 Task: Find connections with filter location Ellenabad with filter topic #Jobalertwith filter profile language French with filter current company Fortis Healthcare with filter school Assam Don Bosco University, Guwahati with filter industry Agricultural Chemical Manufacturing with filter service category Video Production with filter keywords title Mason
Action: Mouse moved to (183, 298)
Screenshot: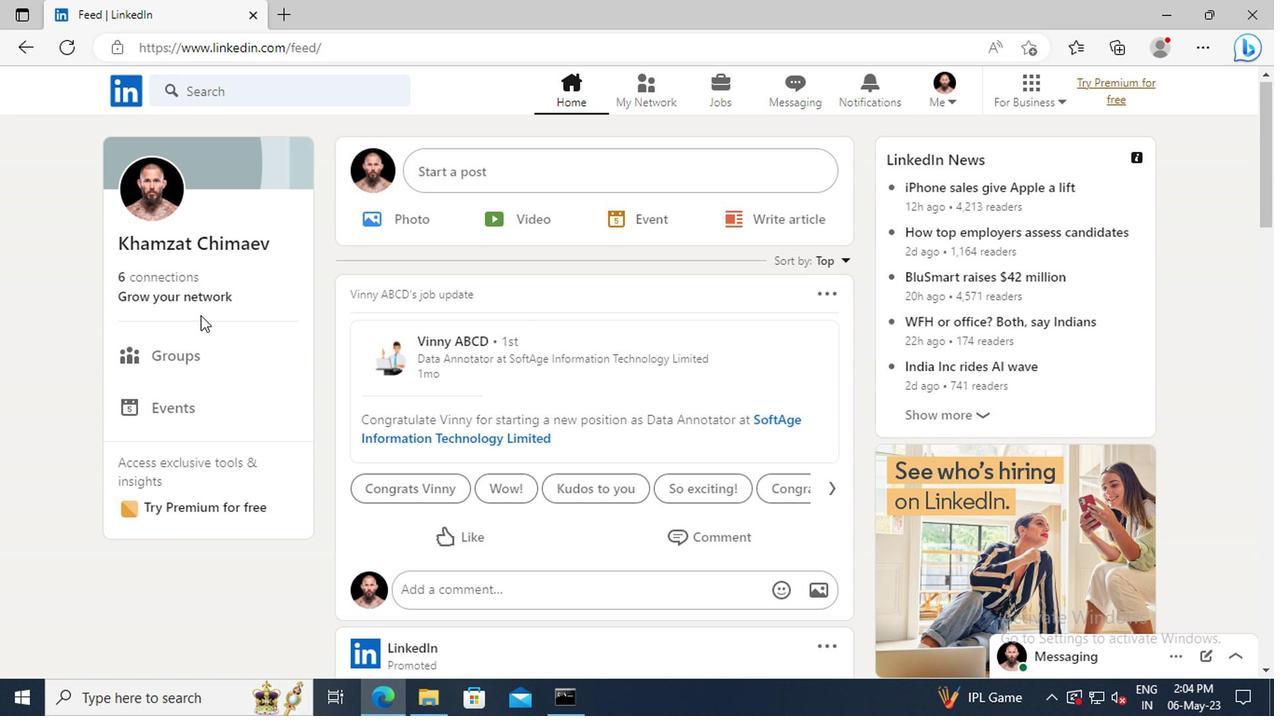 
Action: Mouse pressed left at (183, 298)
Screenshot: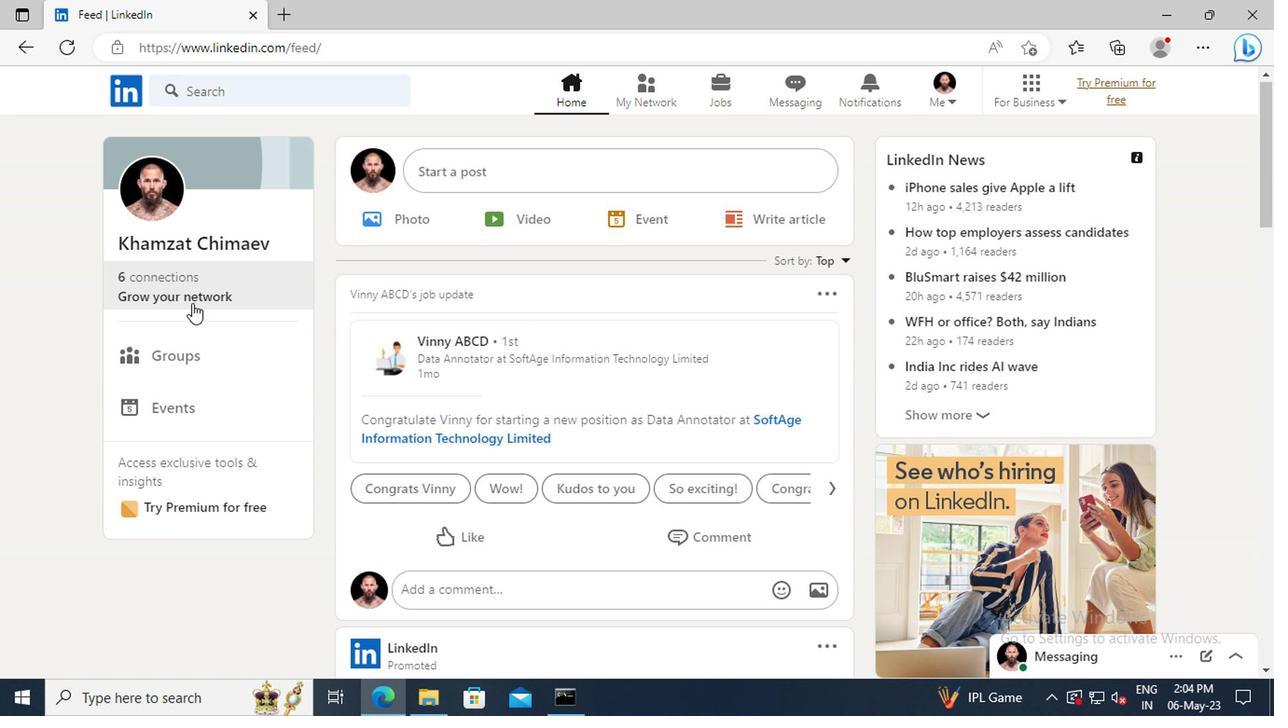 
Action: Mouse moved to (201, 195)
Screenshot: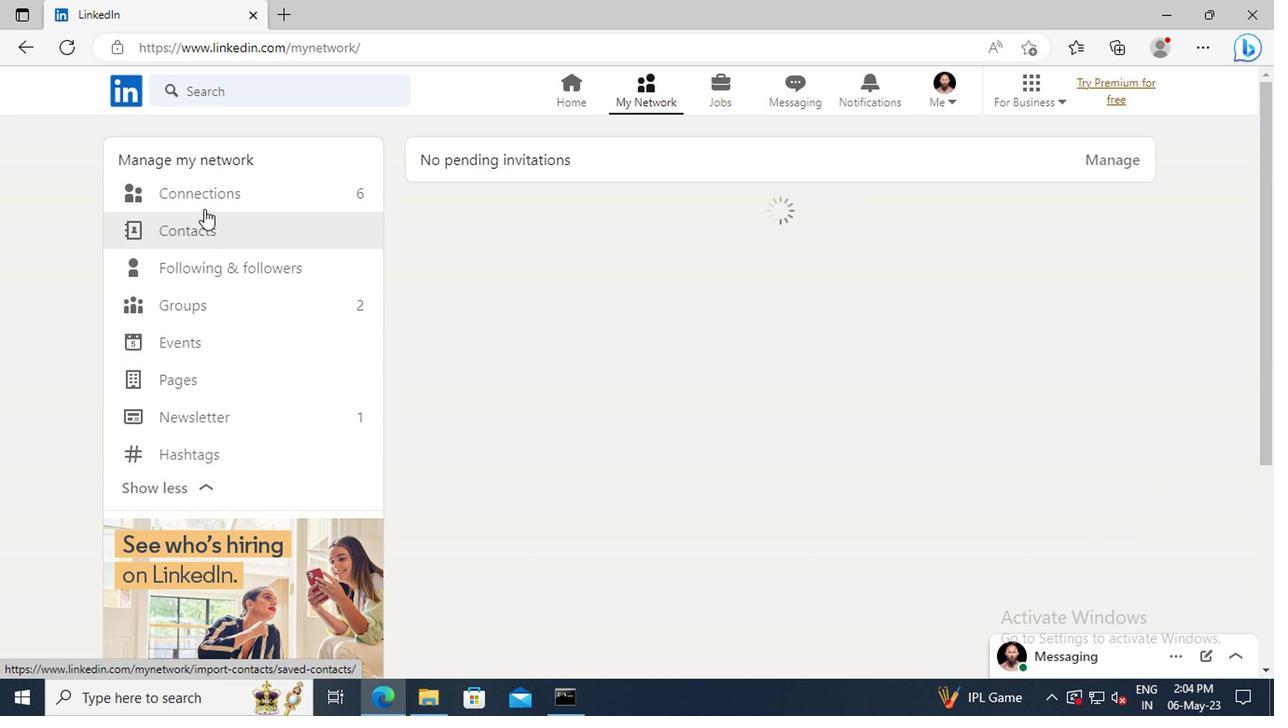 
Action: Mouse pressed left at (201, 195)
Screenshot: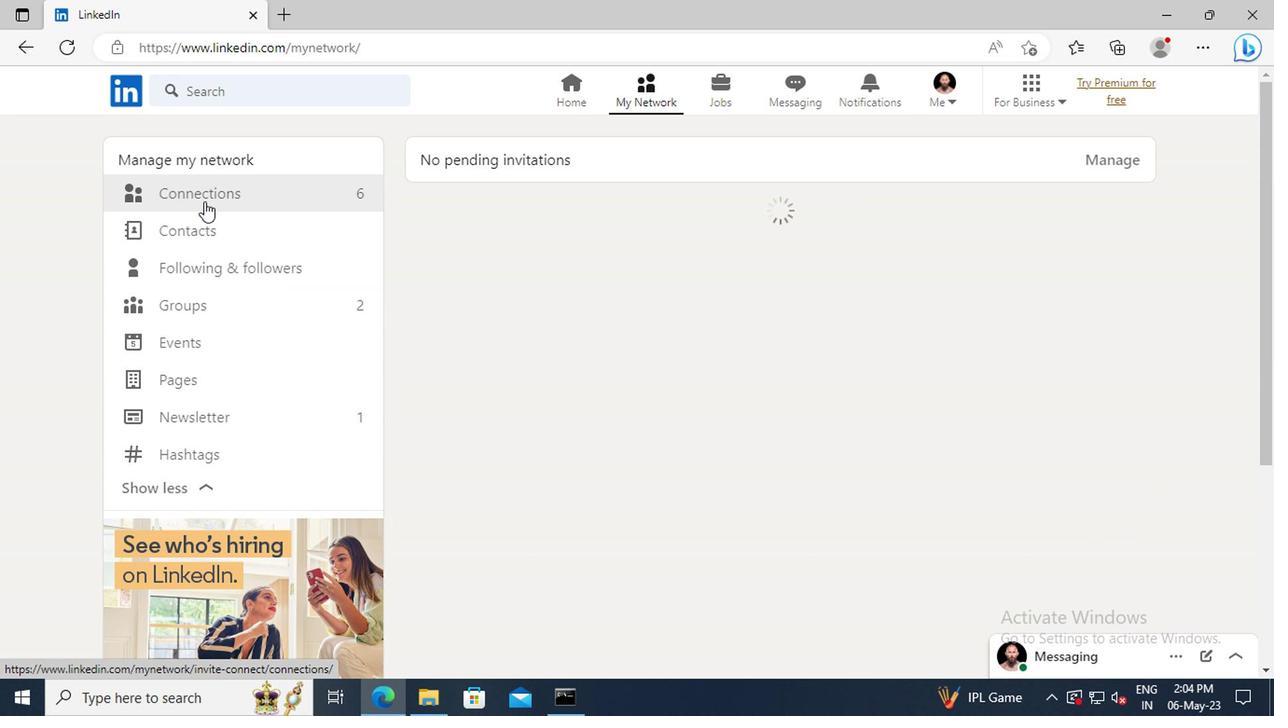 
Action: Mouse moved to (752, 200)
Screenshot: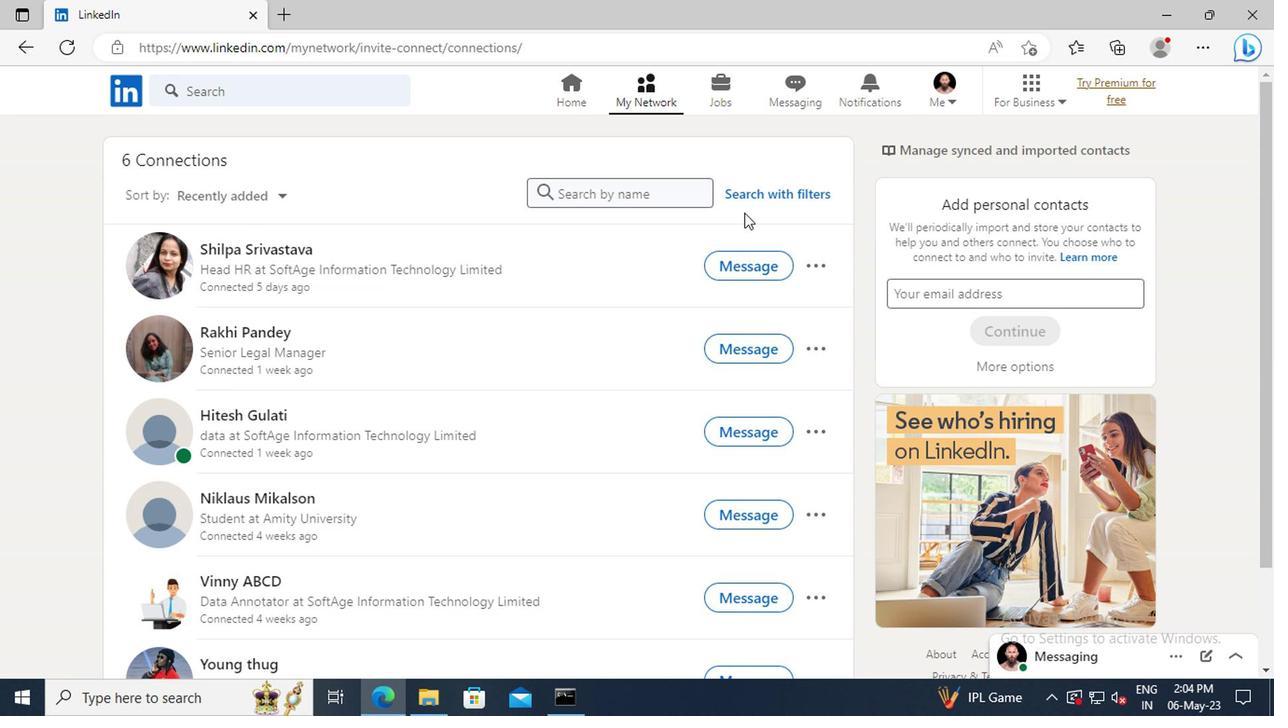 
Action: Mouse pressed left at (752, 200)
Screenshot: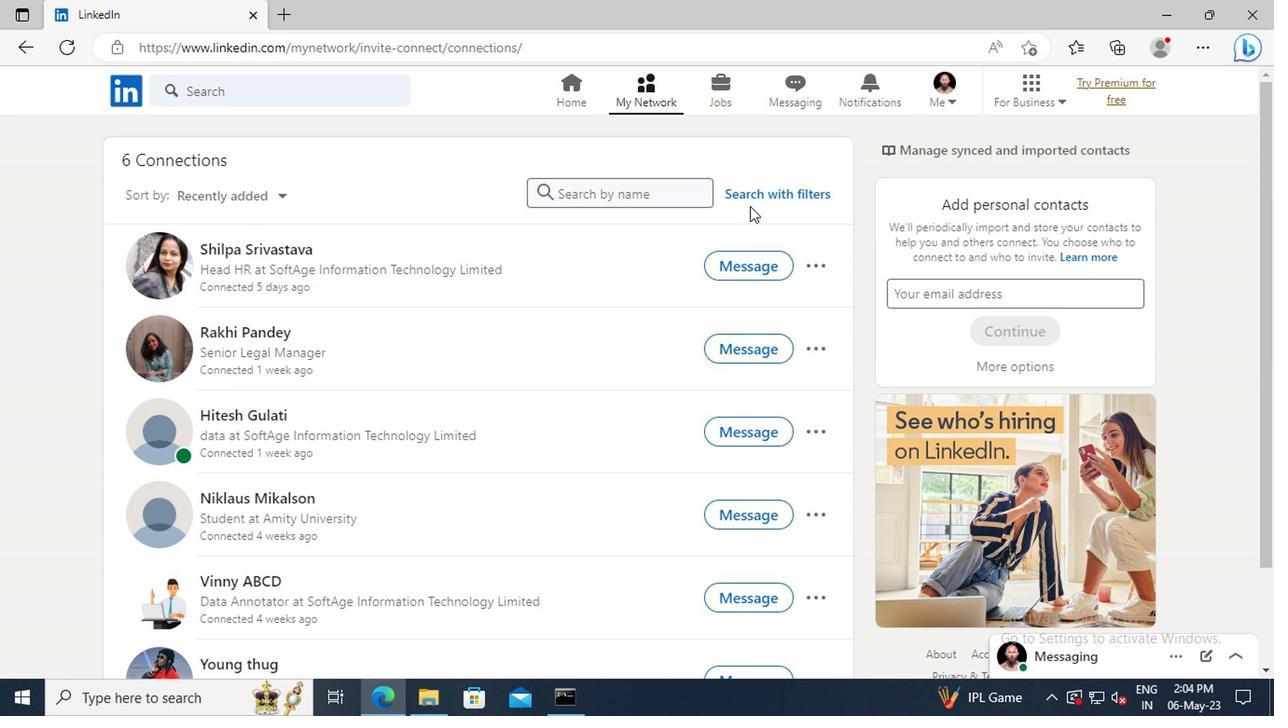
Action: Mouse moved to (701, 143)
Screenshot: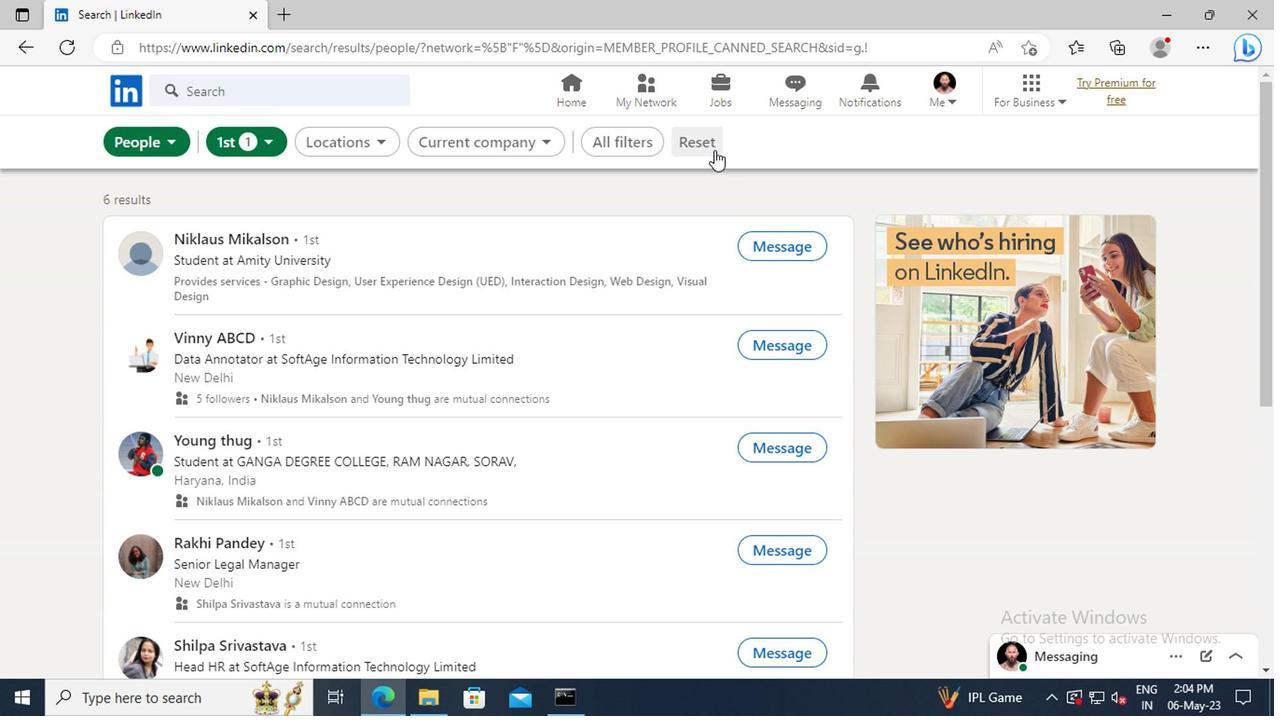 
Action: Mouse pressed left at (701, 143)
Screenshot: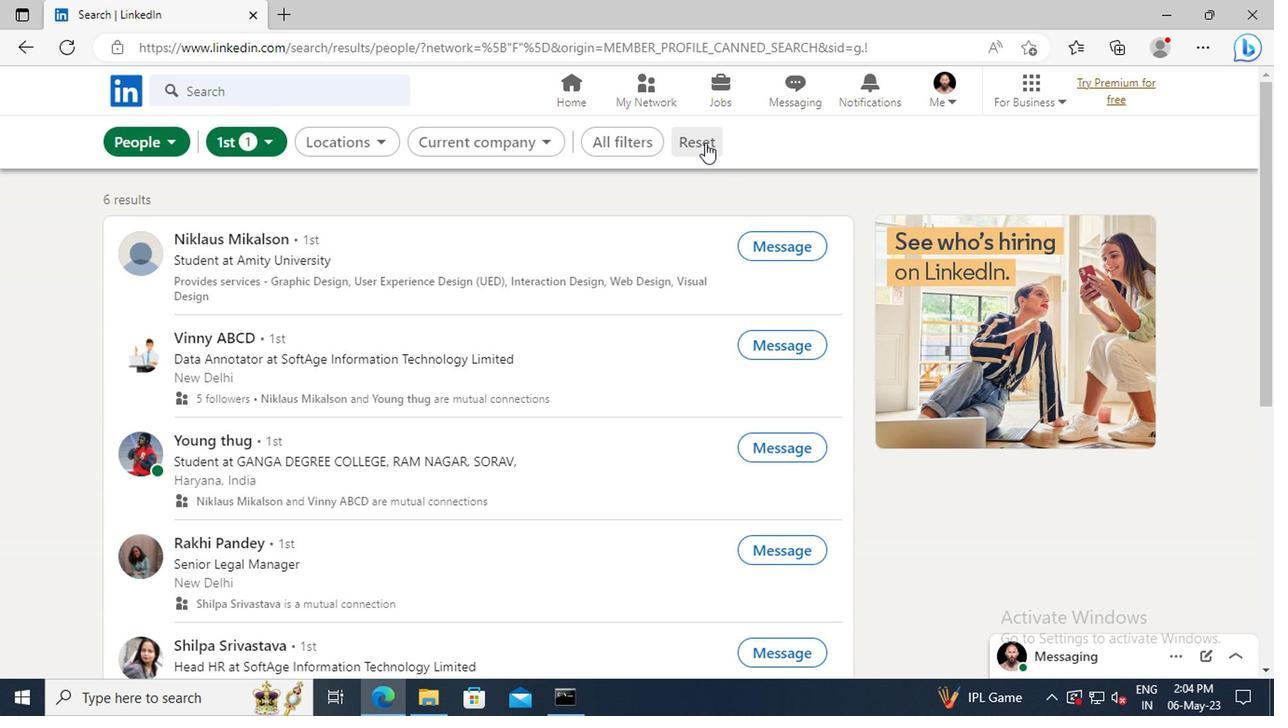 
Action: Mouse moved to (685, 143)
Screenshot: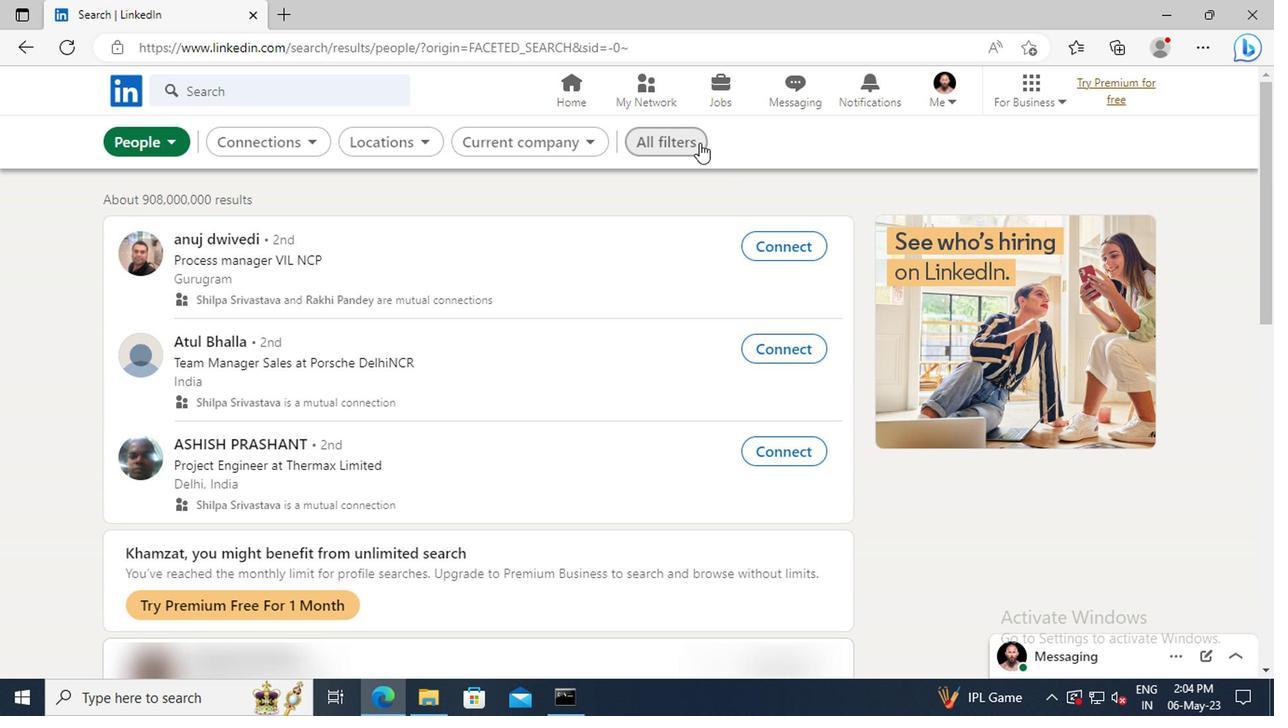 
Action: Mouse pressed left at (685, 143)
Screenshot: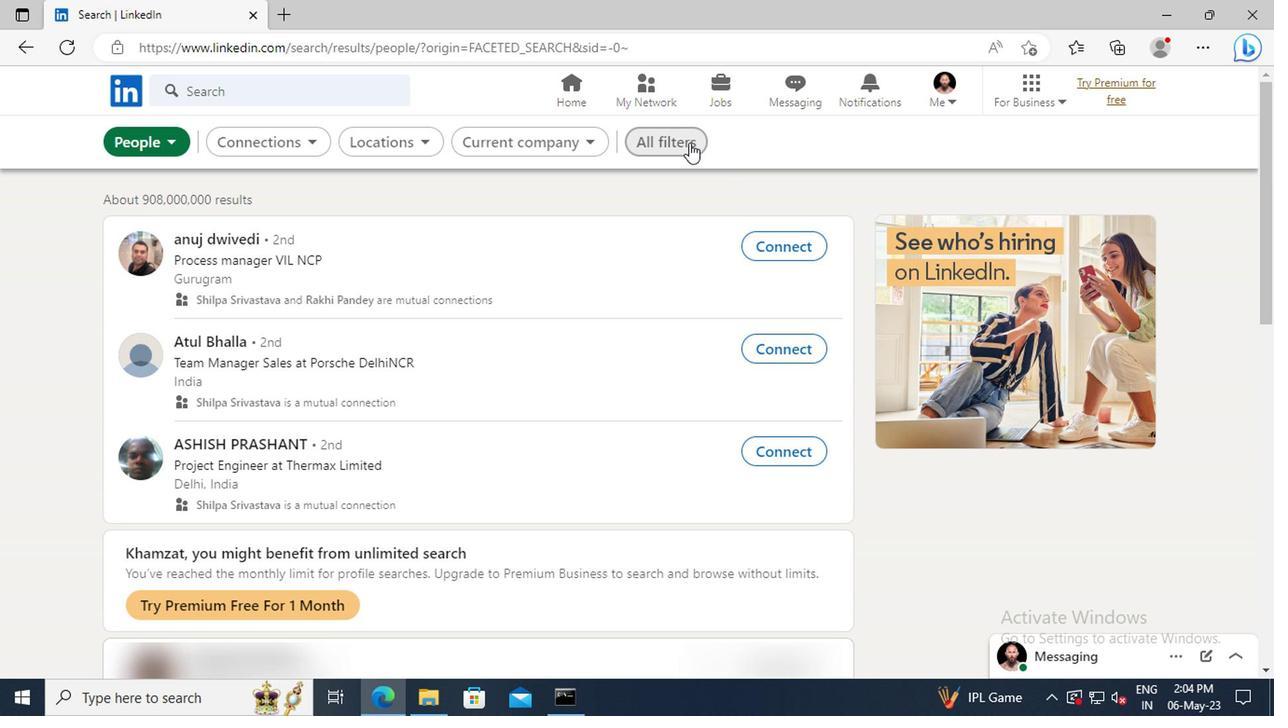 
Action: Mouse moved to (1016, 359)
Screenshot: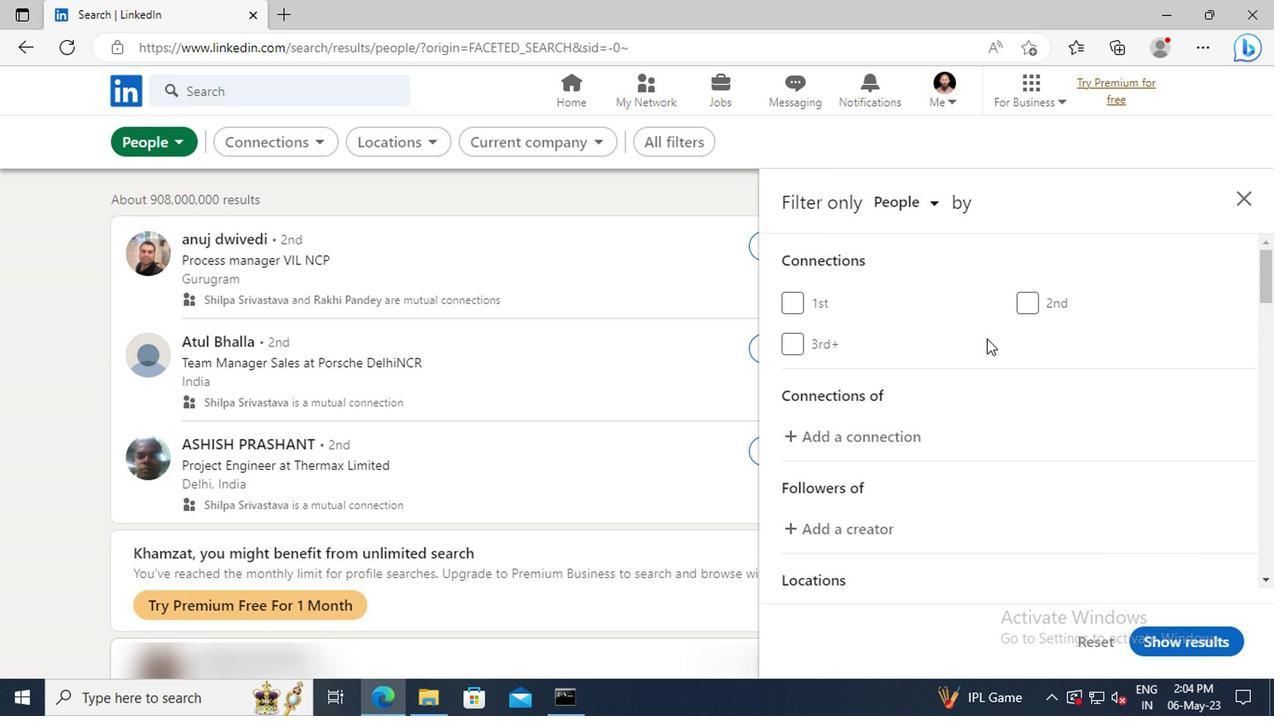 
Action: Mouse scrolled (1016, 357) with delta (0, -1)
Screenshot: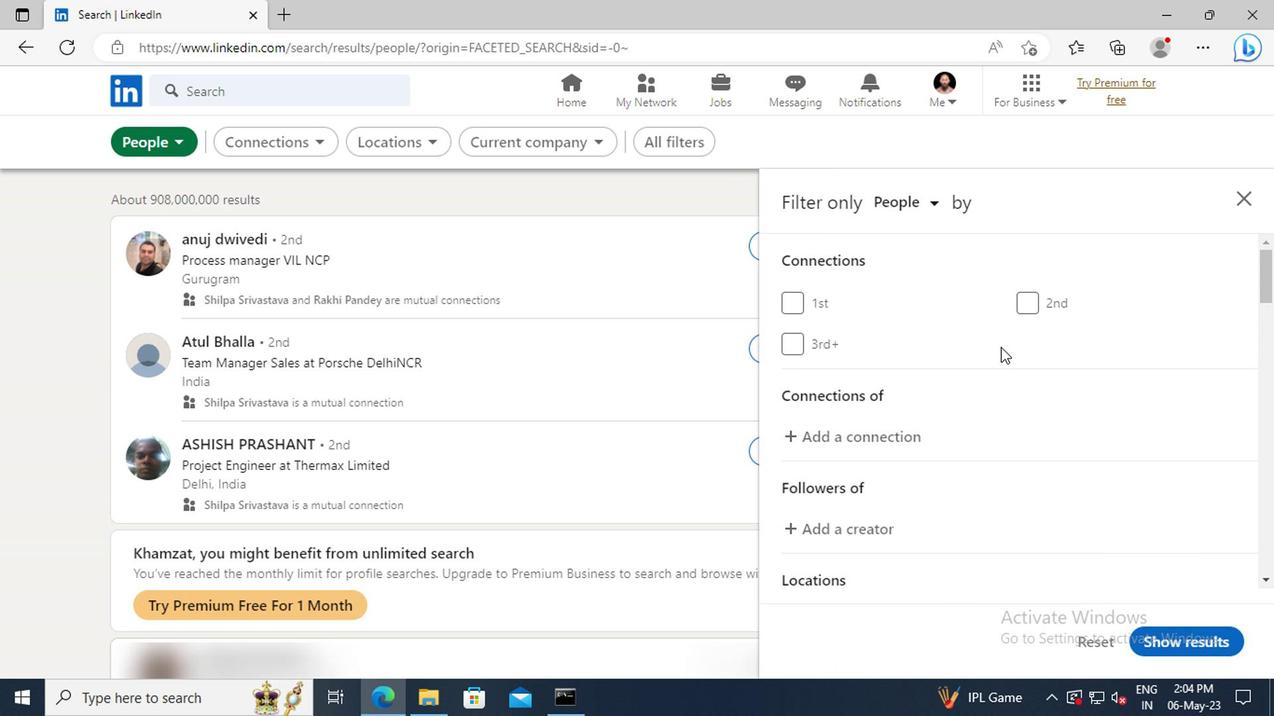 
Action: Mouse scrolled (1016, 357) with delta (0, -1)
Screenshot: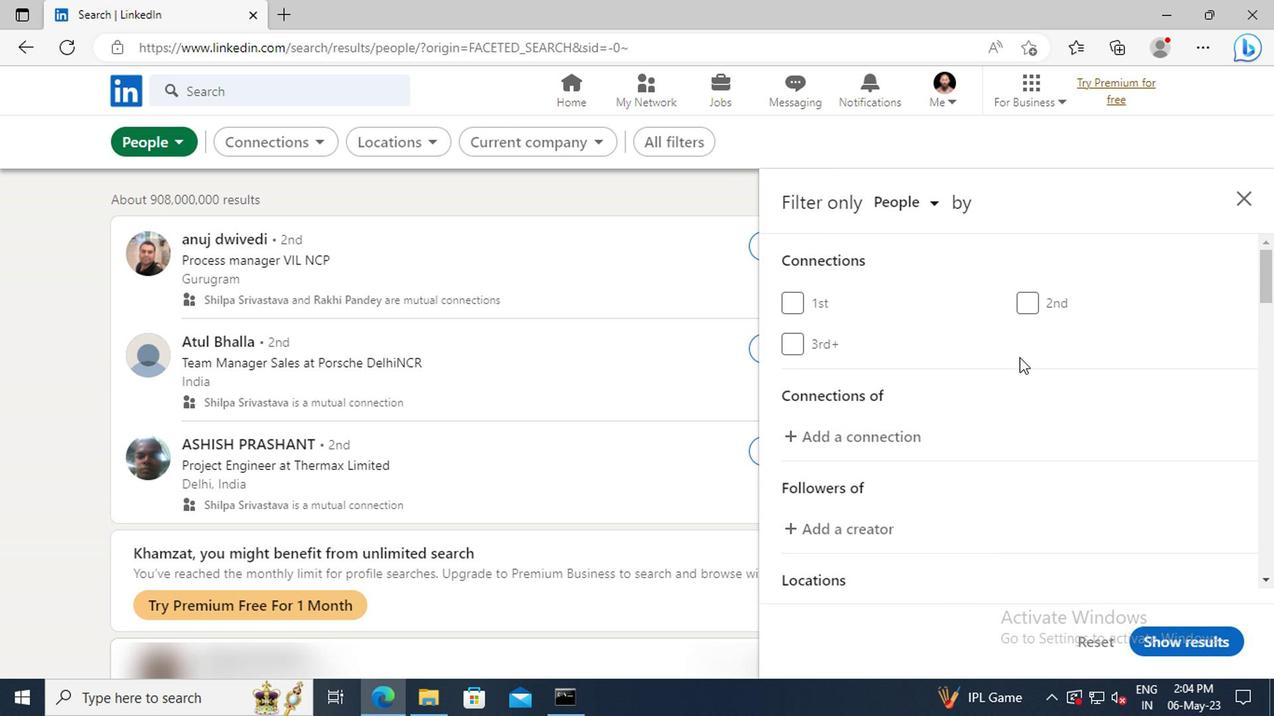 
Action: Mouse scrolled (1016, 357) with delta (0, -1)
Screenshot: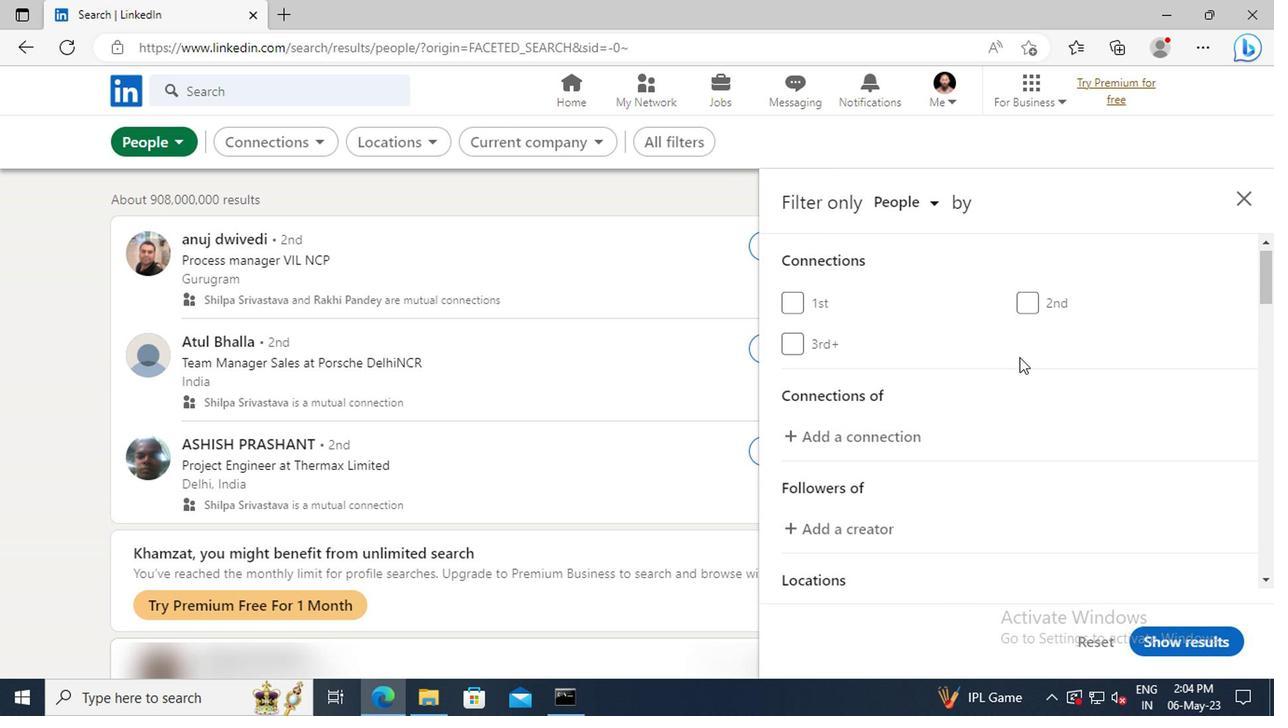 
Action: Mouse scrolled (1016, 357) with delta (0, -1)
Screenshot: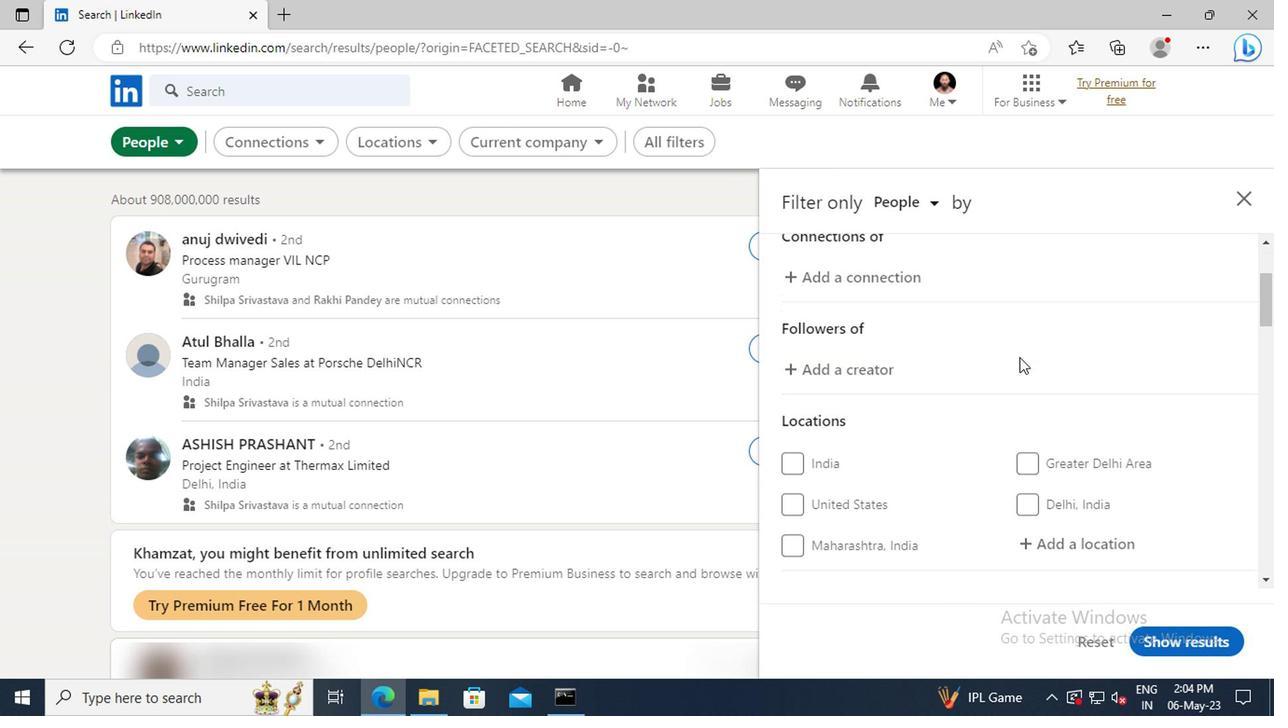 
Action: Mouse scrolled (1016, 357) with delta (0, -1)
Screenshot: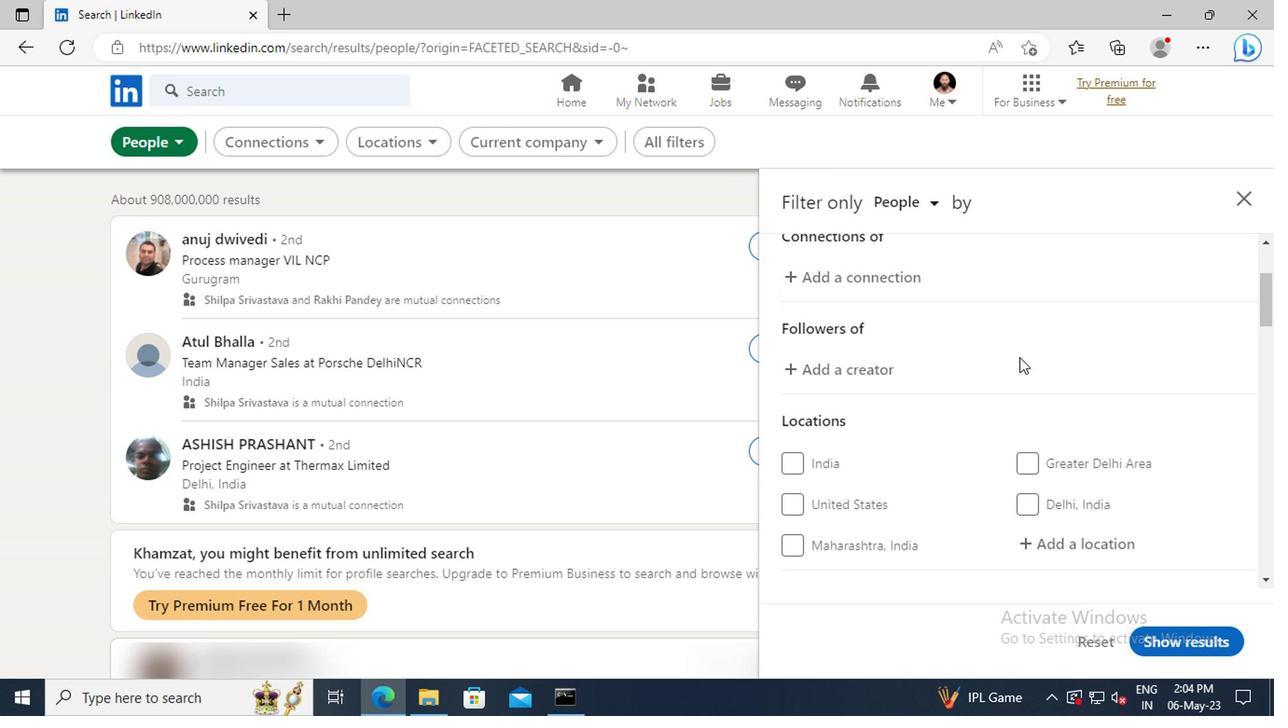 
Action: Mouse scrolled (1016, 357) with delta (0, -1)
Screenshot: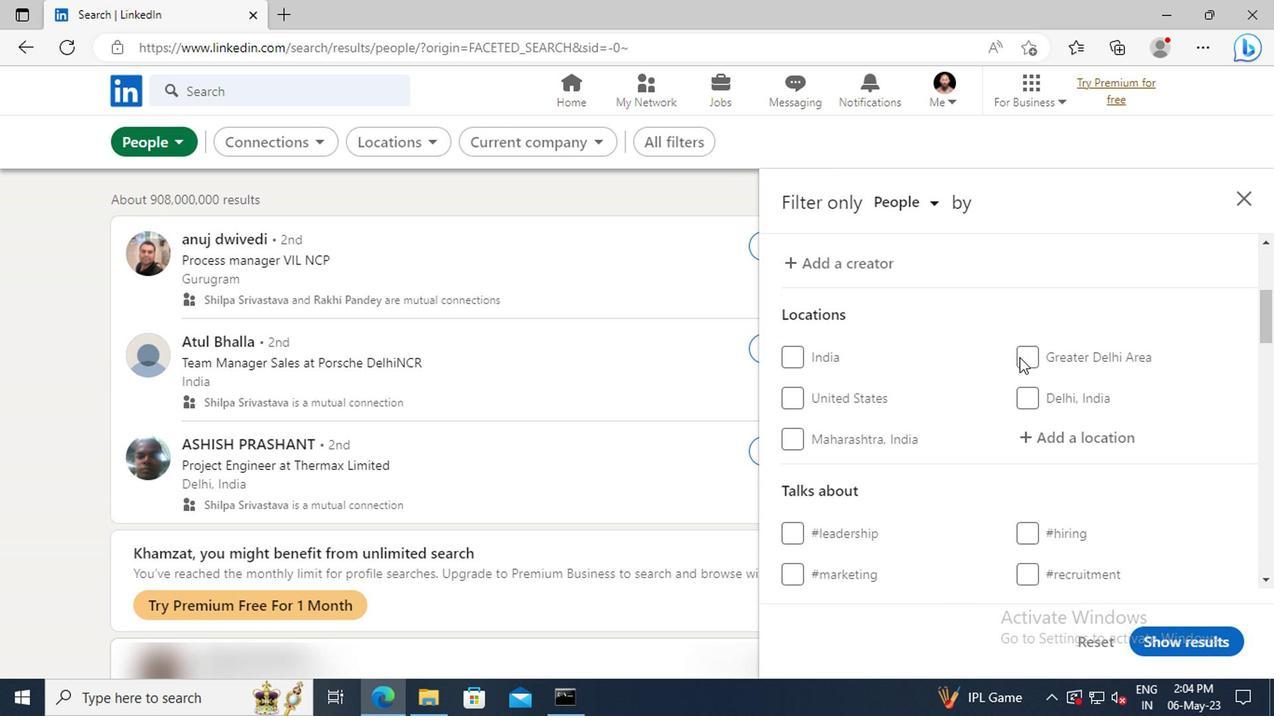 
Action: Mouse moved to (1040, 384)
Screenshot: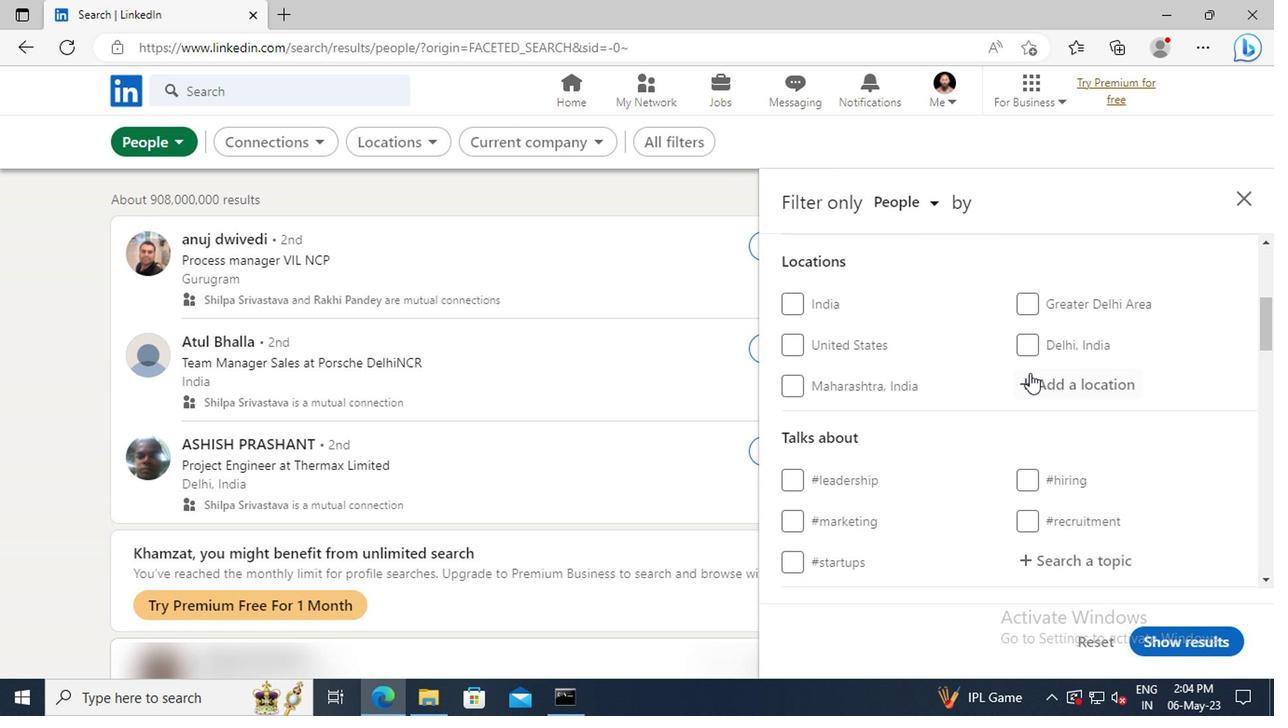 
Action: Mouse pressed left at (1040, 384)
Screenshot: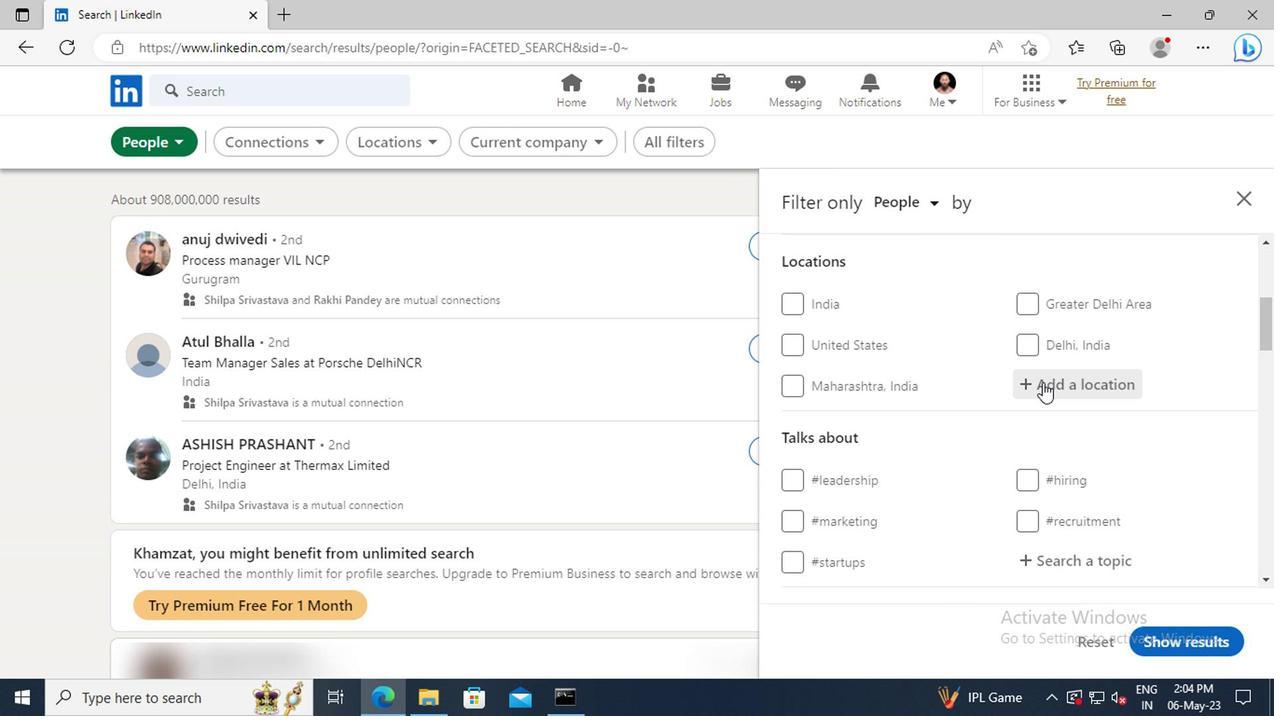 
Action: Key pressed <Key.shift>ELLENABAD
Screenshot: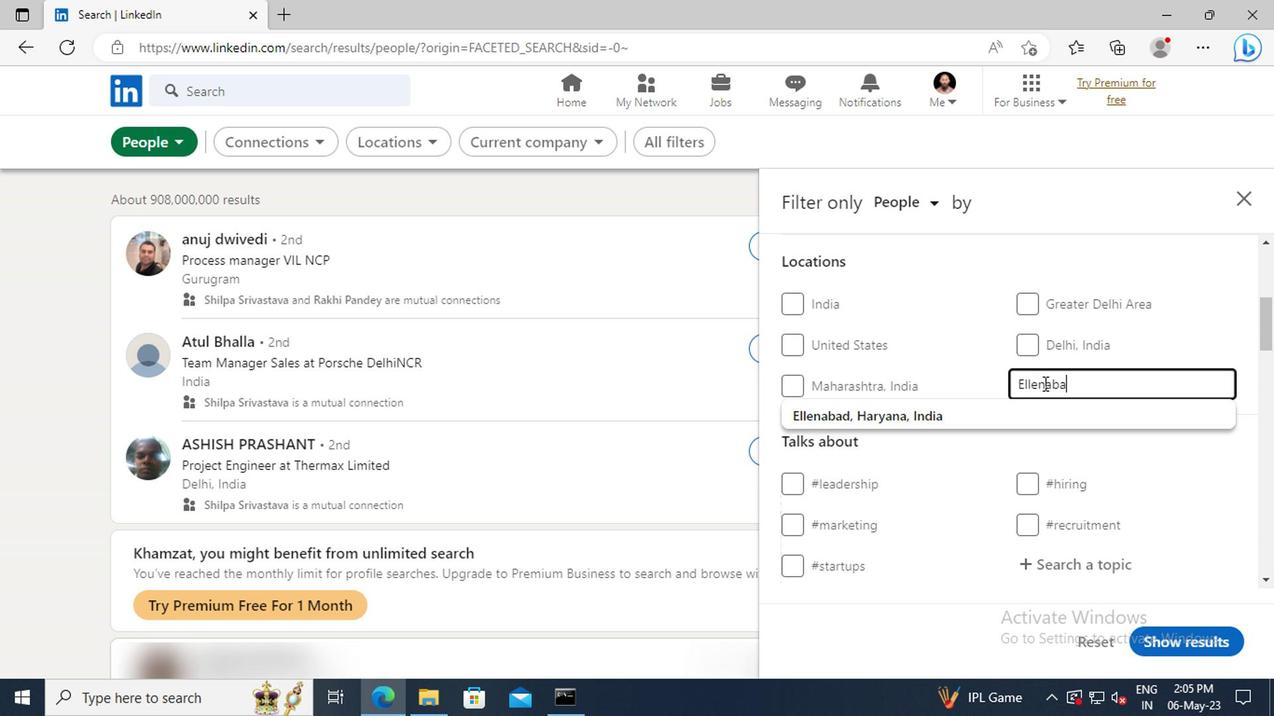 
Action: Mouse moved to (1041, 408)
Screenshot: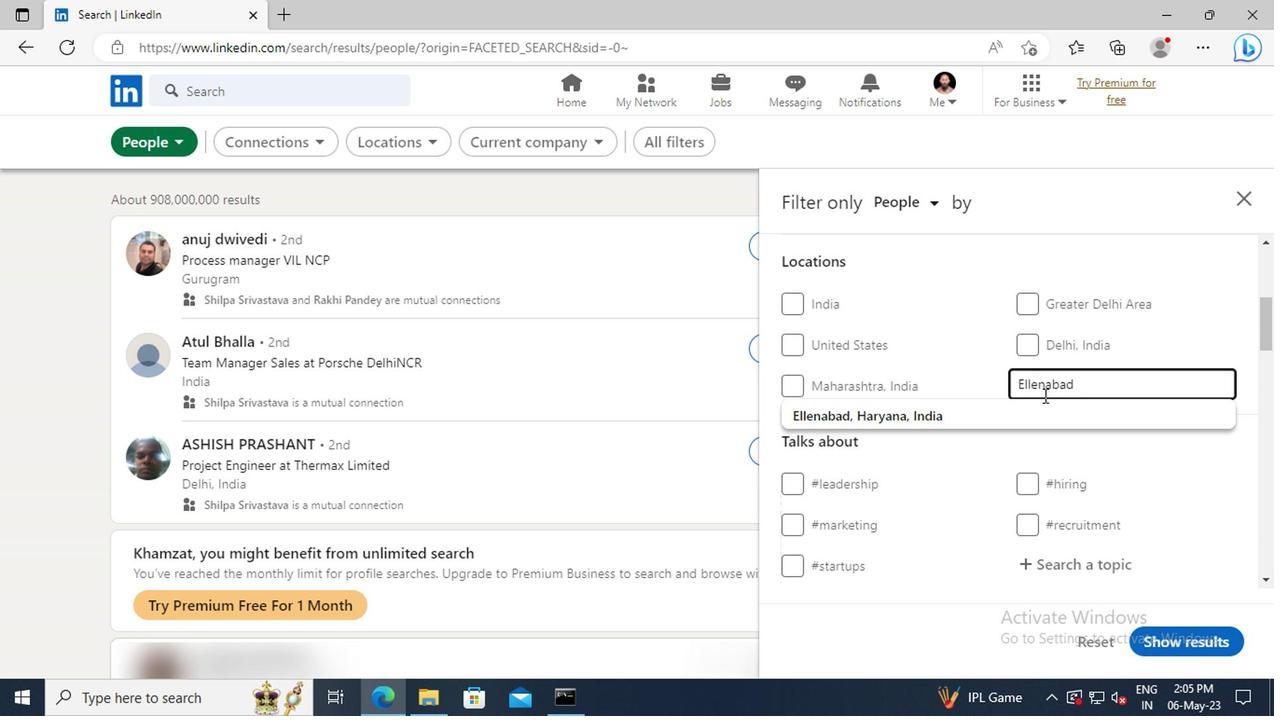 
Action: Mouse pressed left at (1041, 408)
Screenshot: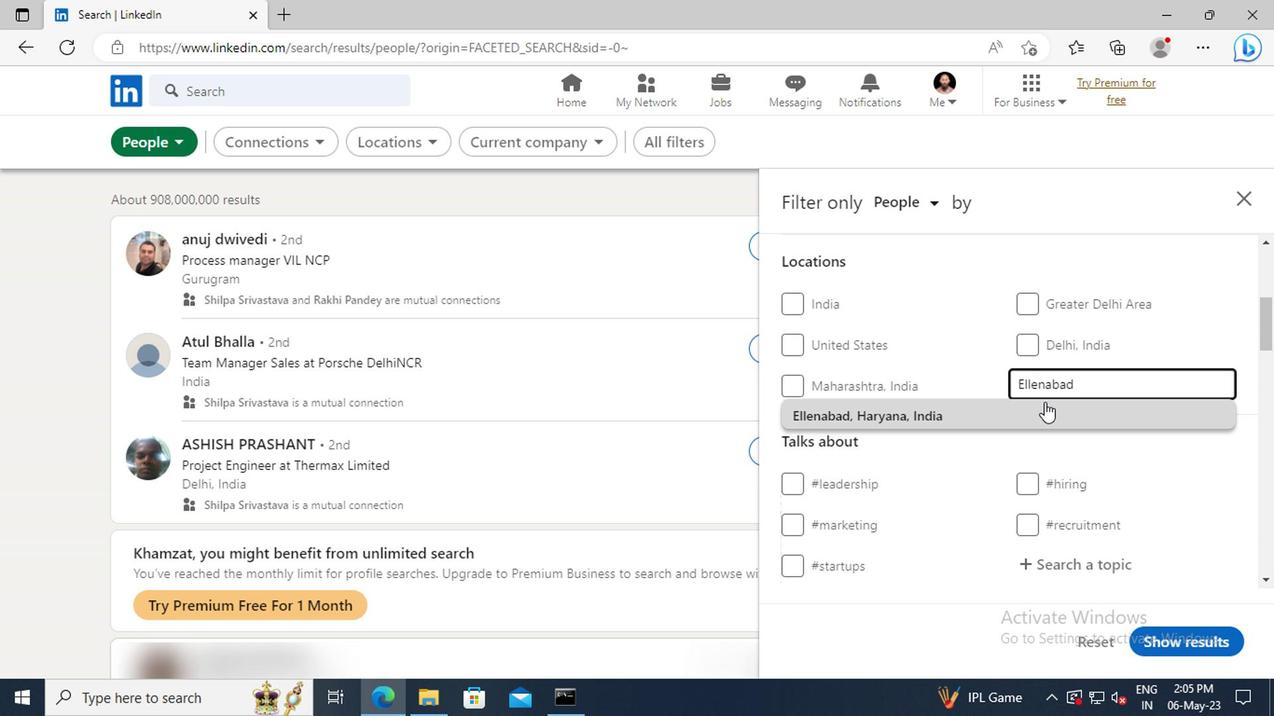 
Action: Mouse scrolled (1041, 407) with delta (0, 0)
Screenshot: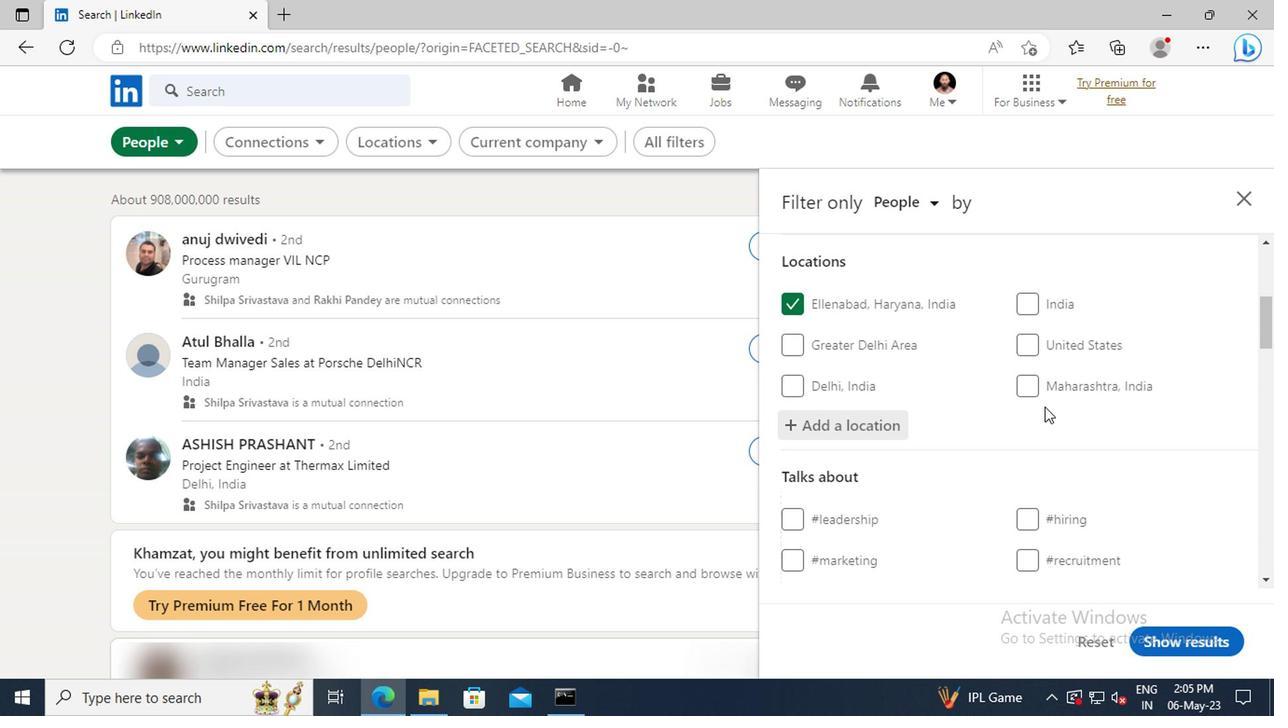 
Action: Mouse scrolled (1041, 407) with delta (0, 0)
Screenshot: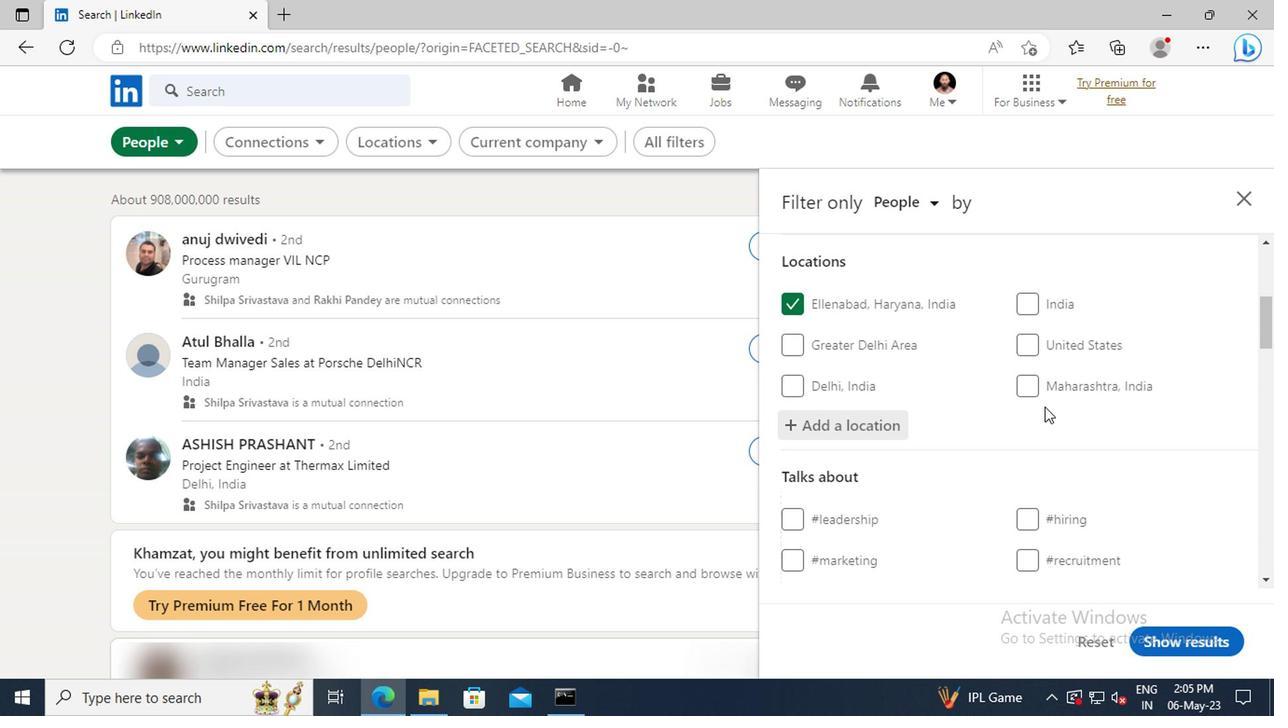 
Action: Mouse scrolled (1041, 407) with delta (0, 0)
Screenshot: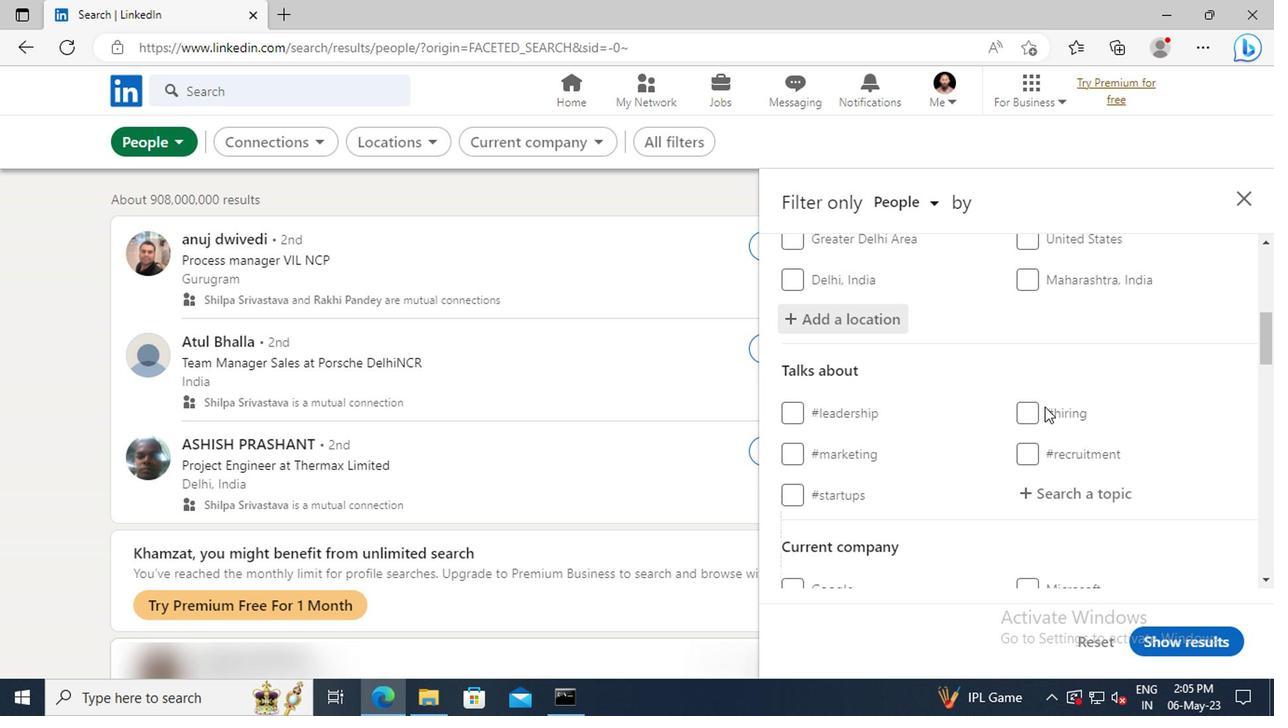 
Action: Mouse moved to (1045, 436)
Screenshot: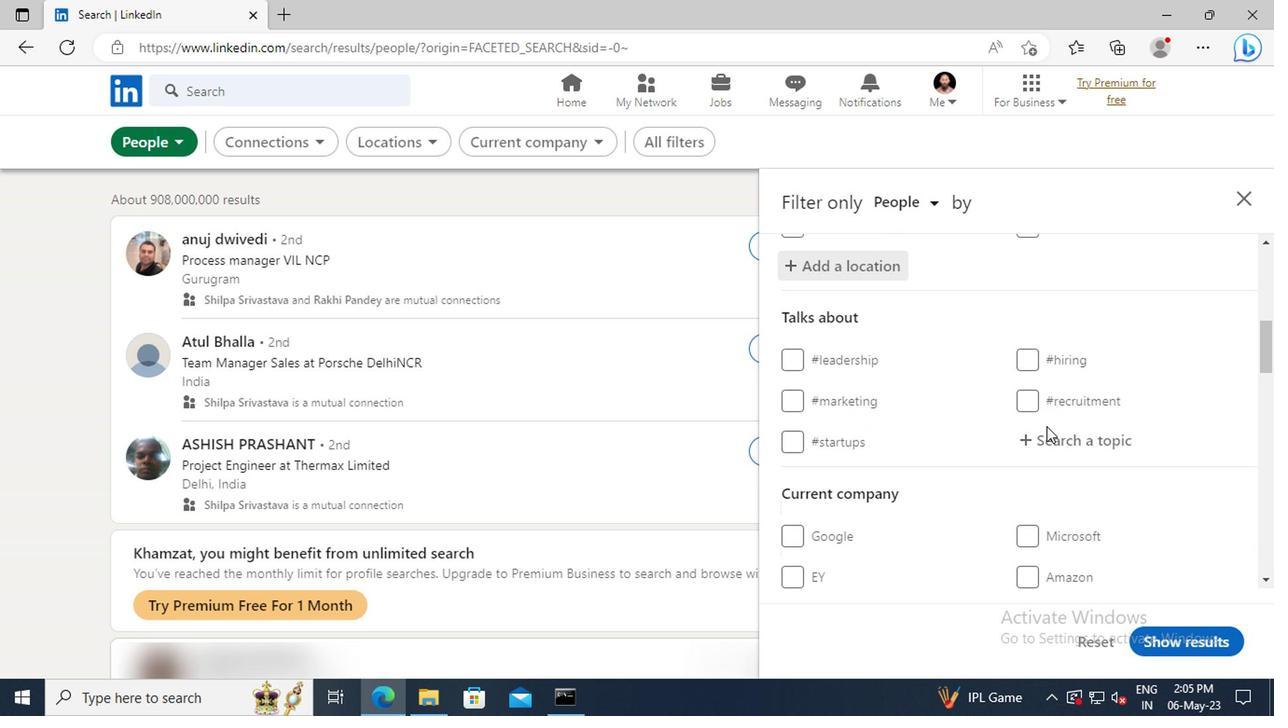 
Action: Mouse pressed left at (1045, 436)
Screenshot: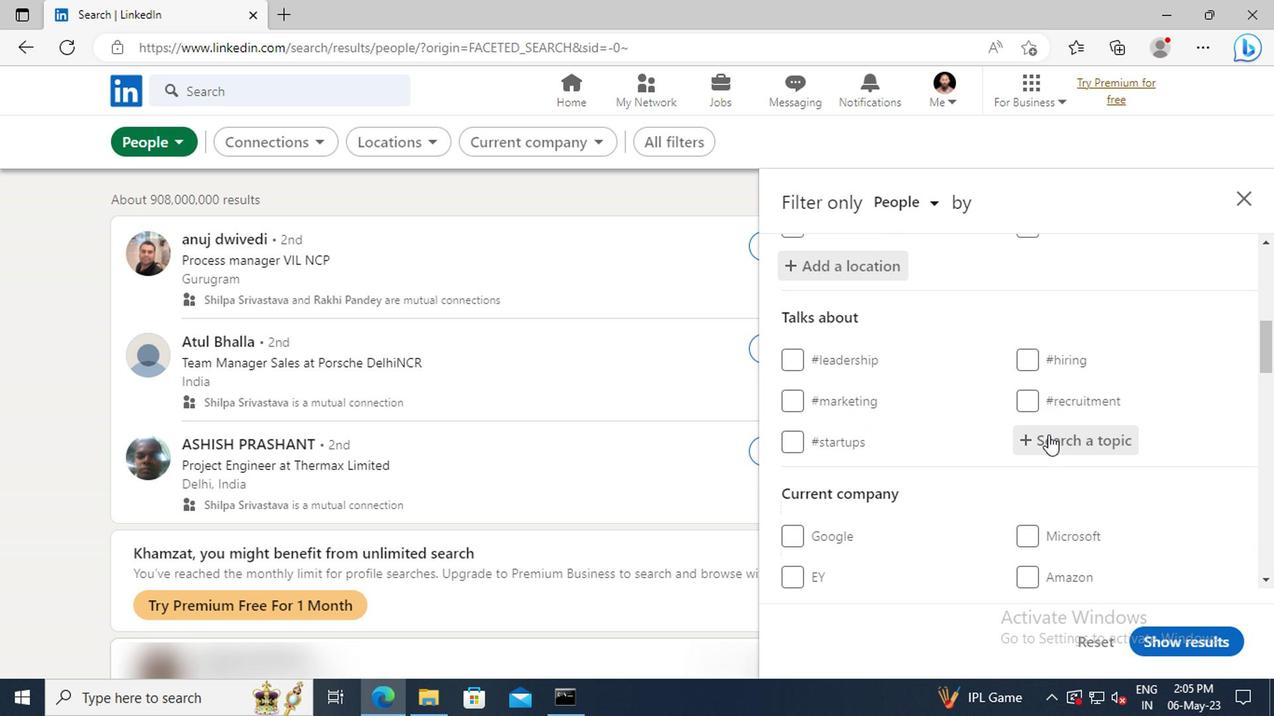 
Action: Mouse moved to (1045, 436)
Screenshot: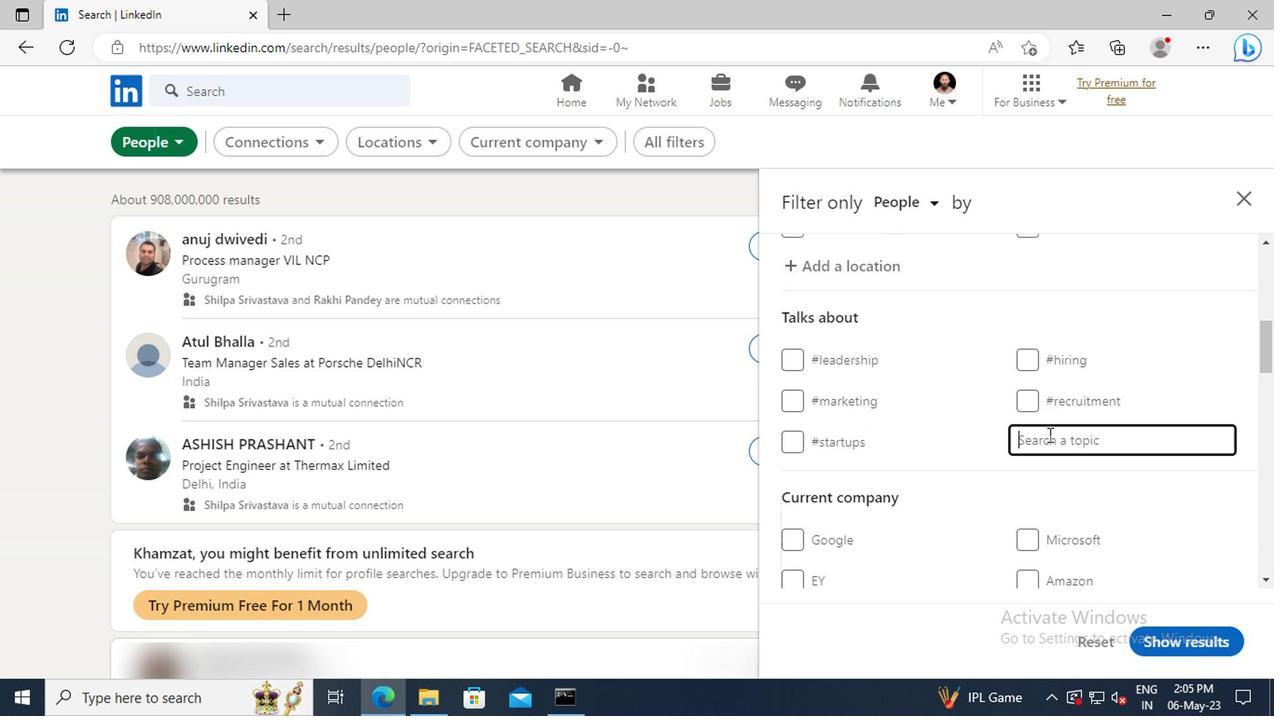 
Action: Key pressed <Key.shift>JOBAL
Screenshot: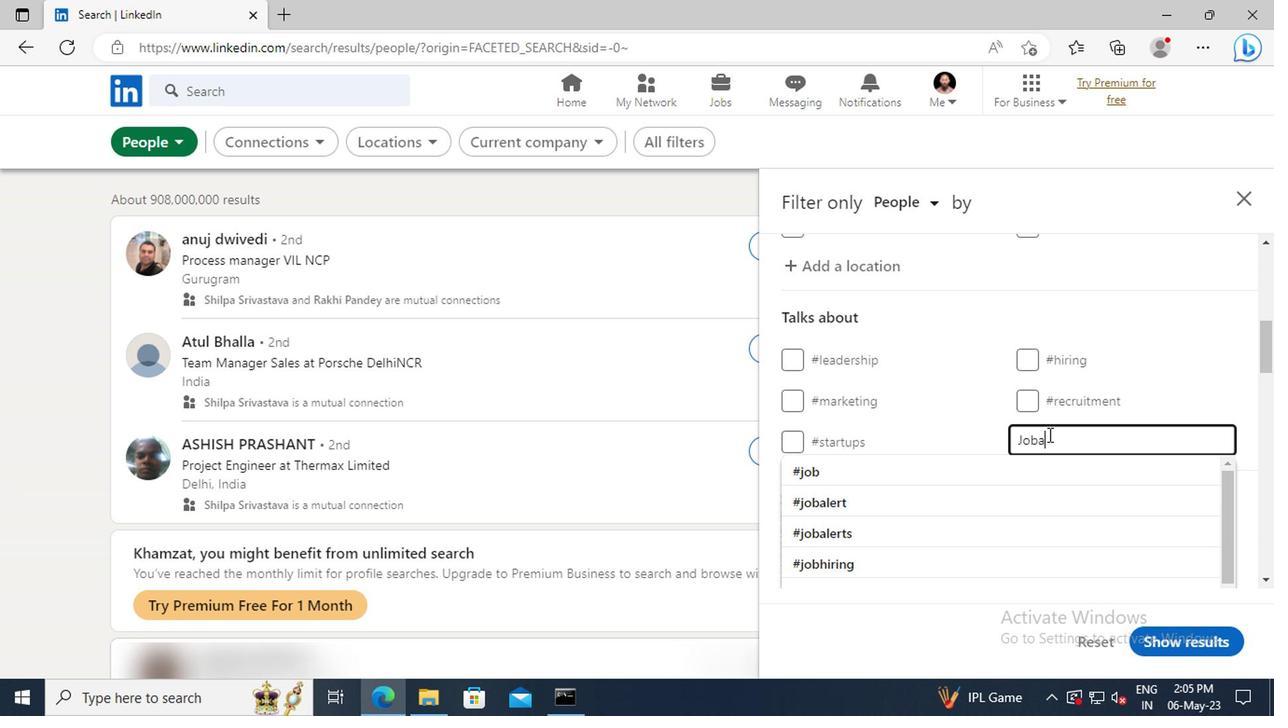 
Action: Mouse moved to (1047, 467)
Screenshot: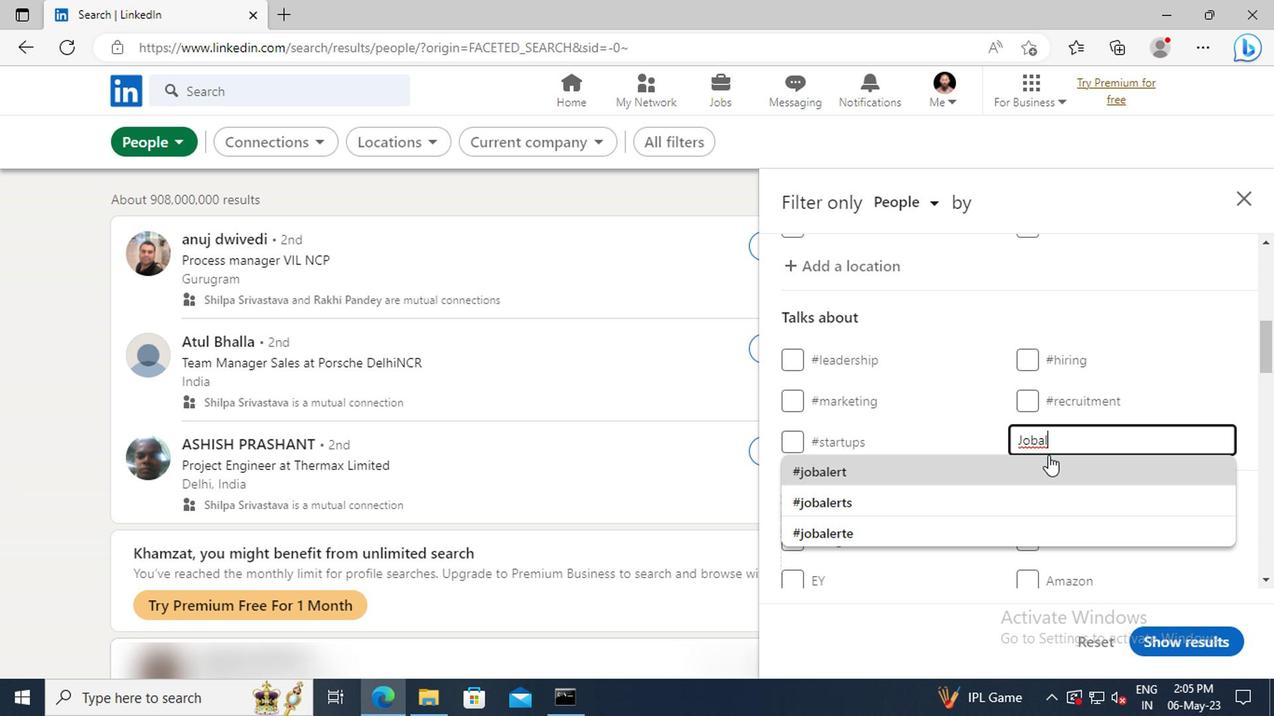 
Action: Mouse pressed left at (1047, 467)
Screenshot: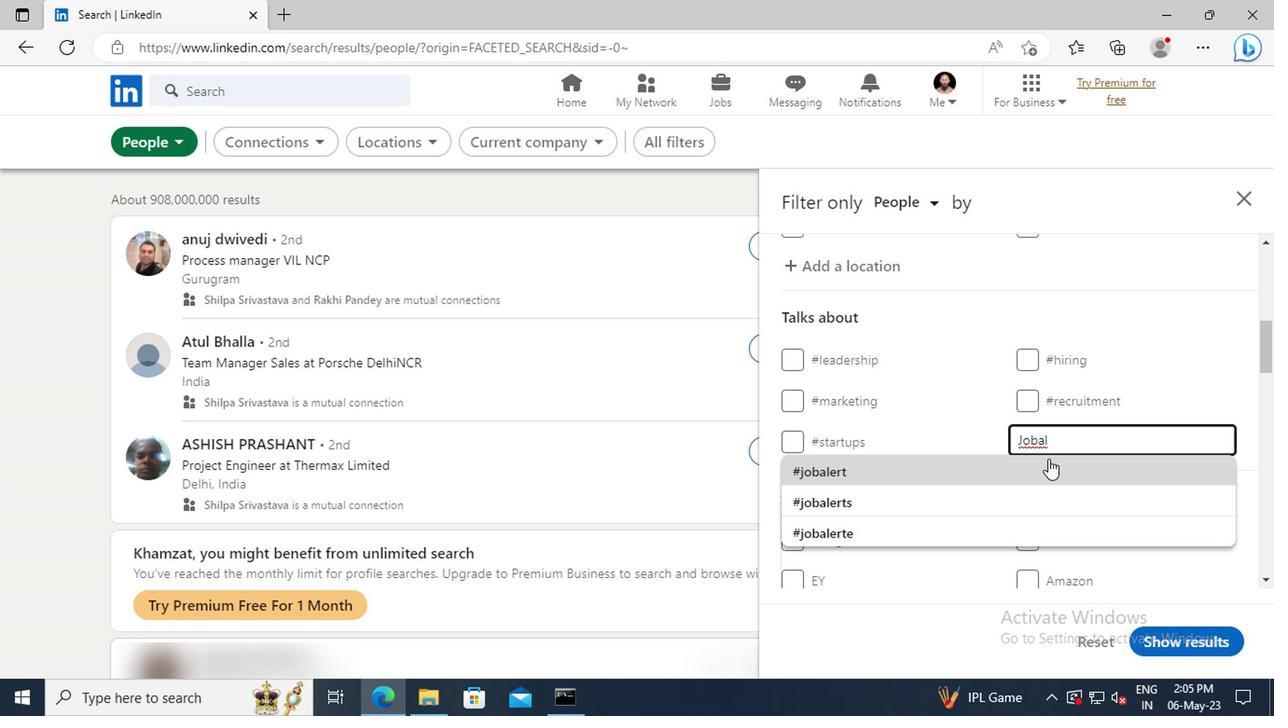 
Action: Mouse scrolled (1047, 466) with delta (0, 0)
Screenshot: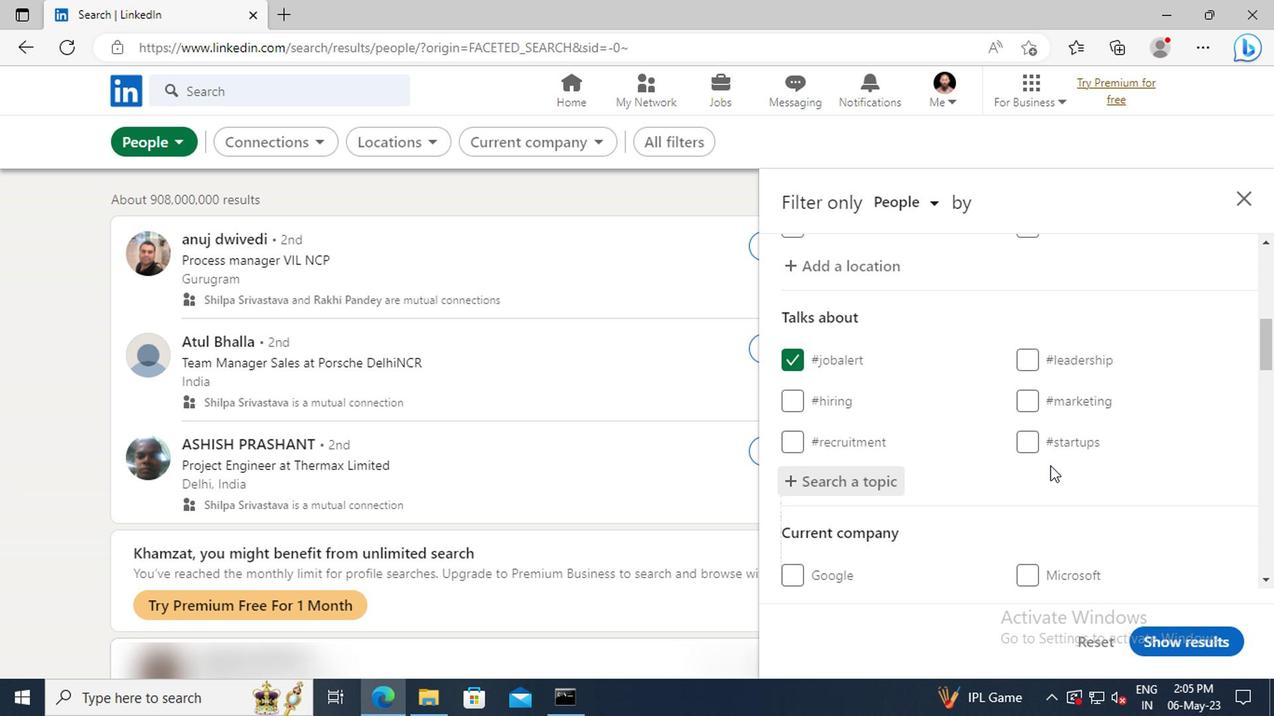 
Action: Mouse scrolled (1047, 466) with delta (0, 0)
Screenshot: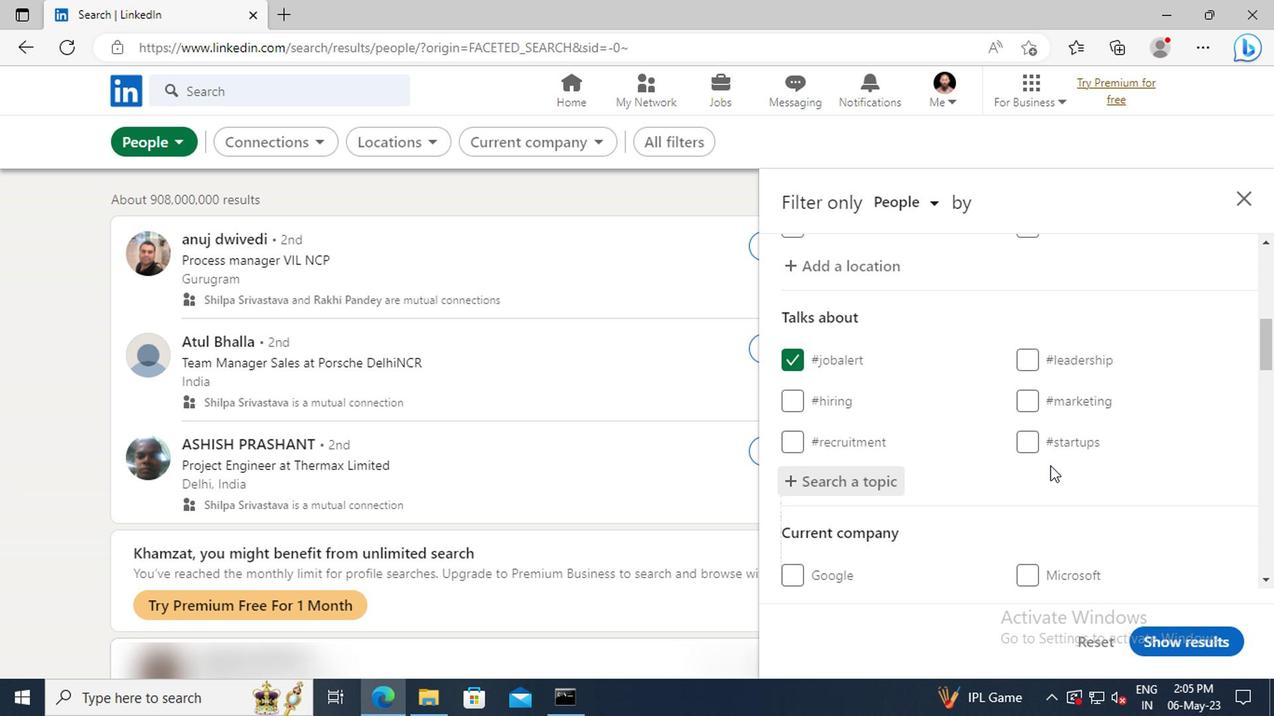 
Action: Mouse scrolled (1047, 466) with delta (0, 0)
Screenshot: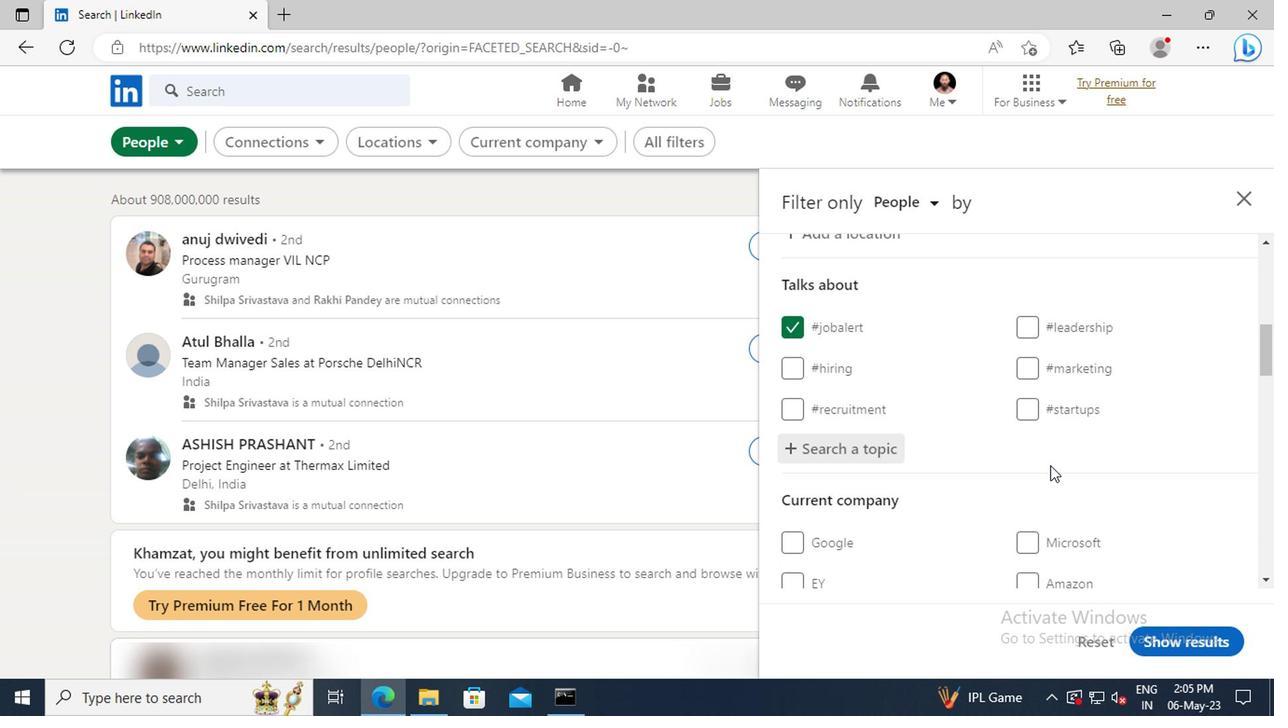 
Action: Mouse scrolled (1047, 466) with delta (0, 0)
Screenshot: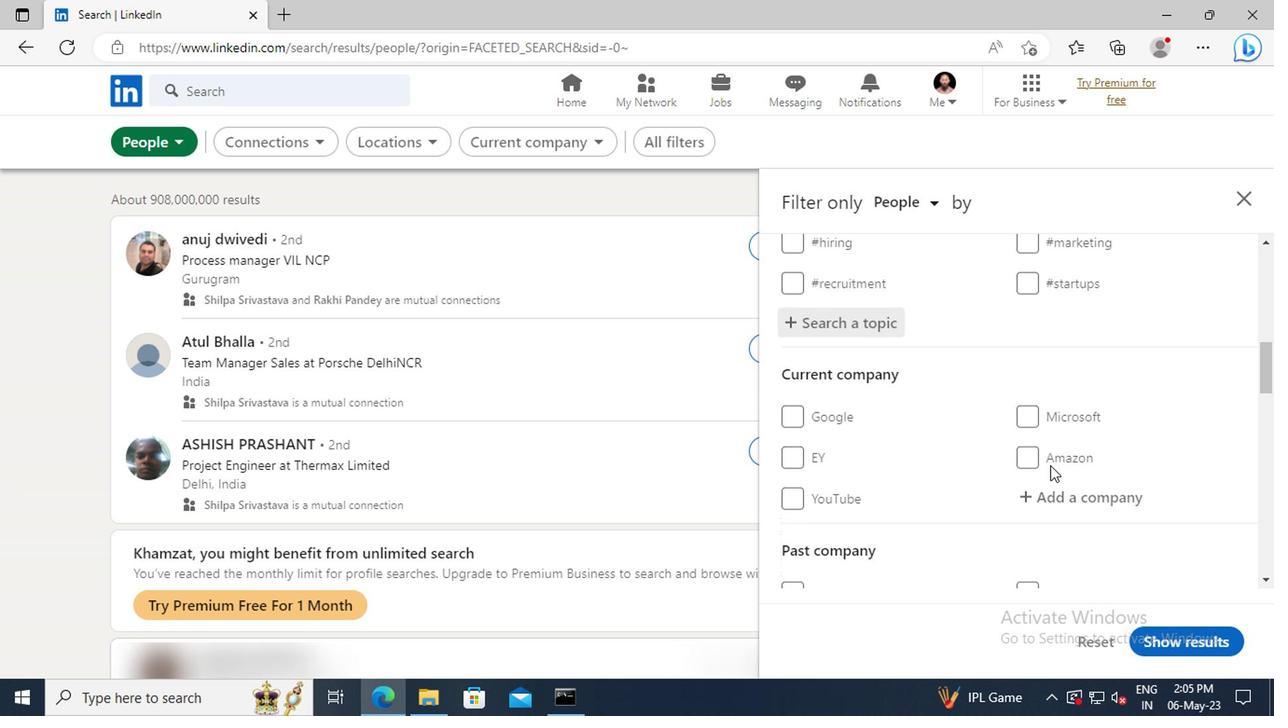 
Action: Mouse scrolled (1047, 466) with delta (0, 0)
Screenshot: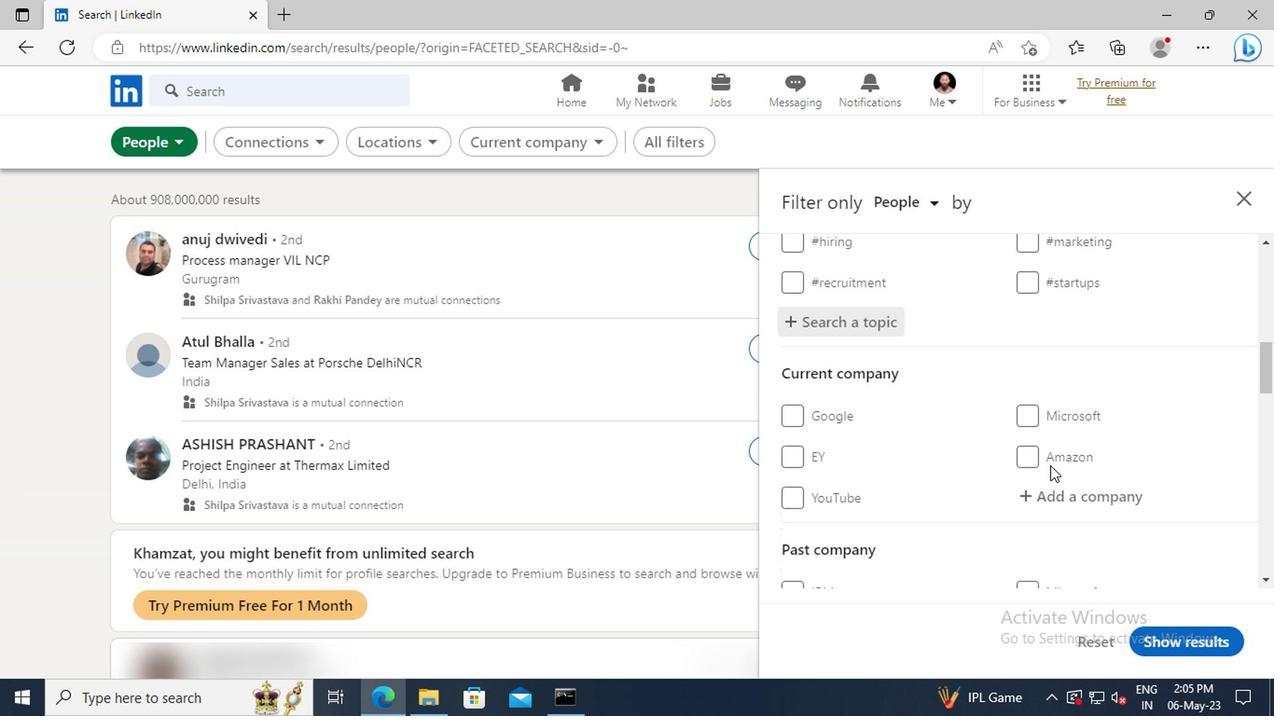 
Action: Mouse scrolled (1047, 466) with delta (0, 0)
Screenshot: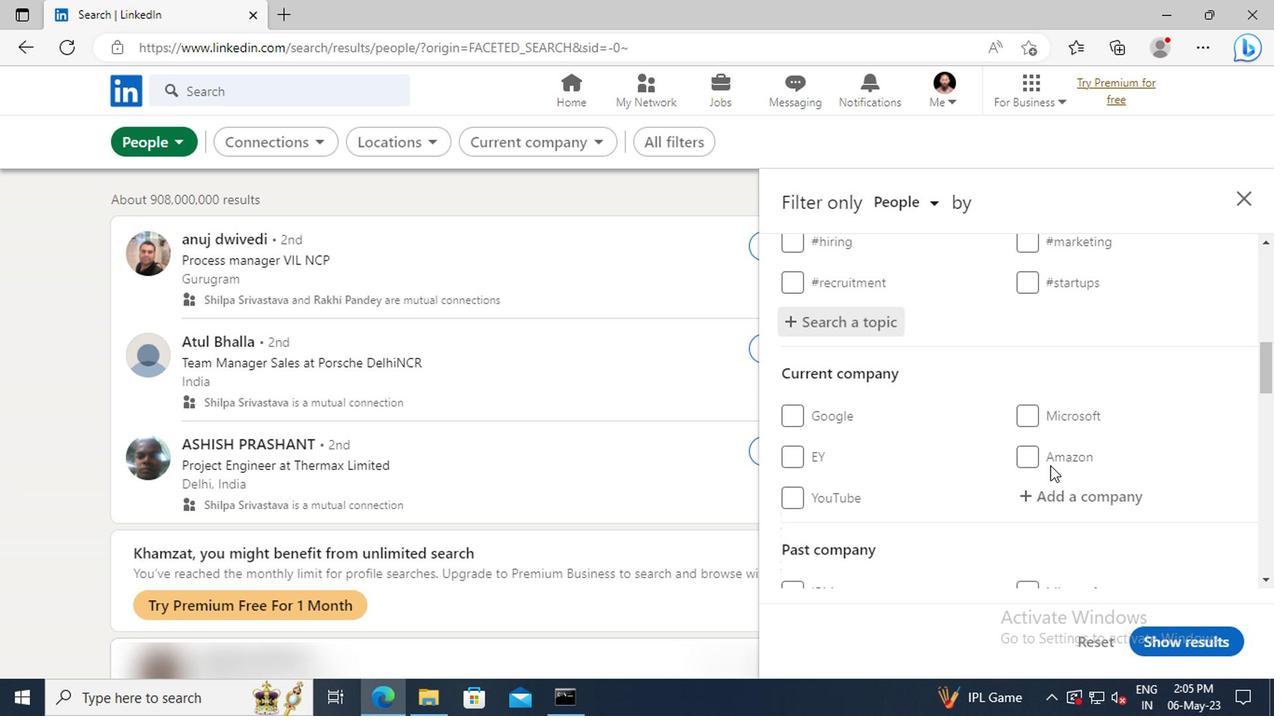 
Action: Mouse scrolled (1047, 466) with delta (0, 0)
Screenshot: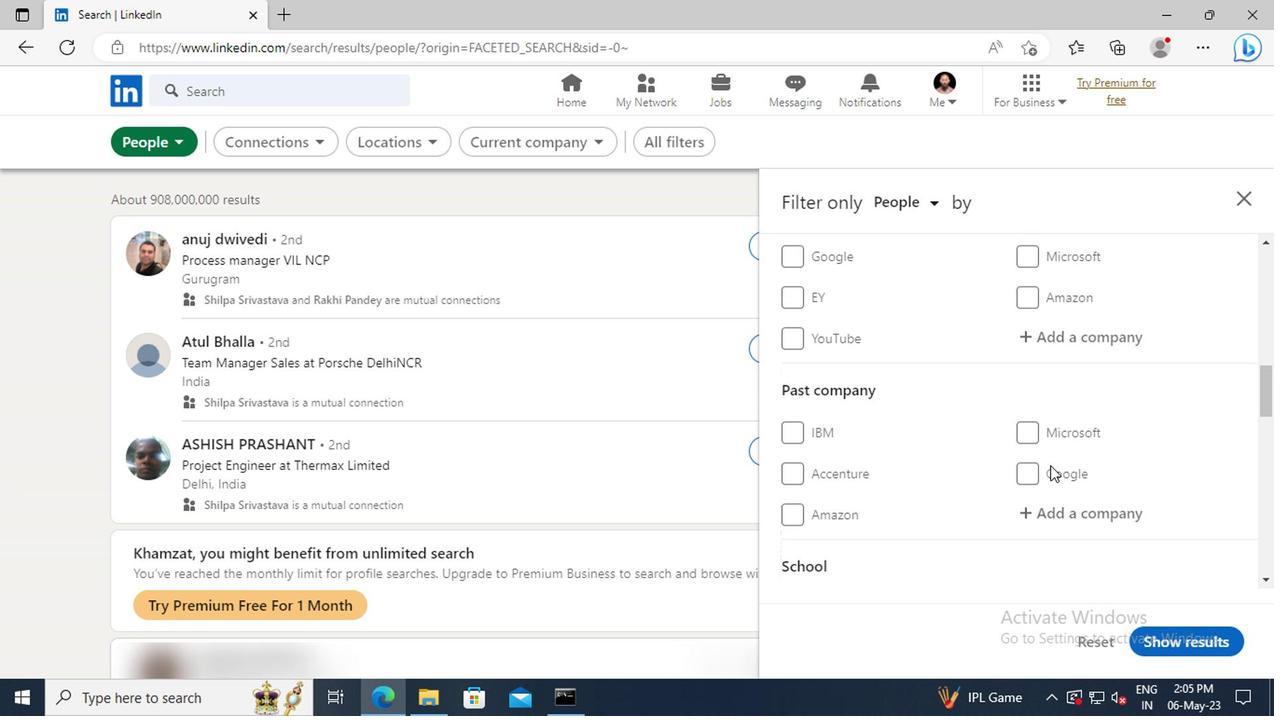 
Action: Mouse scrolled (1047, 466) with delta (0, 0)
Screenshot: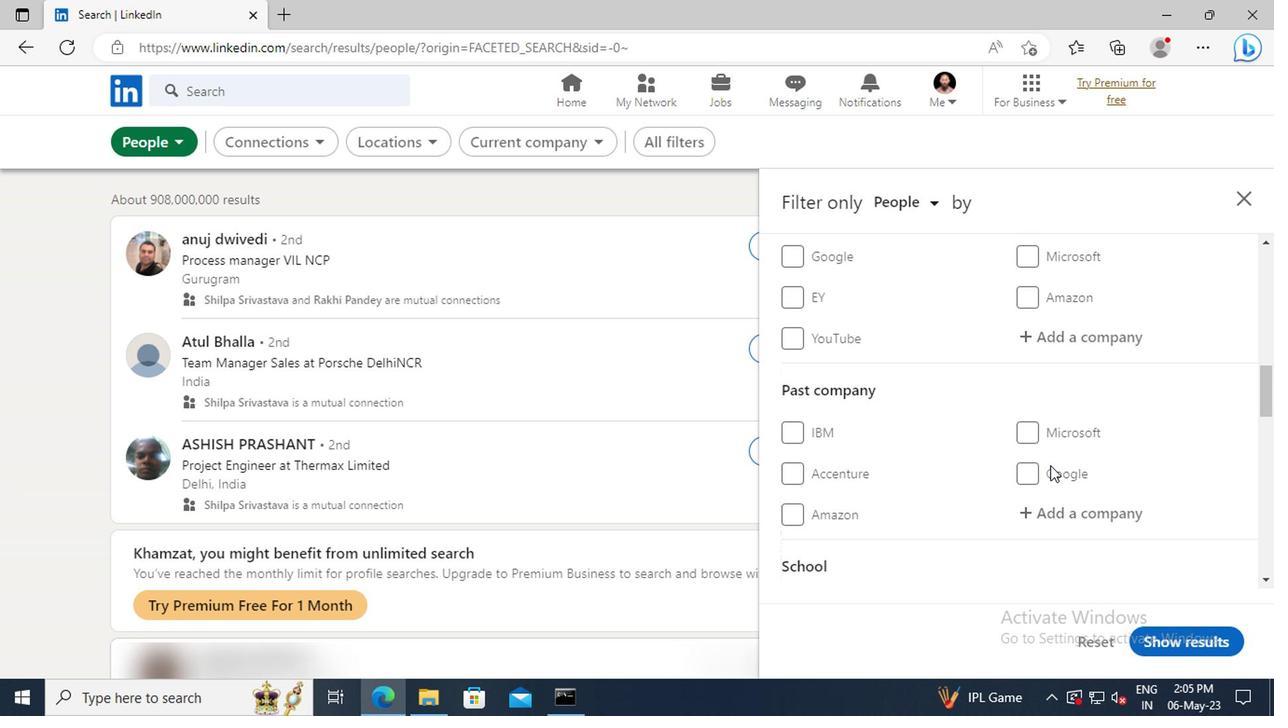 
Action: Mouse scrolled (1047, 466) with delta (0, 0)
Screenshot: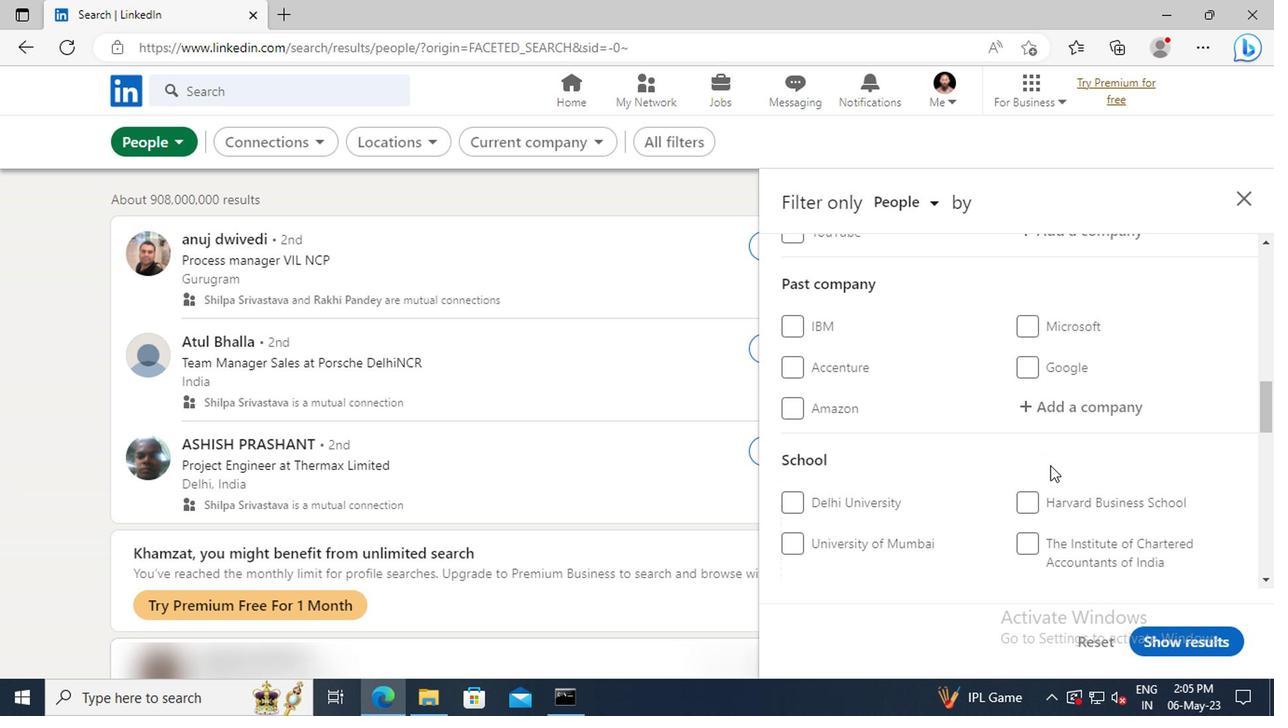 
Action: Mouse scrolled (1047, 466) with delta (0, 0)
Screenshot: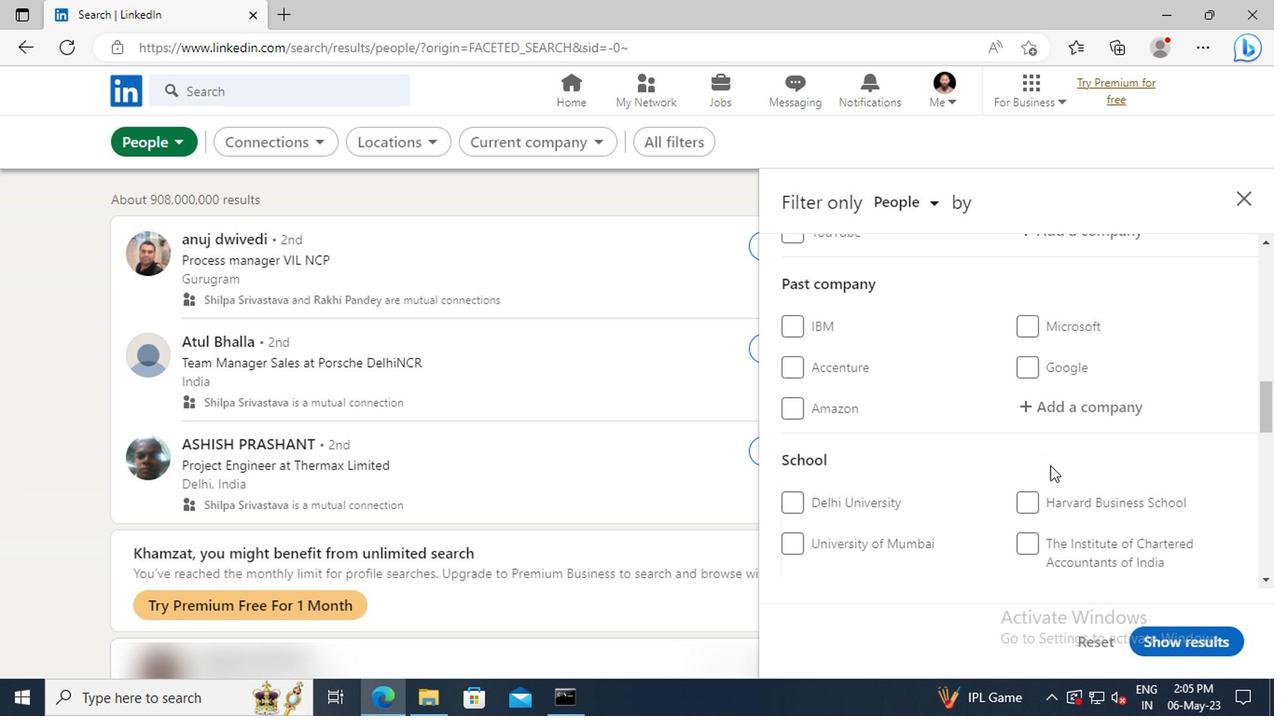 
Action: Mouse scrolled (1047, 466) with delta (0, 0)
Screenshot: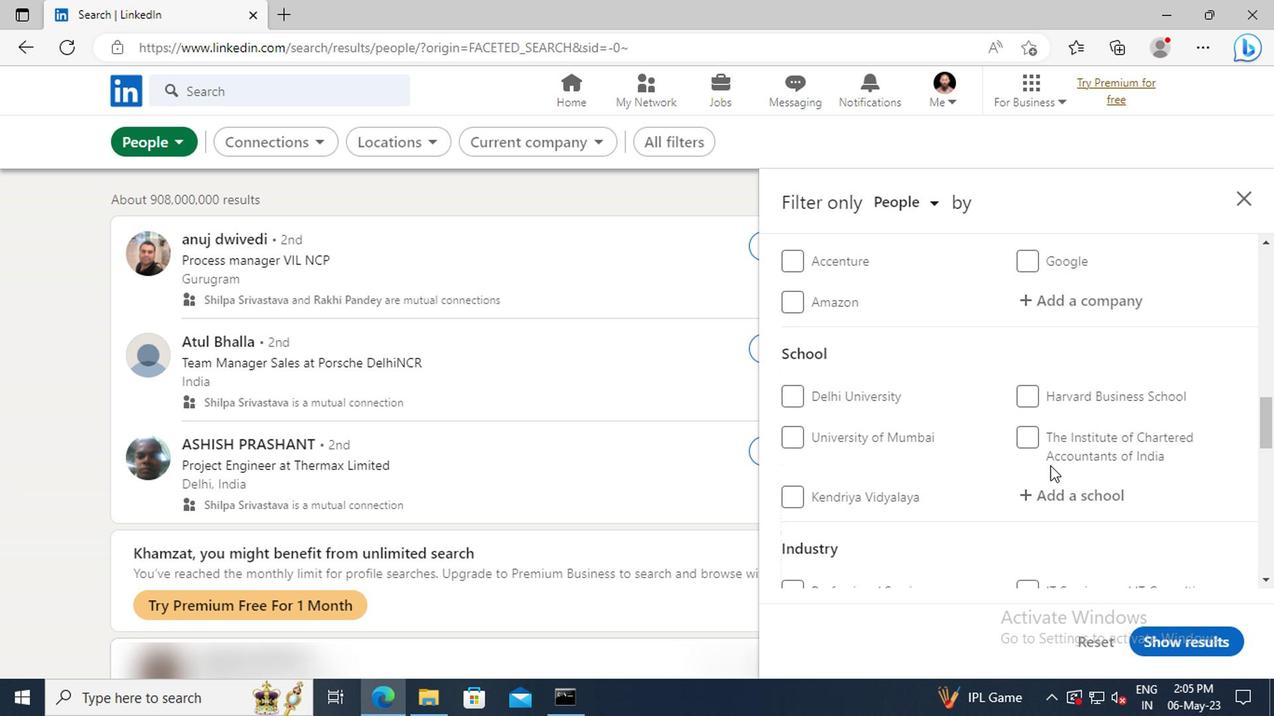 
Action: Mouse scrolled (1047, 466) with delta (0, 0)
Screenshot: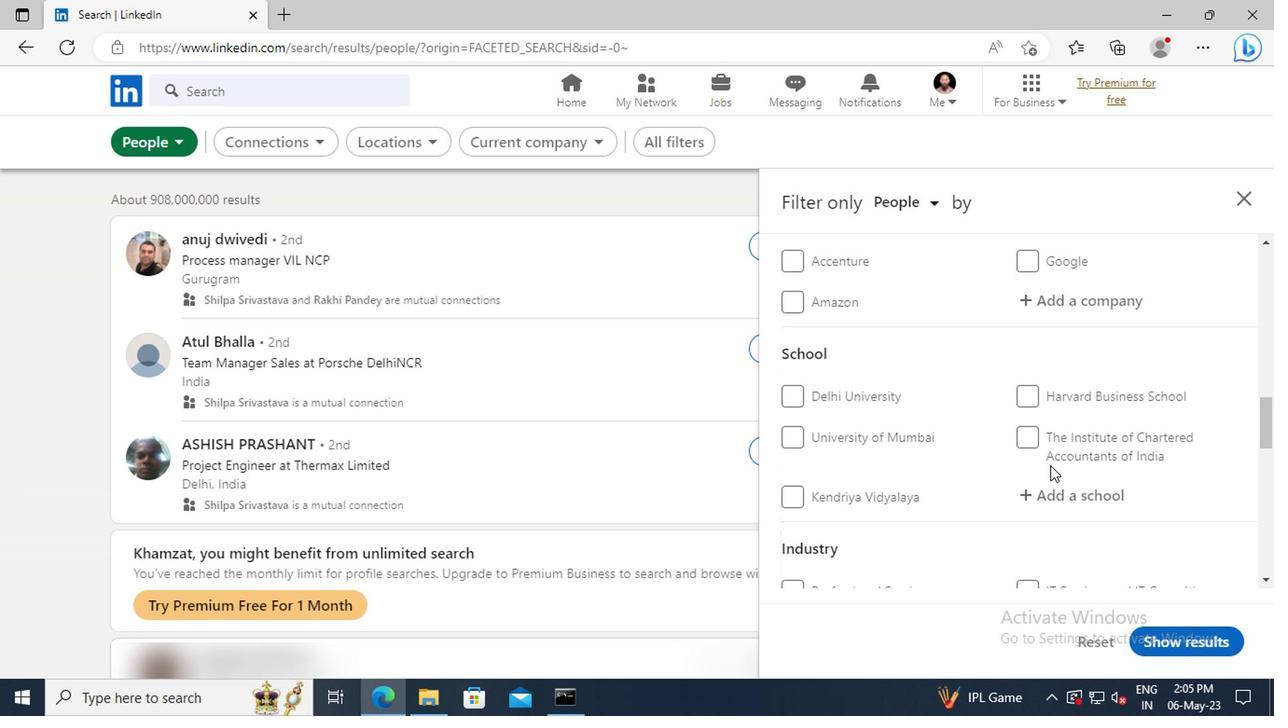 
Action: Mouse scrolled (1047, 466) with delta (0, 0)
Screenshot: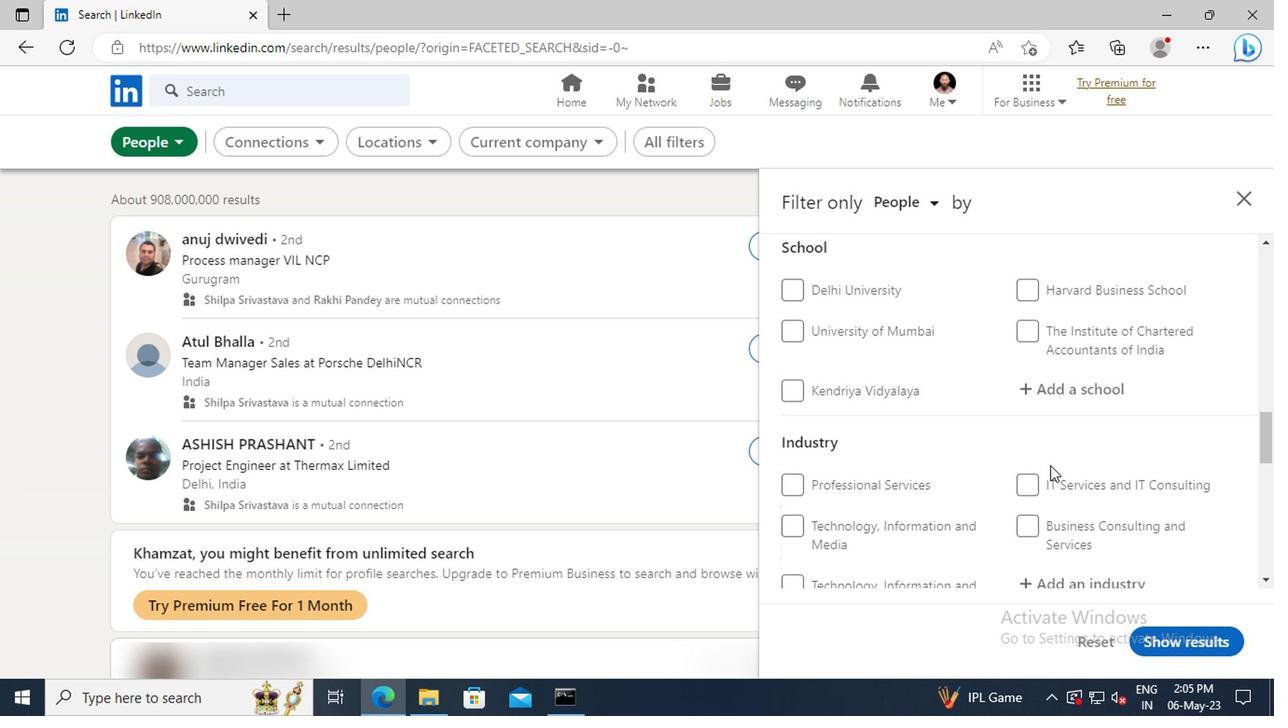 
Action: Mouse scrolled (1047, 466) with delta (0, 0)
Screenshot: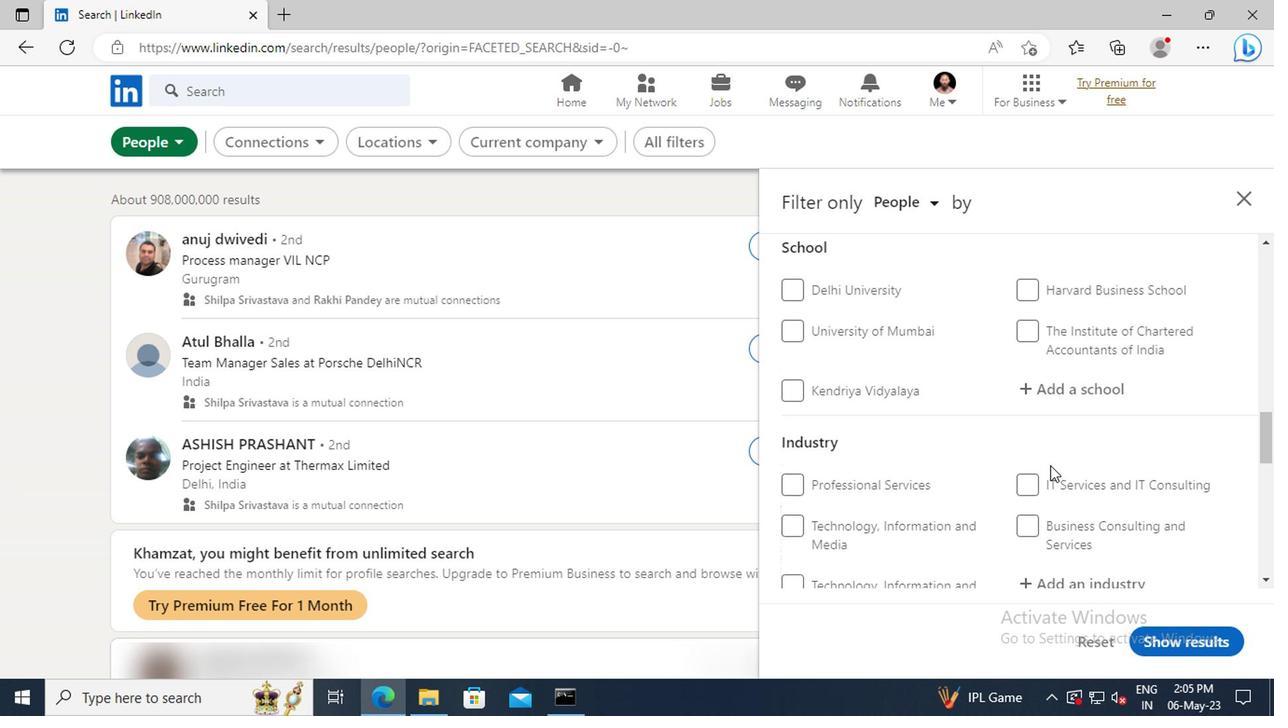 
Action: Mouse scrolled (1047, 466) with delta (0, 0)
Screenshot: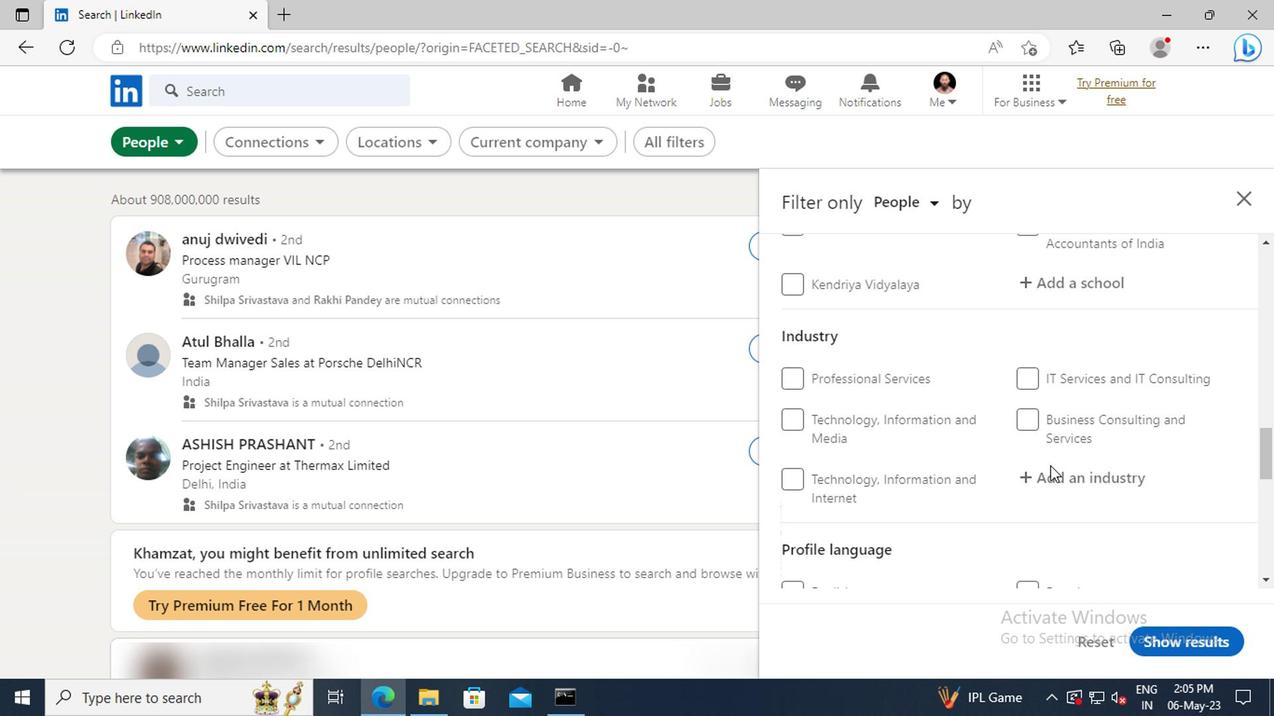 
Action: Mouse scrolled (1047, 466) with delta (0, 0)
Screenshot: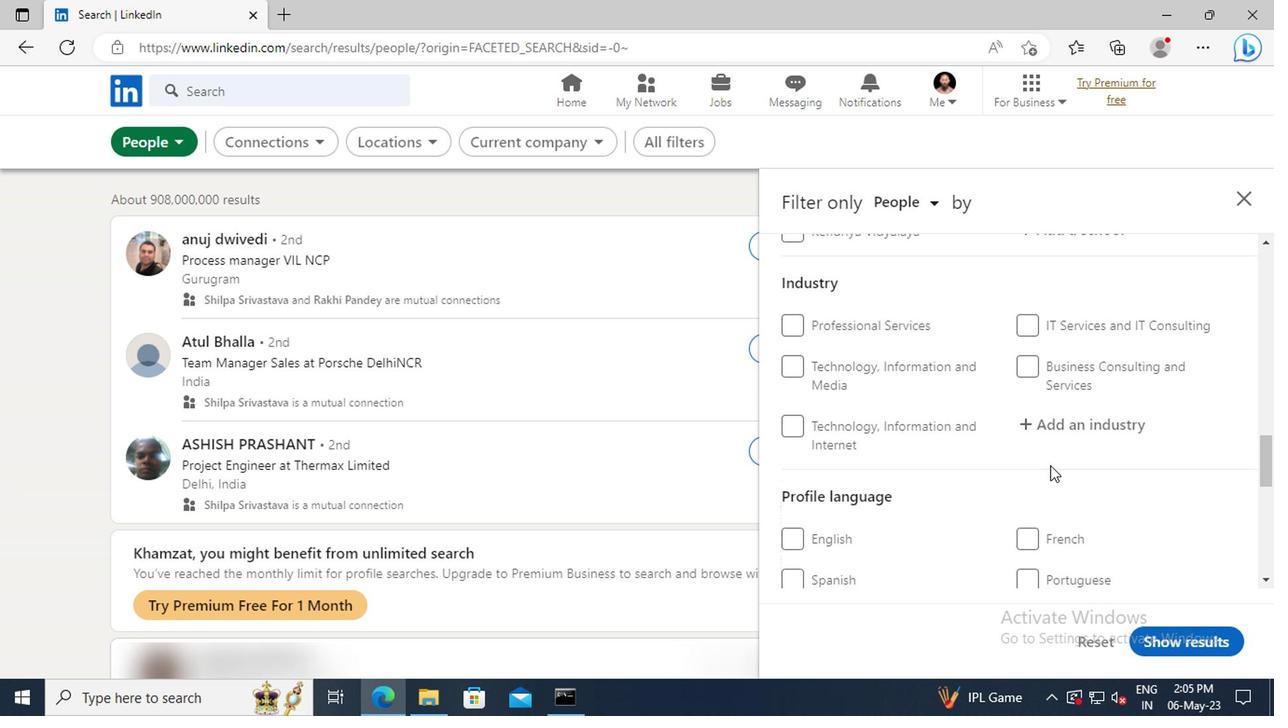 
Action: Mouse moved to (1028, 489)
Screenshot: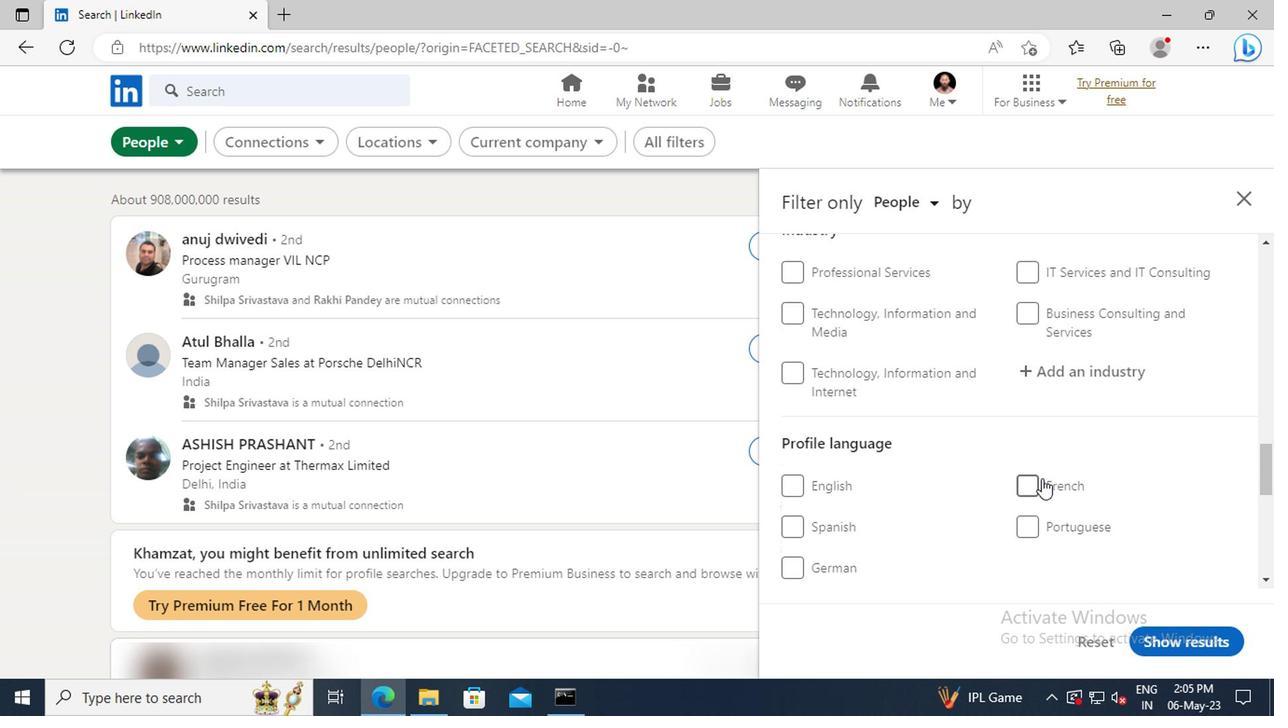 
Action: Mouse pressed left at (1028, 489)
Screenshot: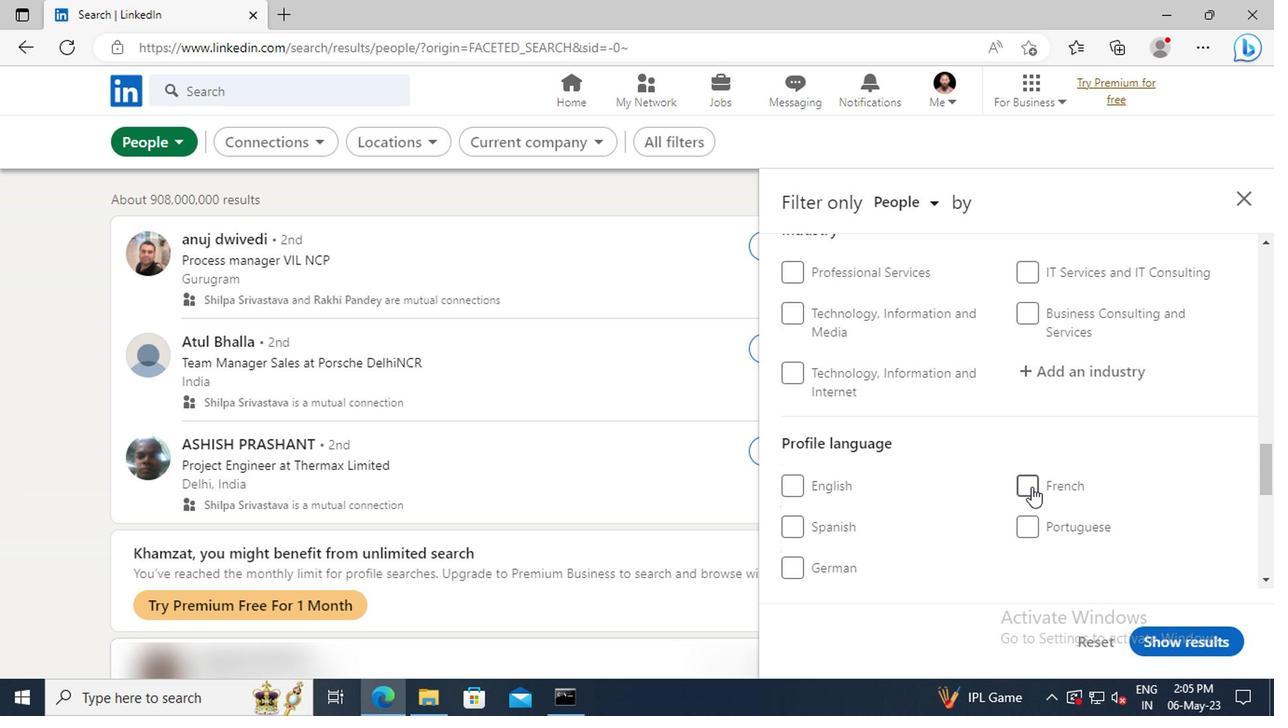 
Action: Mouse moved to (1041, 460)
Screenshot: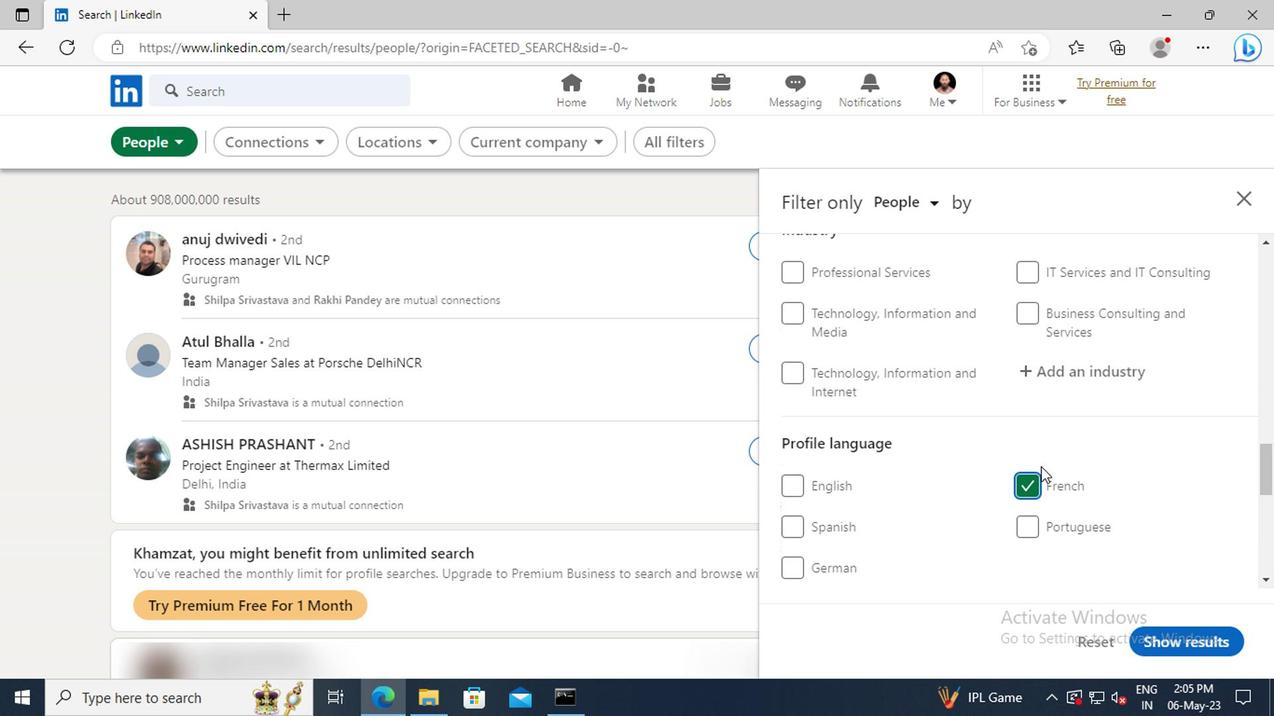 
Action: Mouse scrolled (1041, 460) with delta (0, 0)
Screenshot: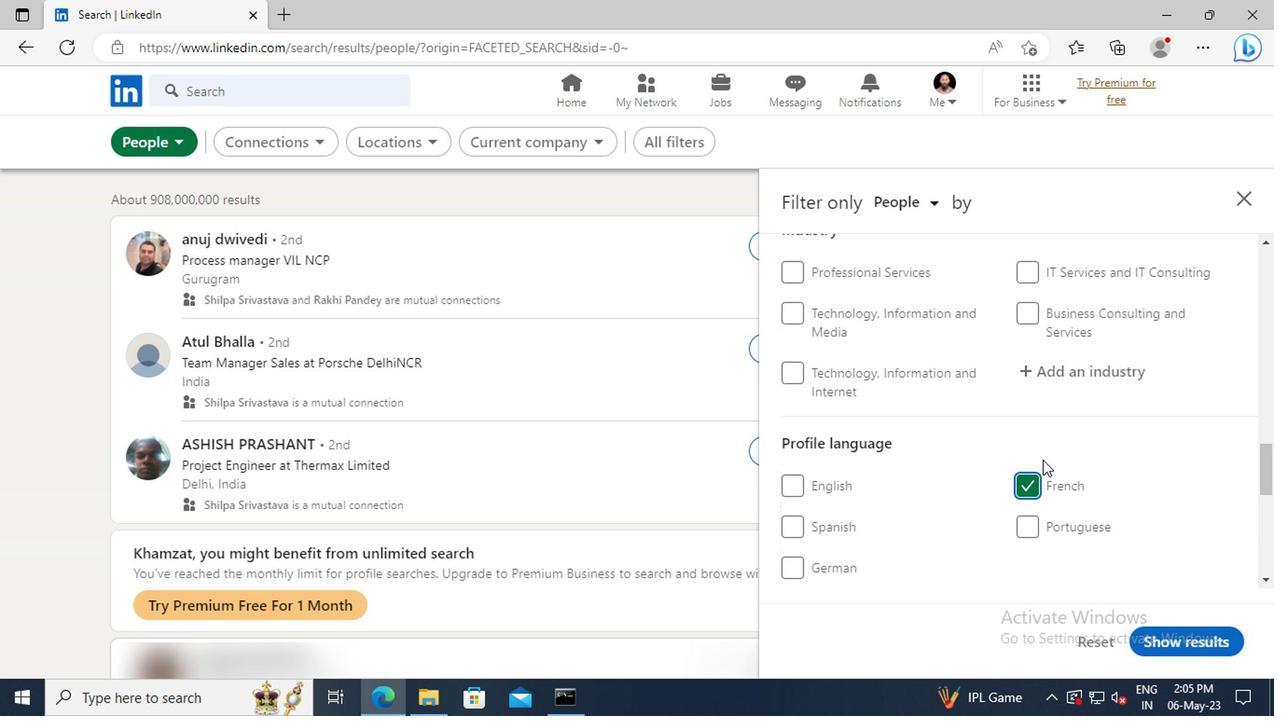 
Action: Mouse scrolled (1041, 460) with delta (0, 0)
Screenshot: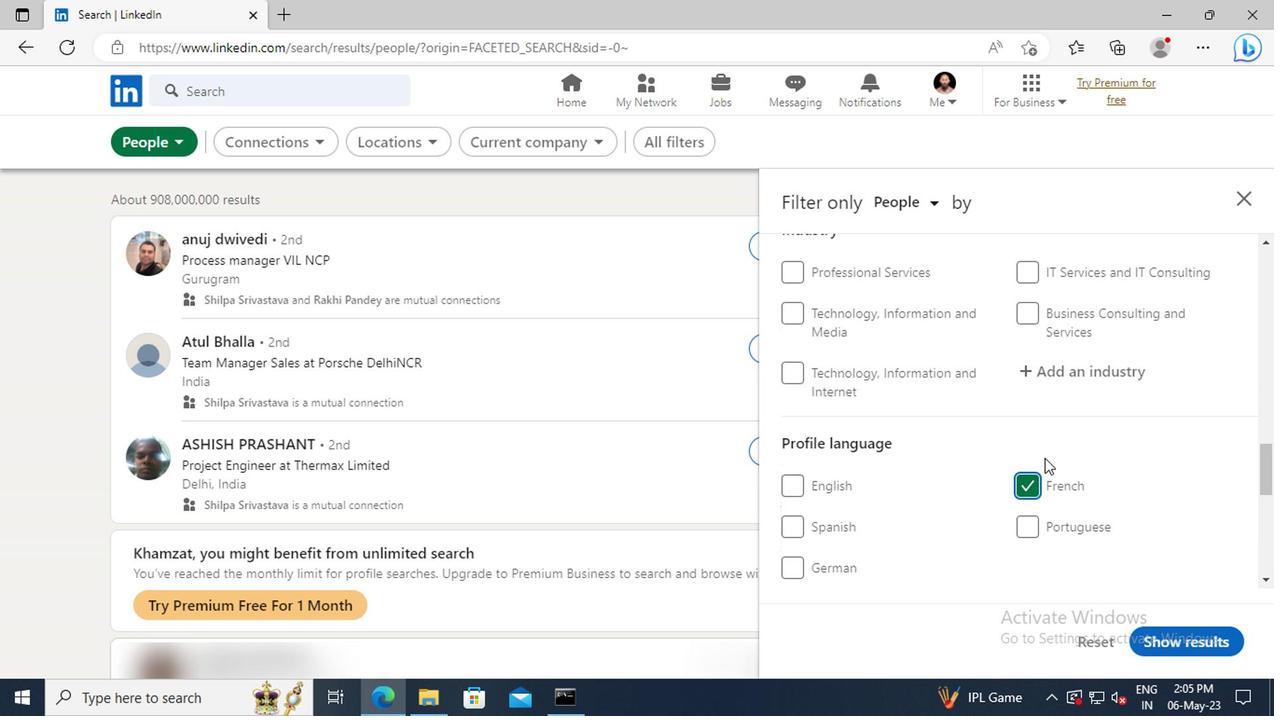 
Action: Mouse scrolled (1041, 460) with delta (0, 0)
Screenshot: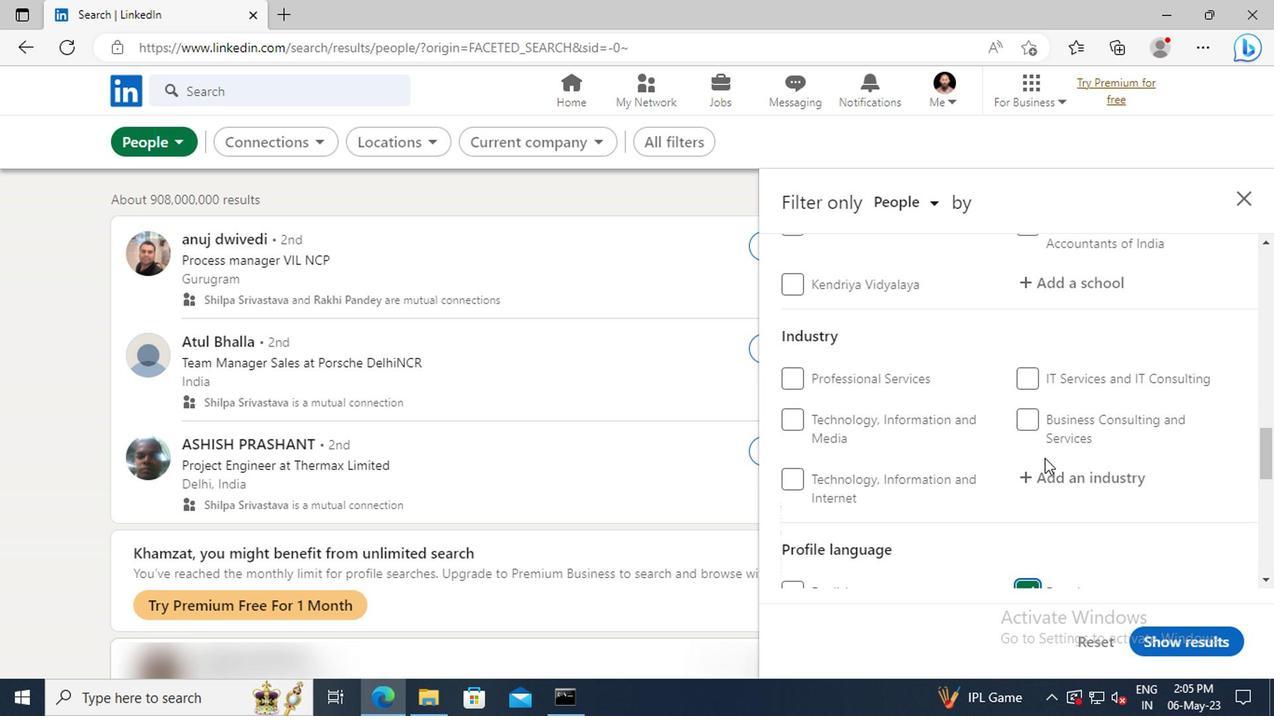 
Action: Mouse scrolled (1041, 460) with delta (0, 0)
Screenshot: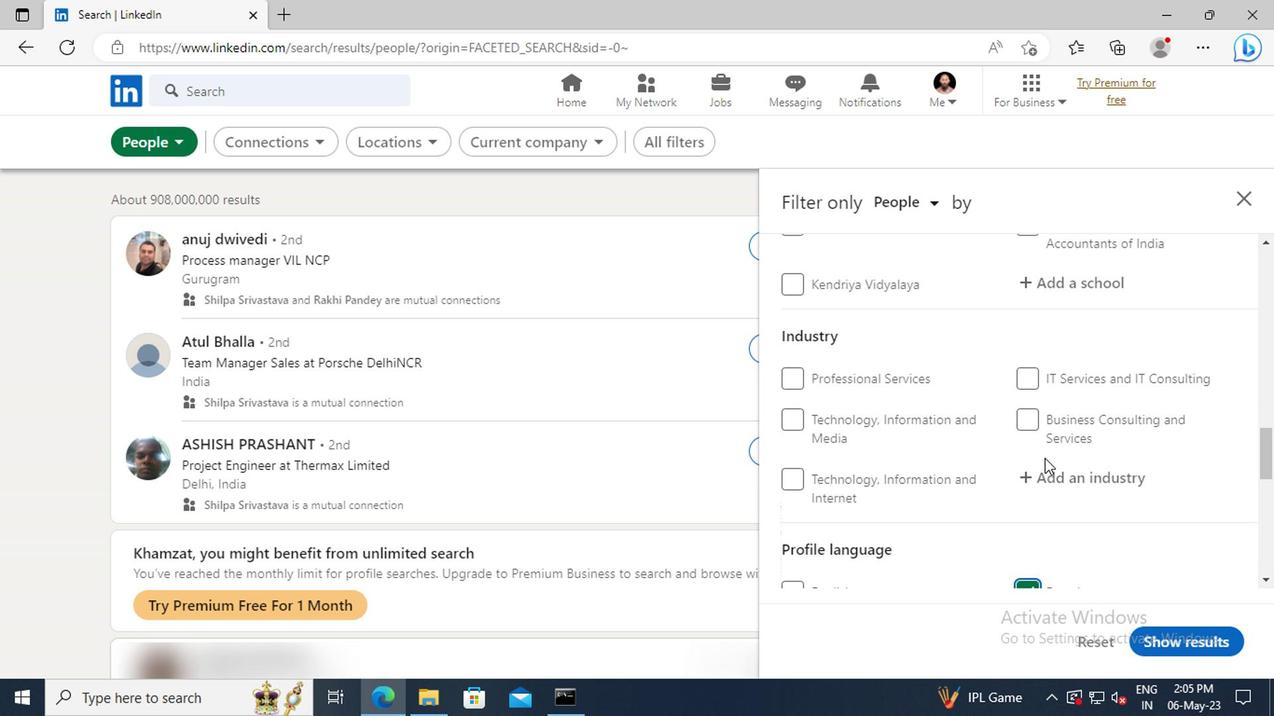 
Action: Mouse scrolled (1041, 460) with delta (0, 0)
Screenshot: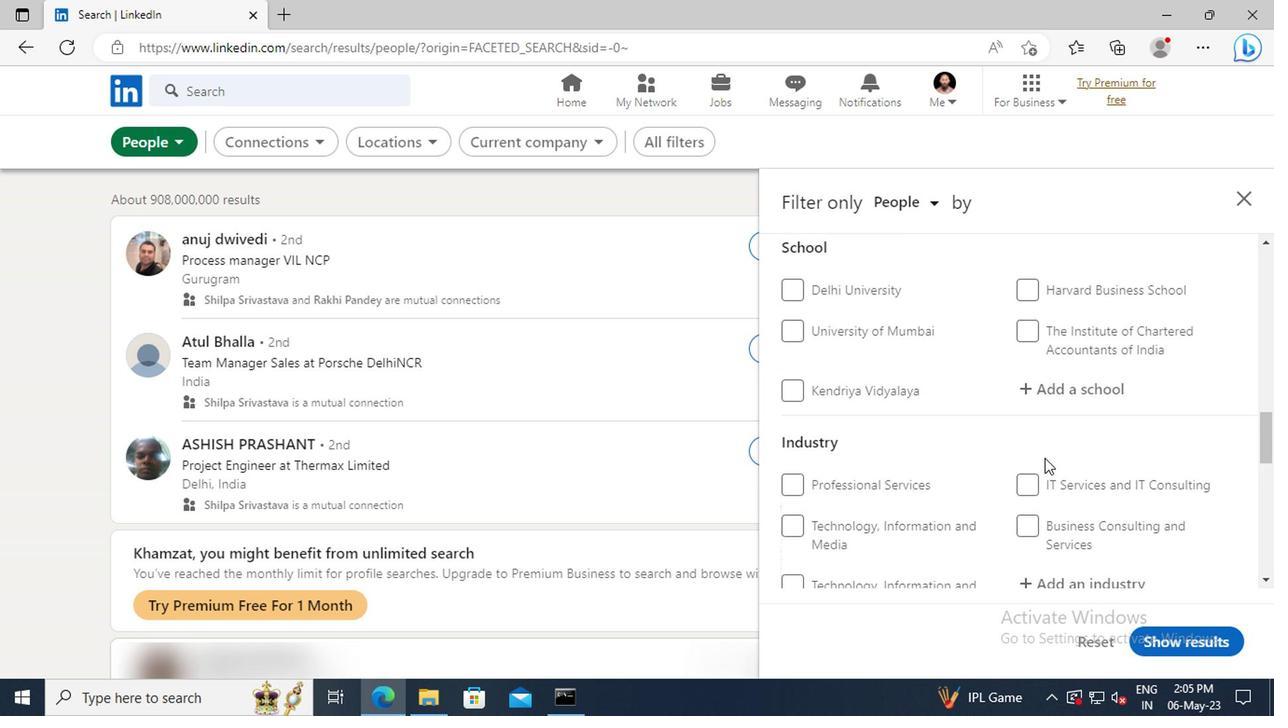 
Action: Mouse scrolled (1041, 460) with delta (0, 0)
Screenshot: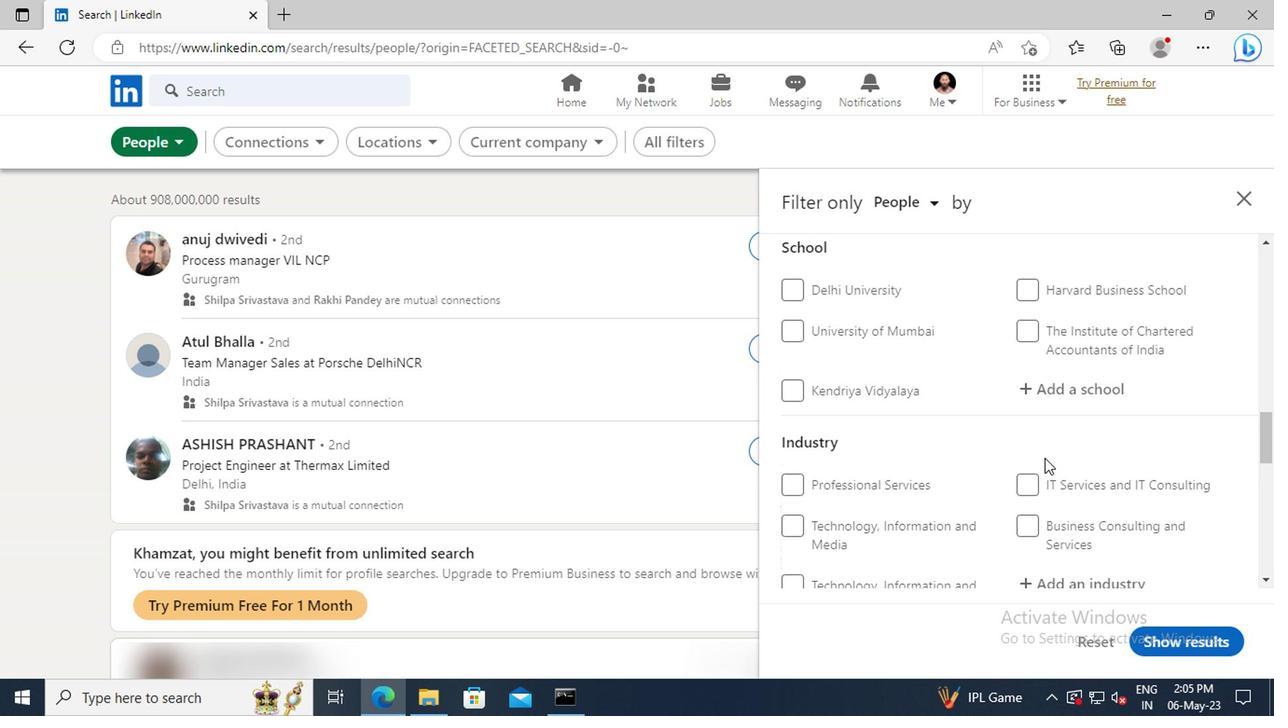 
Action: Mouse scrolled (1041, 460) with delta (0, 0)
Screenshot: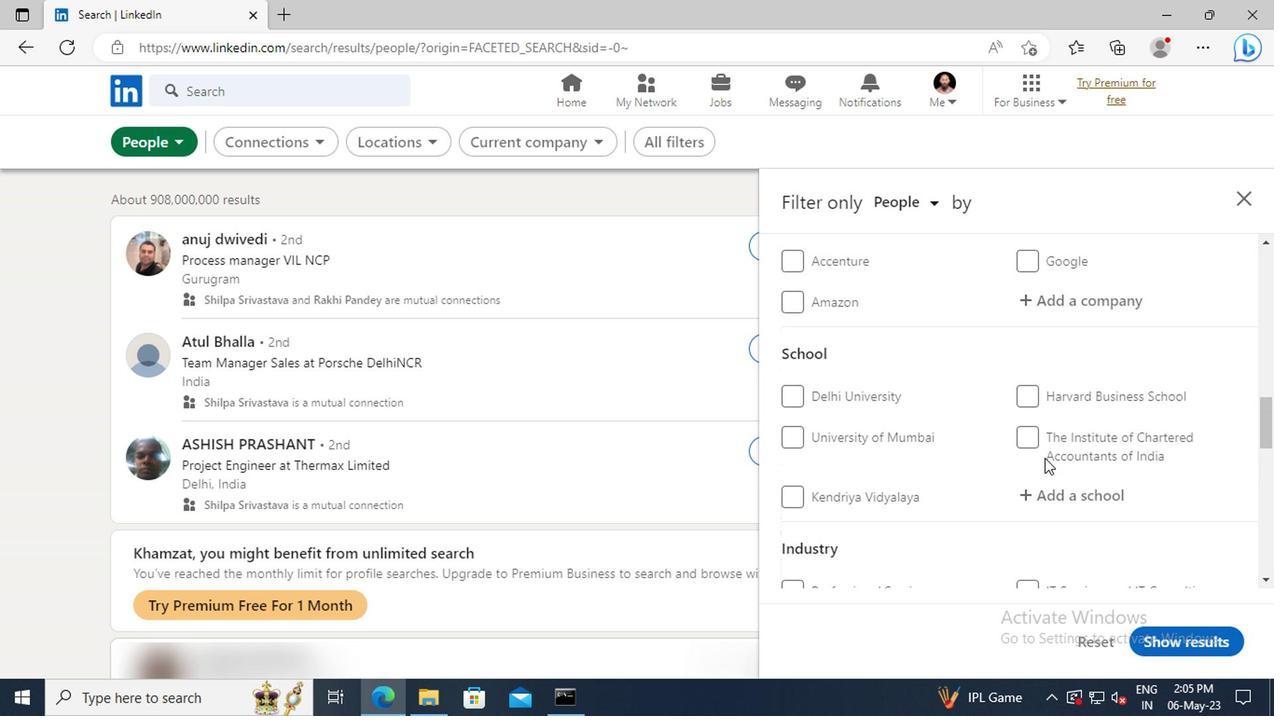 
Action: Mouse scrolled (1041, 460) with delta (0, 0)
Screenshot: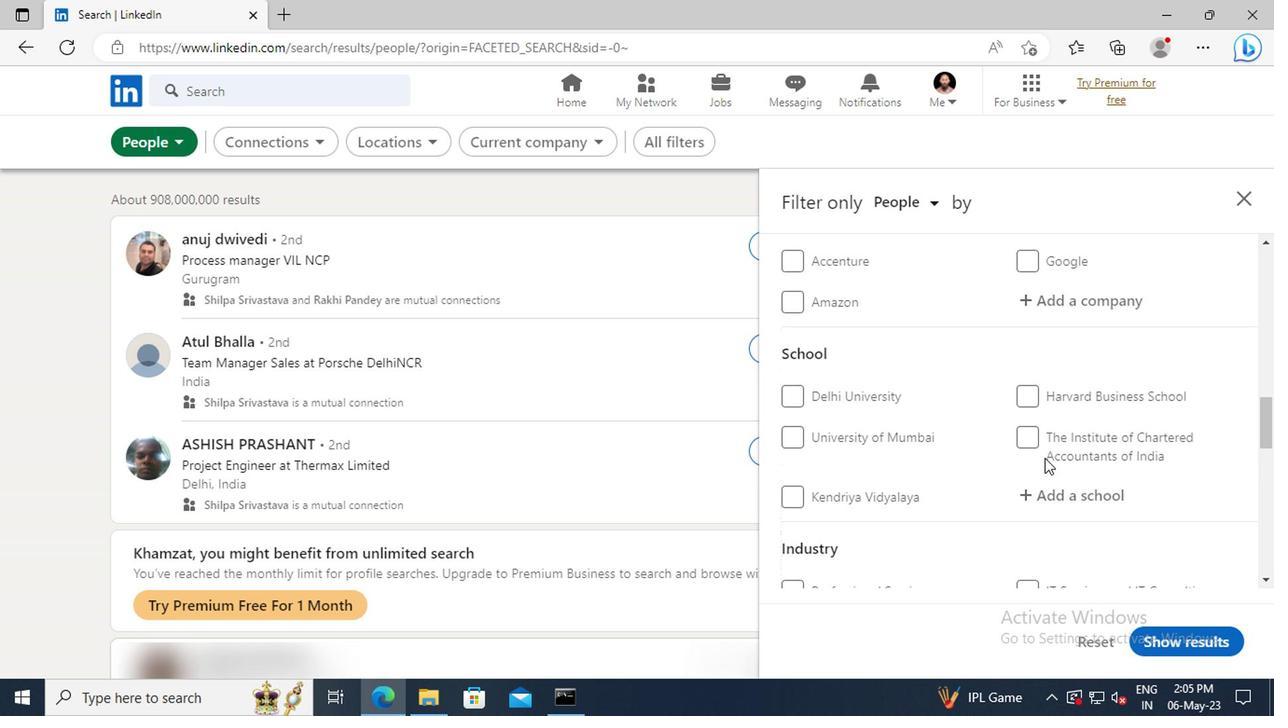 
Action: Mouse scrolled (1041, 460) with delta (0, 0)
Screenshot: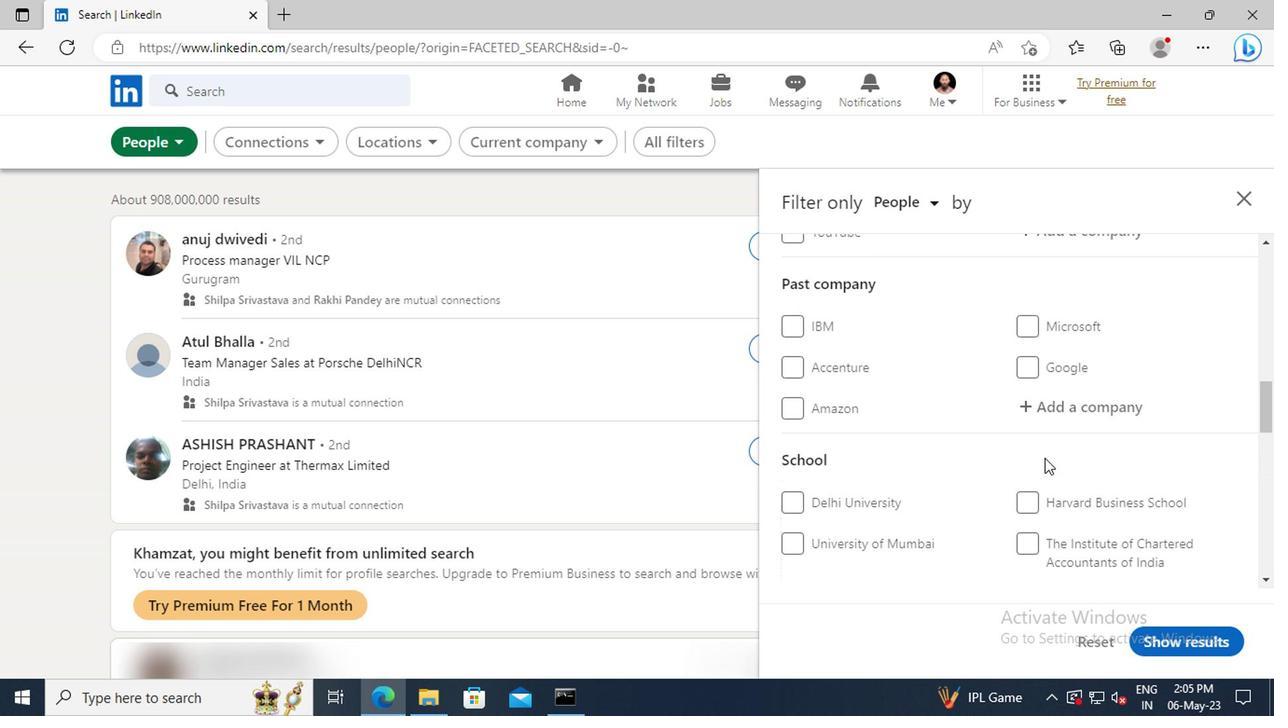 
Action: Mouse scrolled (1041, 460) with delta (0, 0)
Screenshot: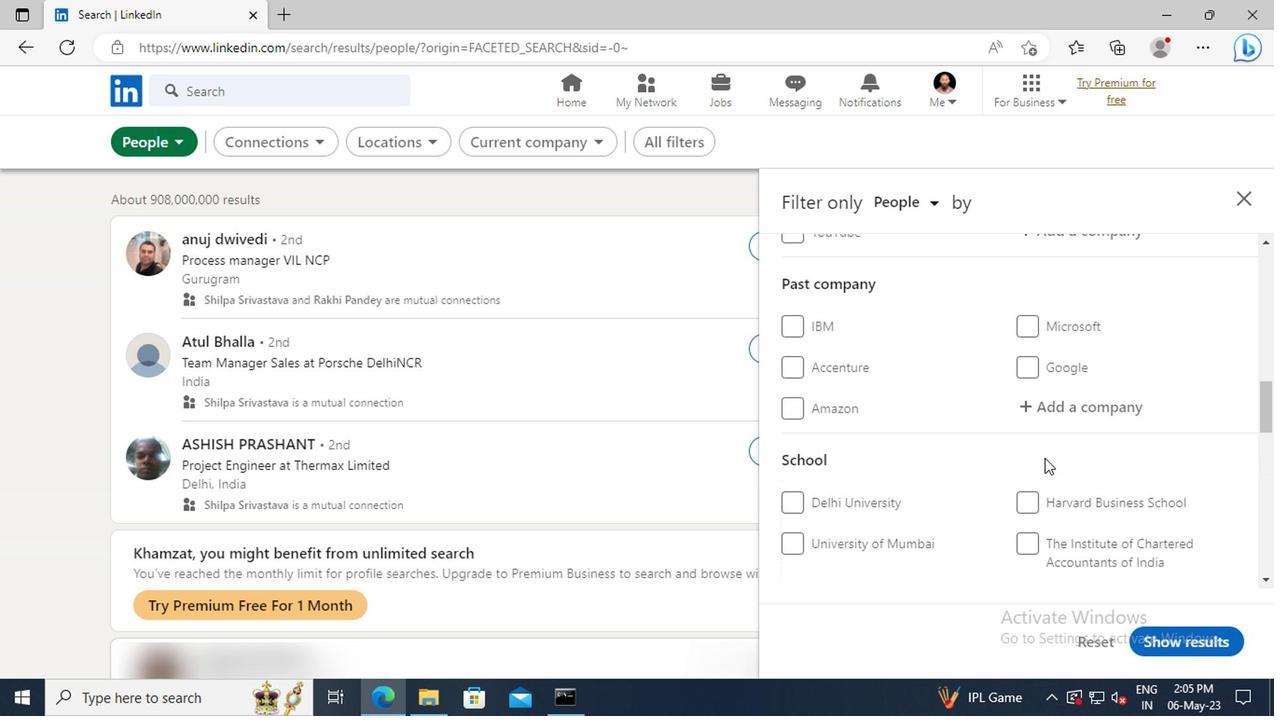 
Action: Mouse scrolled (1041, 460) with delta (0, 0)
Screenshot: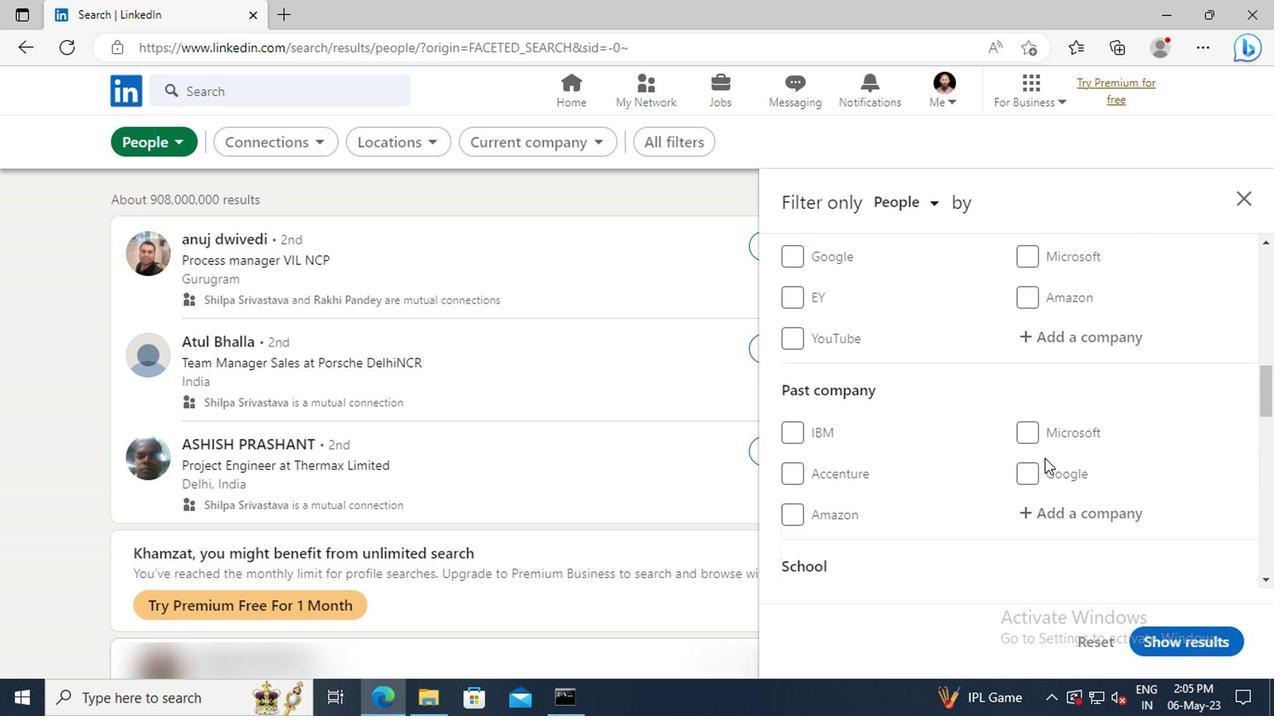 
Action: Mouse scrolled (1041, 460) with delta (0, 0)
Screenshot: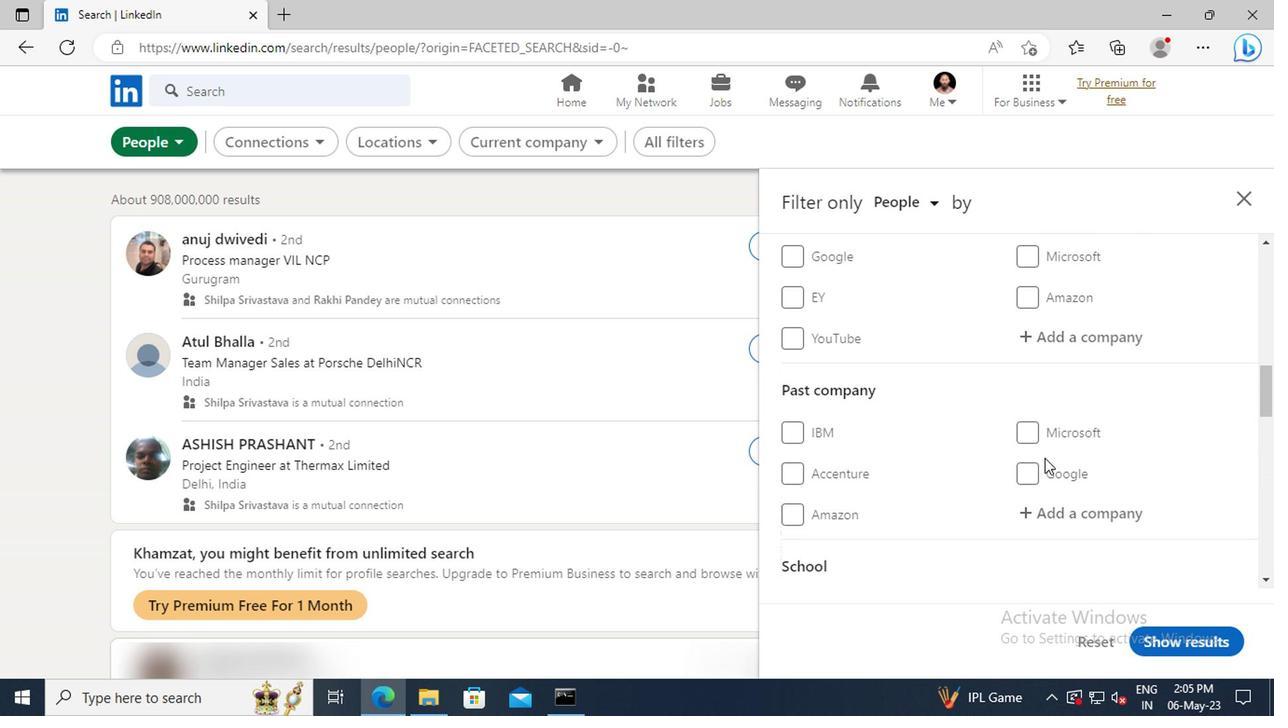 
Action: Mouse moved to (1041, 448)
Screenshot: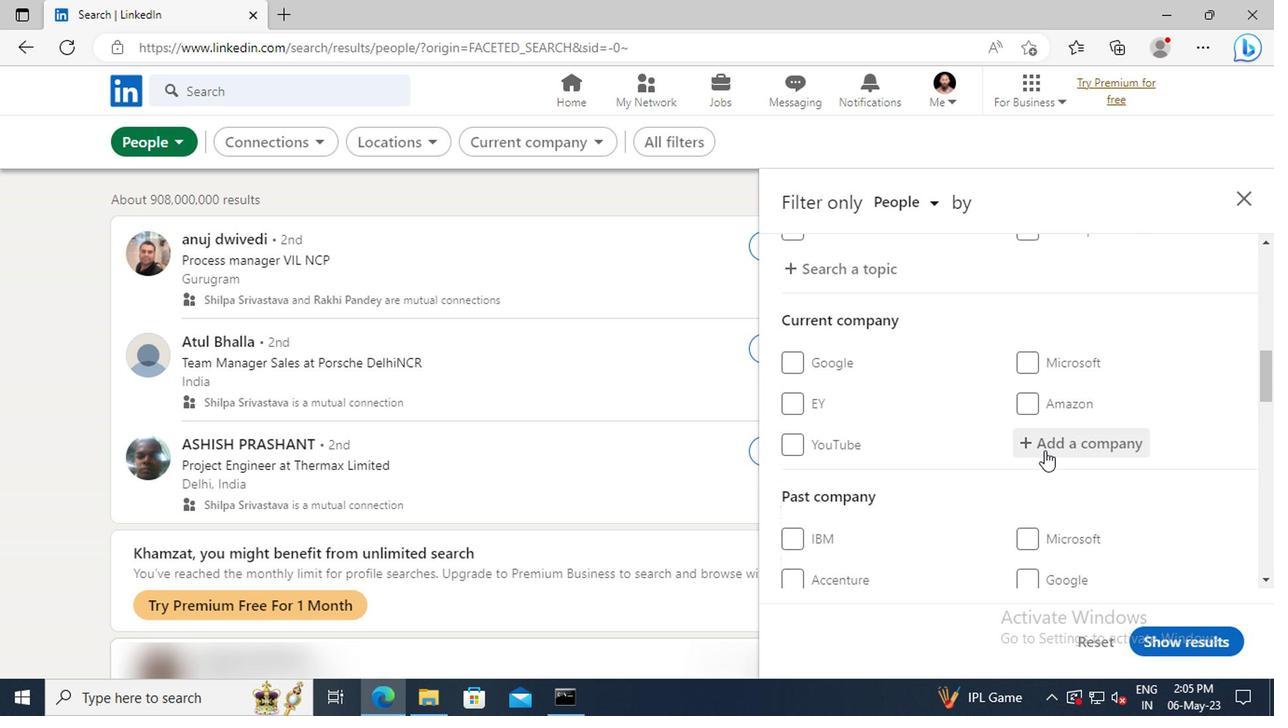 
Action: Mouse pressed left at (1041, 448)
Screenshot: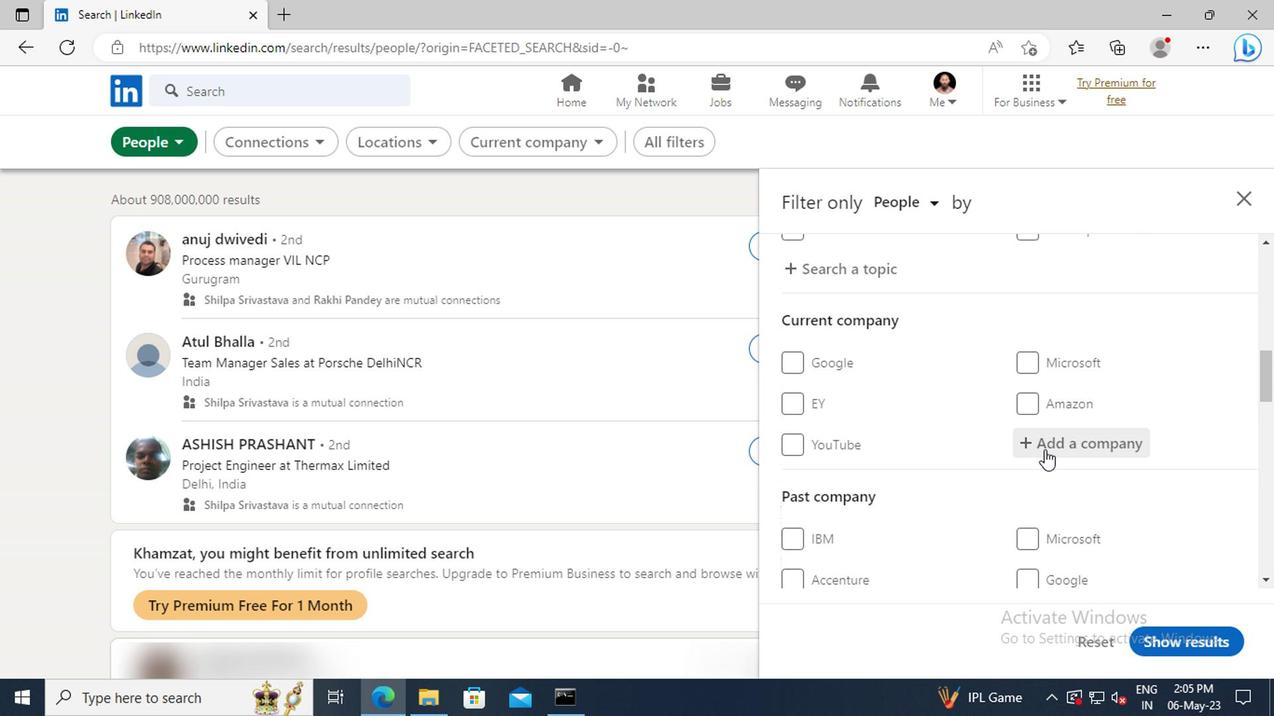 
Action: Key pressed <Key.shift>FORTIS<Key.space><Key.shift>HE
Screenshot: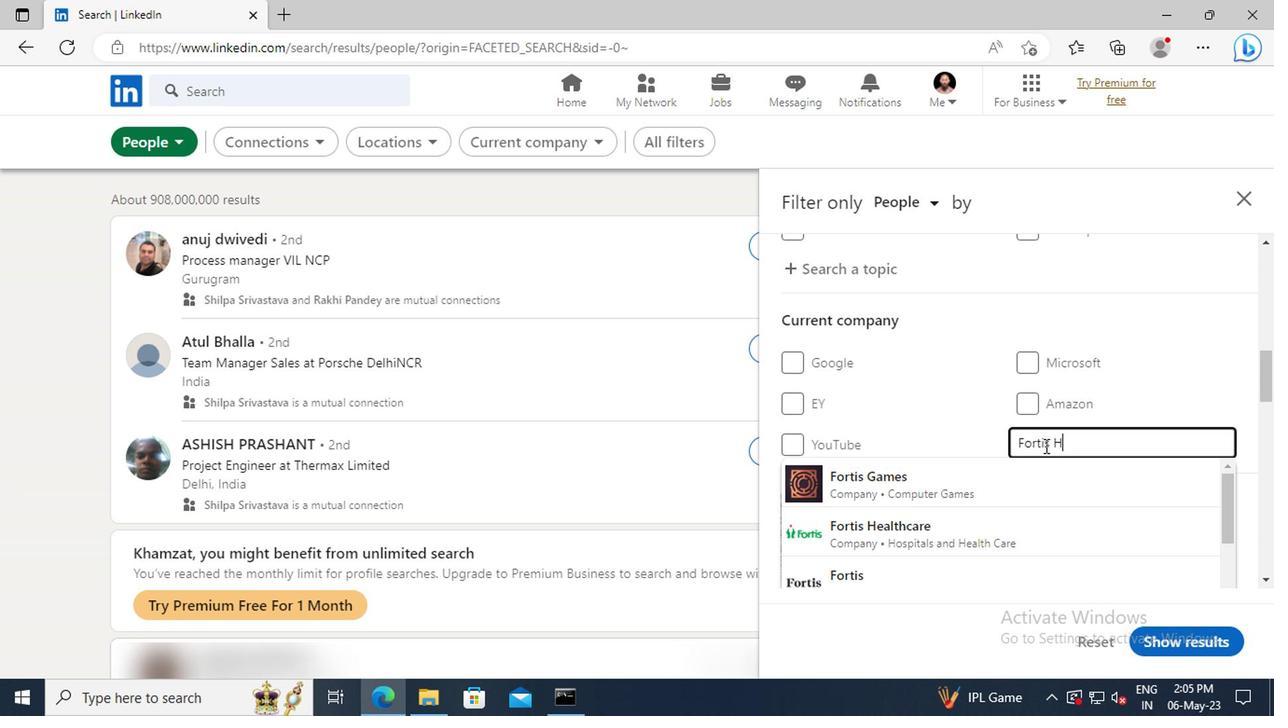 
Action: Mouse moved to (1041, 473)
Screenshot: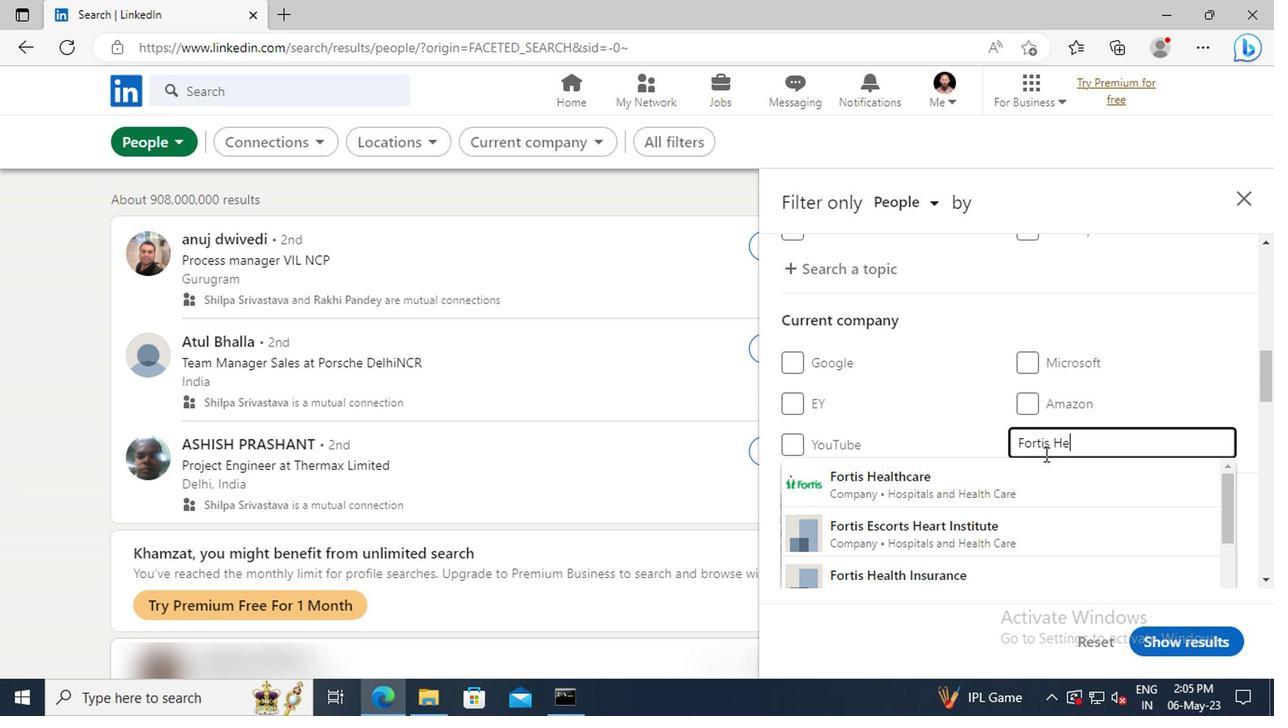 
Action: Mouse pressed left at (1041, 473)
Screenshot: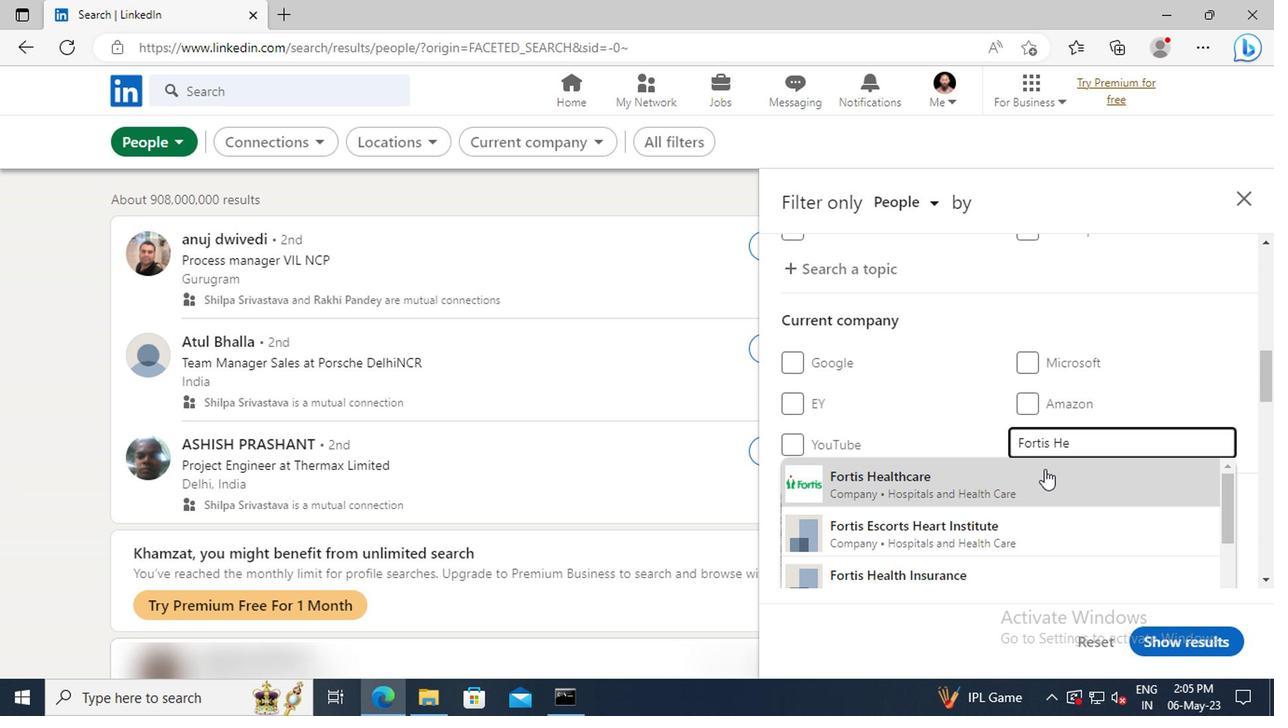 
Action: Mouse scrolled (1041, 471) with delta (0, -1)
Screenshot: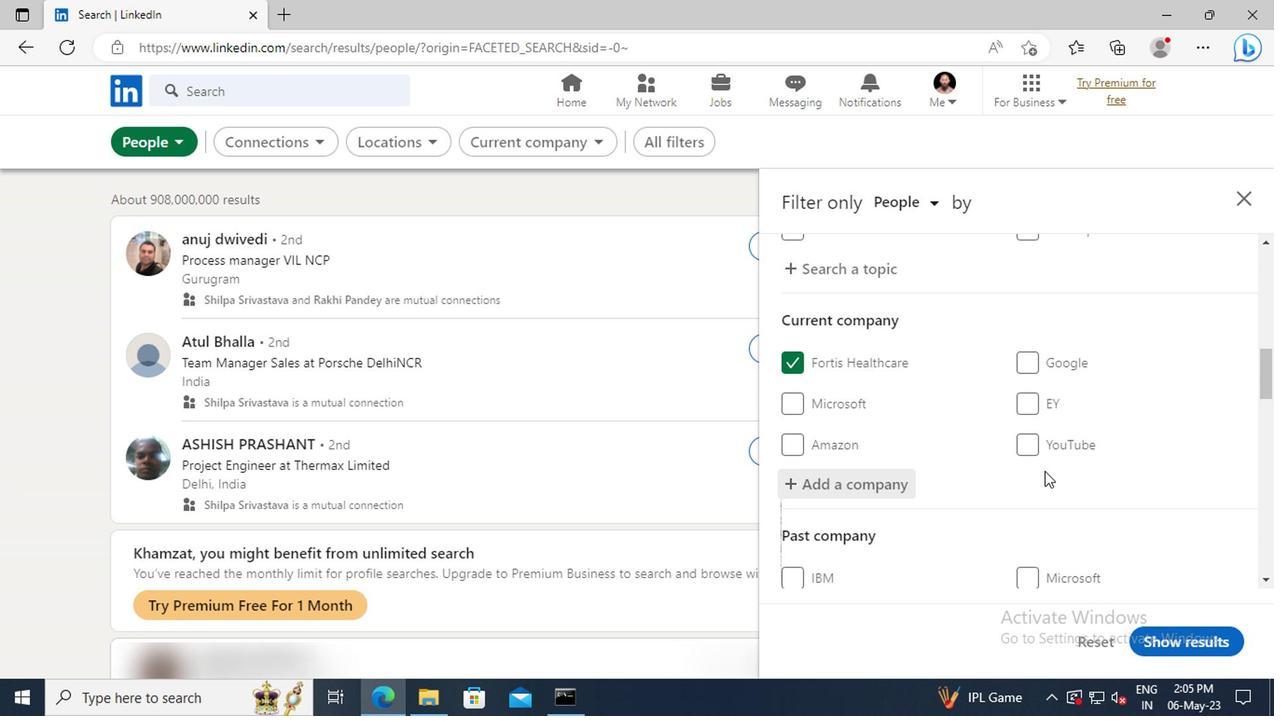 
Action: Mouse scrolled (1041, 471) with delta (0, -1)
Screenshot: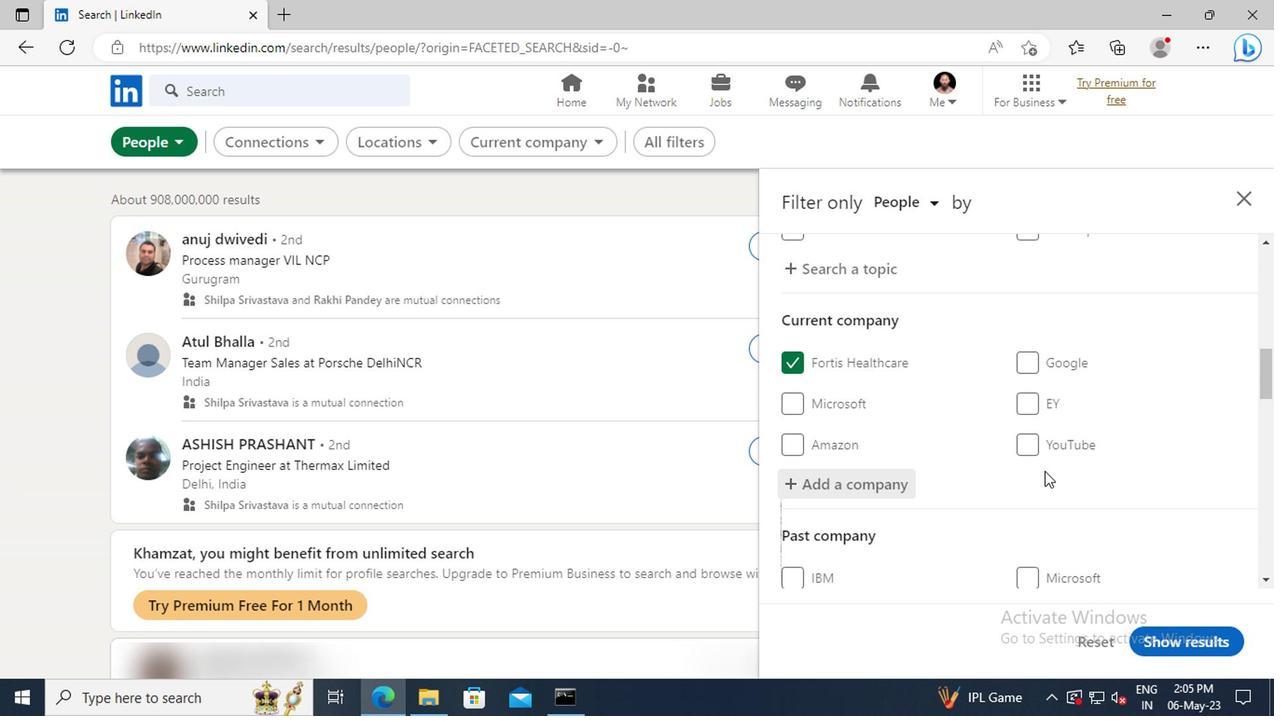 
Action: Mouse scrolled (1041, 471) with delta (0, -1)
Screenshot: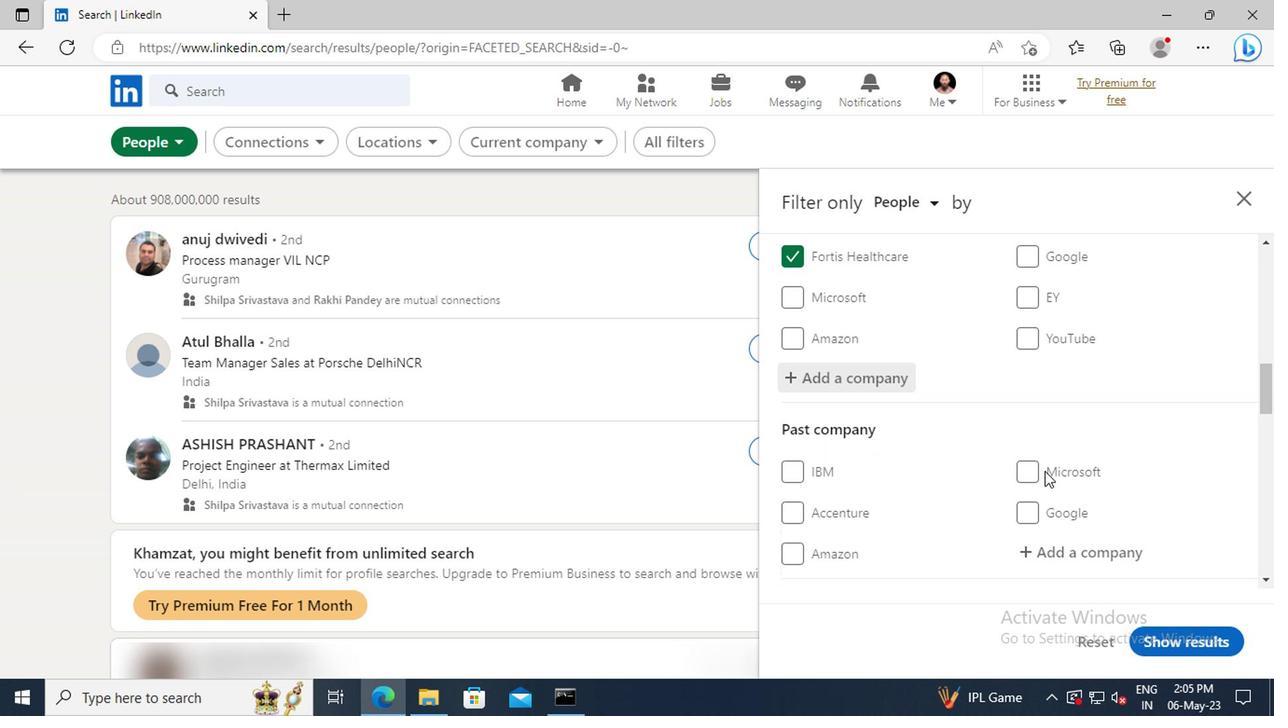 
Action: Mouse scrolled (1041, 471) with delta (0, -1)
Screenshot: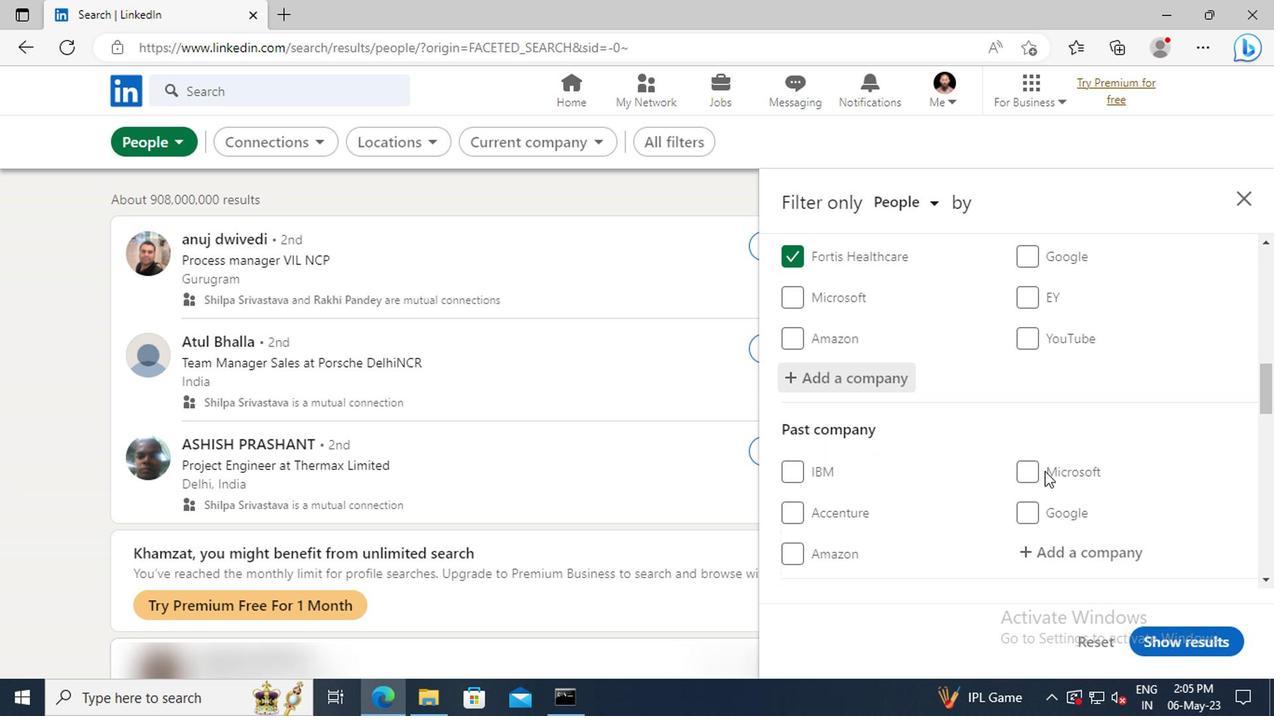
Action: Mouse moved to (1041, 469)
Screenshot: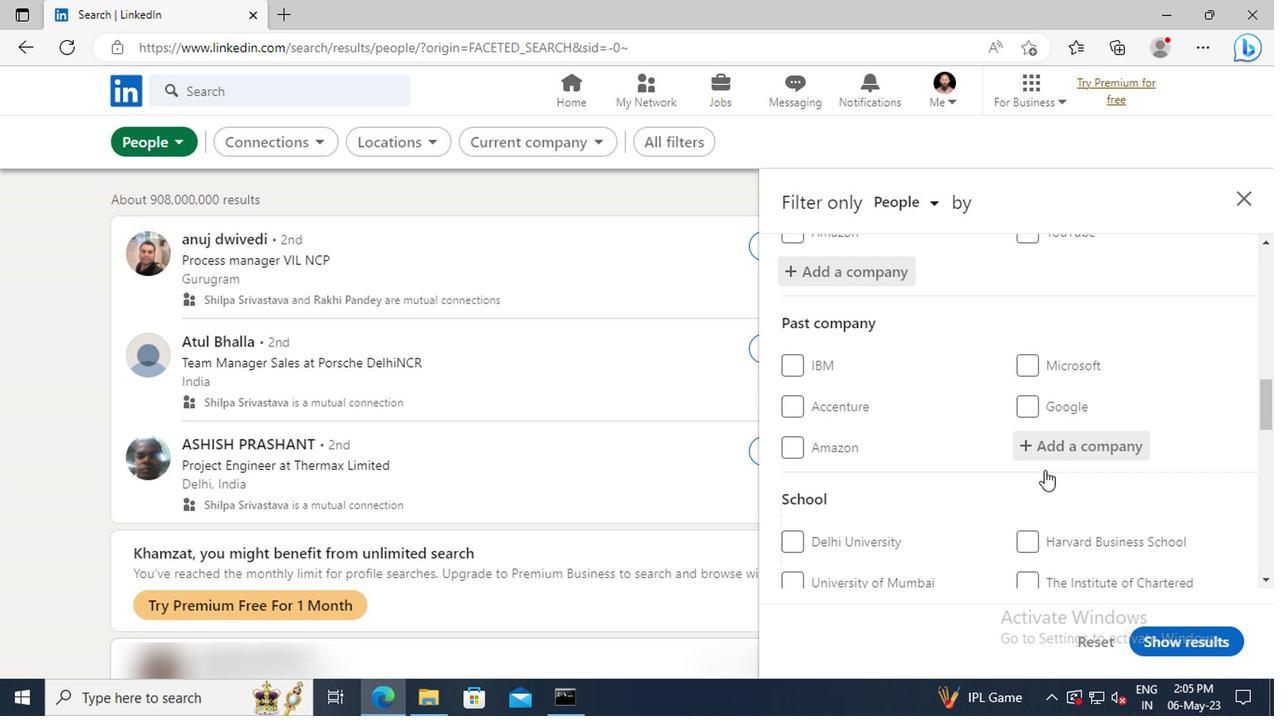 
Action: Mouse scrolled (1041, 469) with delta (0, 0)
Screenshot: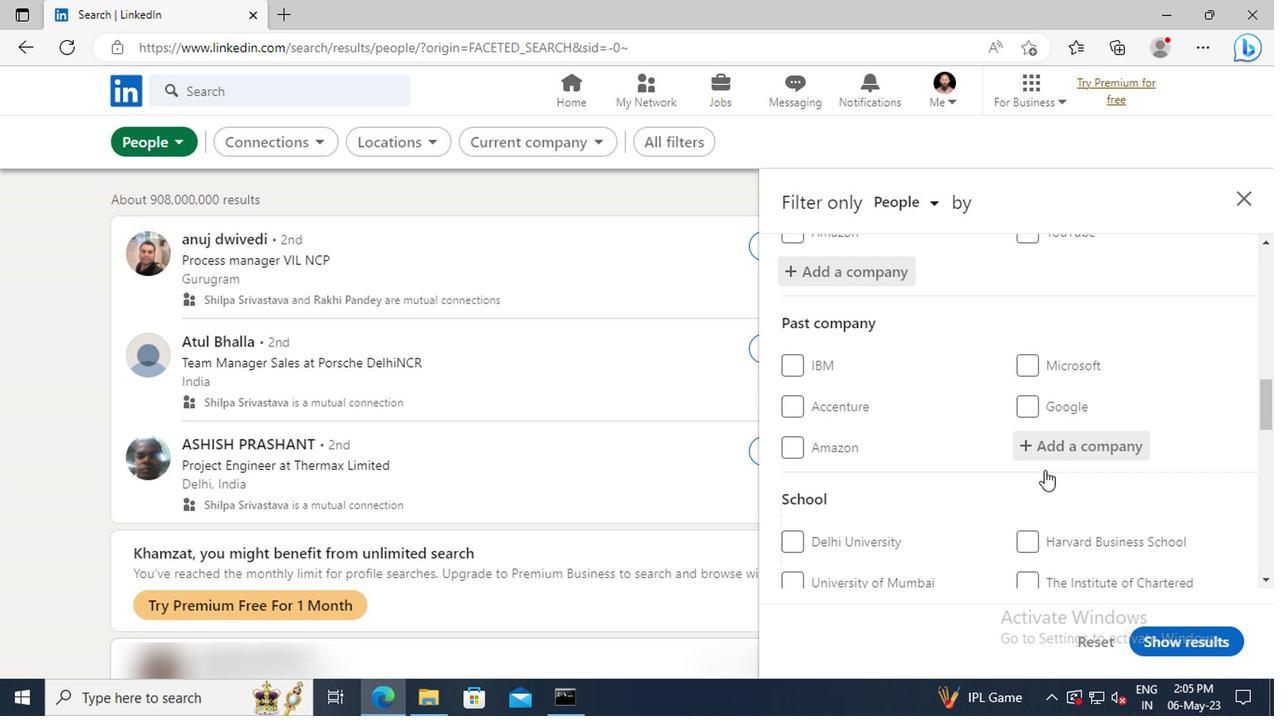 
Action: Mouse moved to (1041, 466)
Screenshot: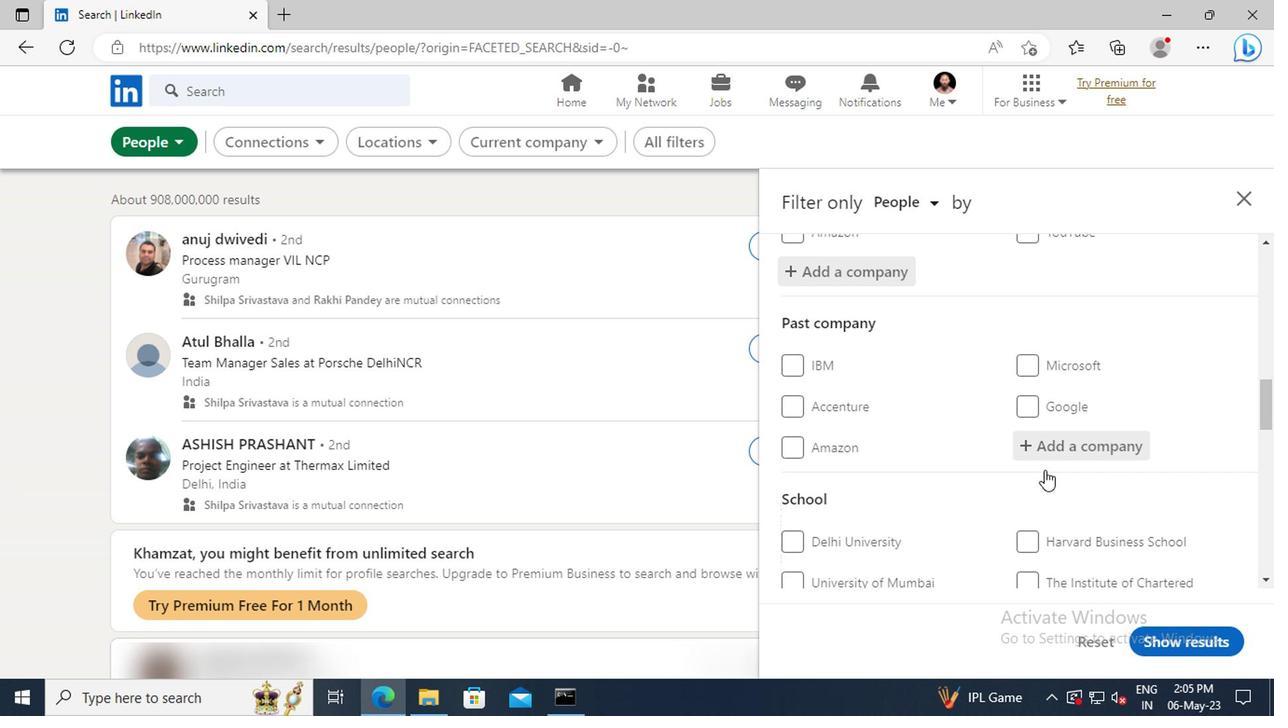 
Action: Mouse scrolled (1041, 465) with delta (0, -1)
Screenshot: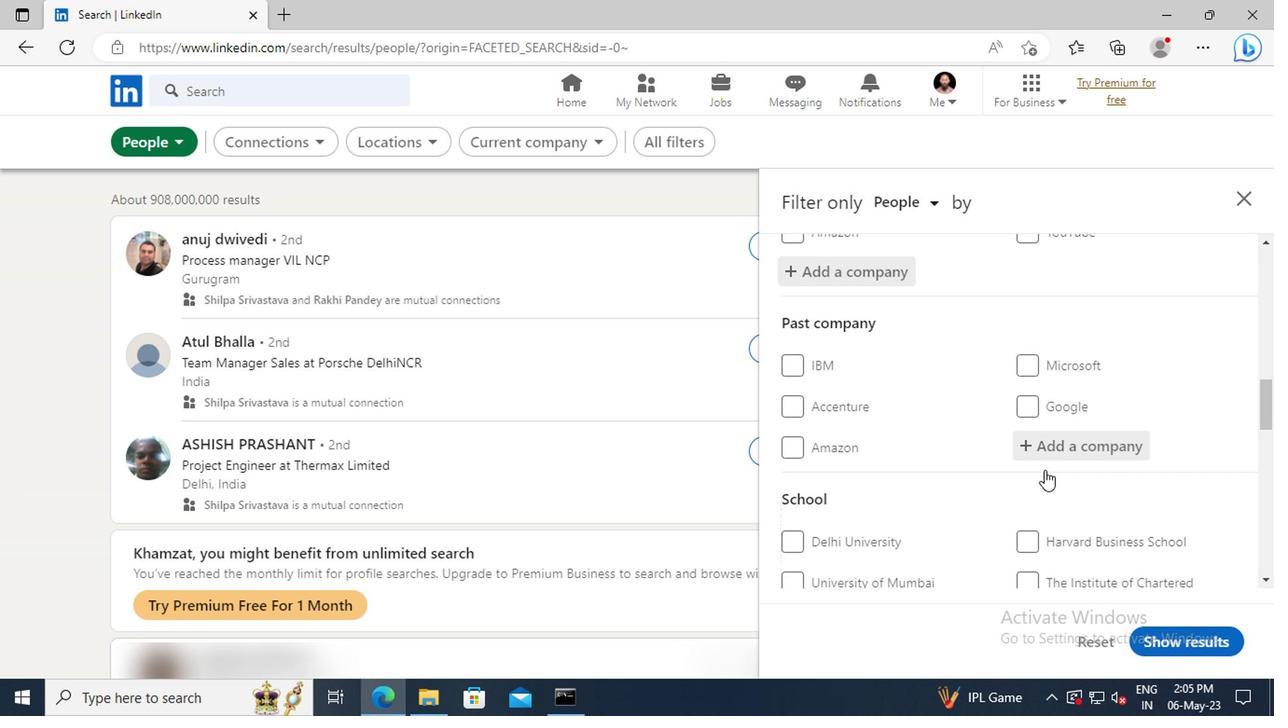 
Action: Mouse moved to (1040, 463)
Screenshot: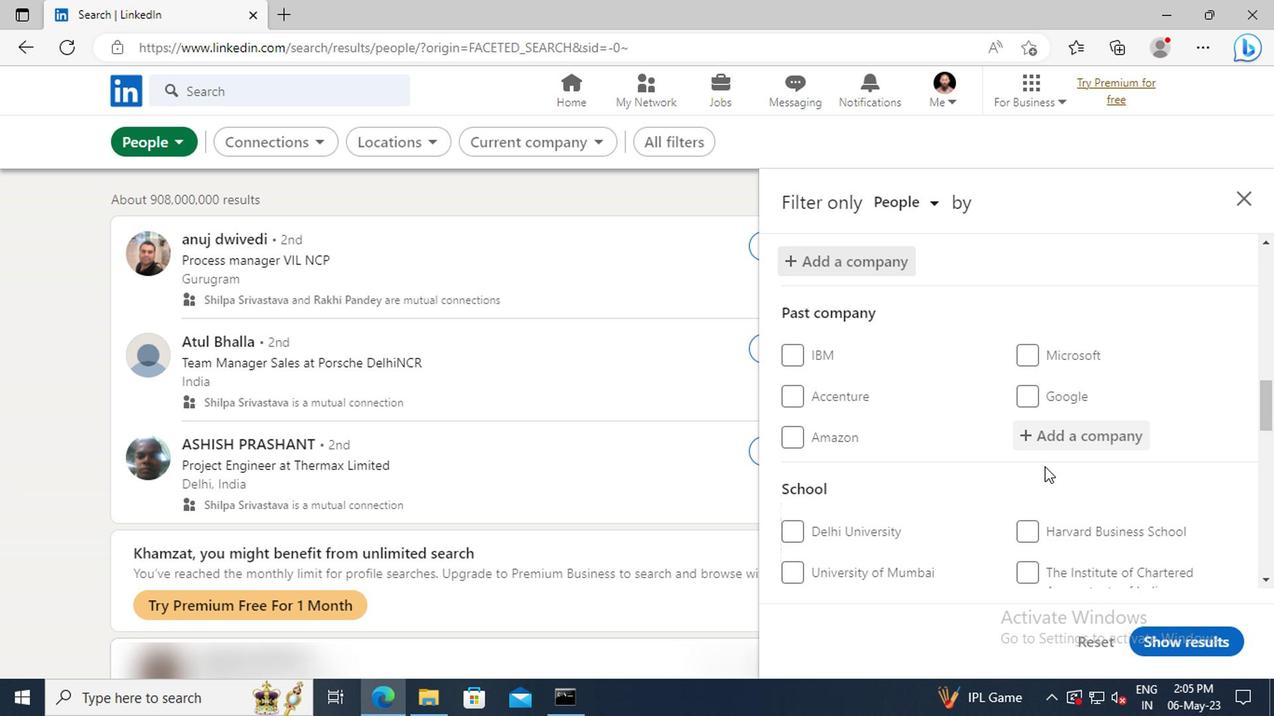 
Action: Mouse scrolled (1040, 462) with delta (0, -1)
Screenshot: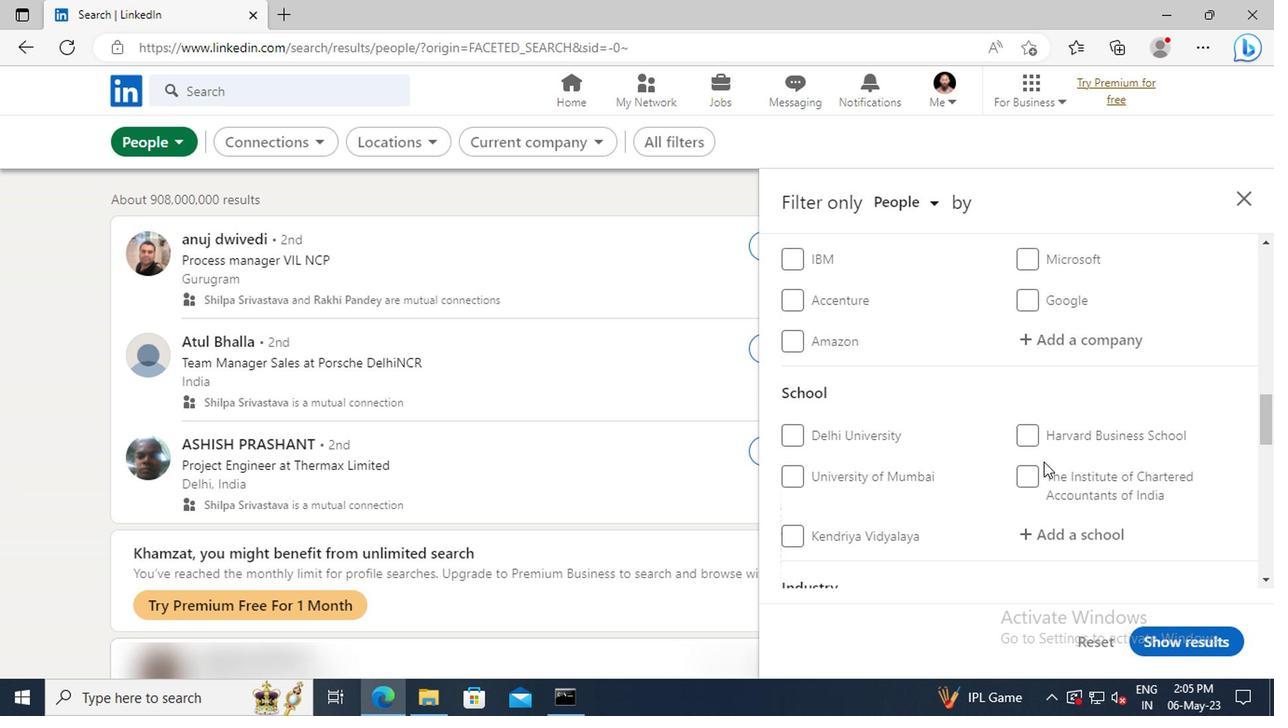 
Action: Mouse moved to (1045, 481)
Screenshot: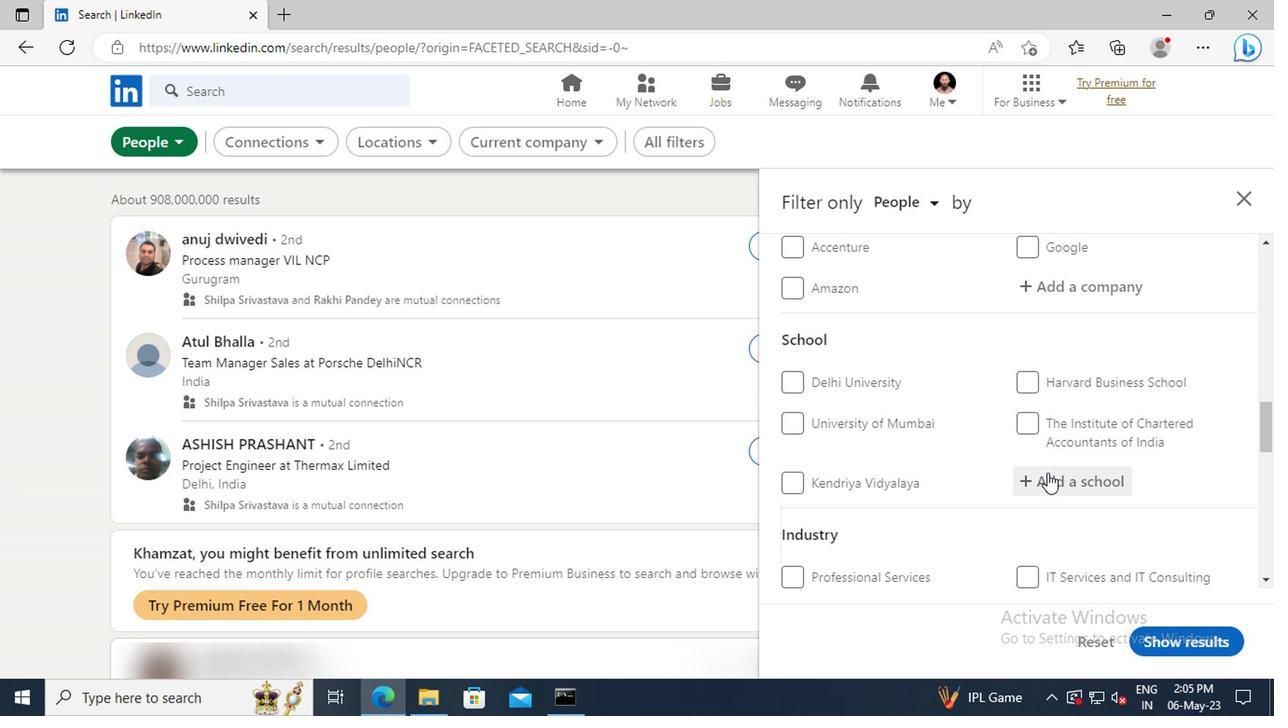 
Action: Mouse pressed left at (1045, 481)
Screenshot: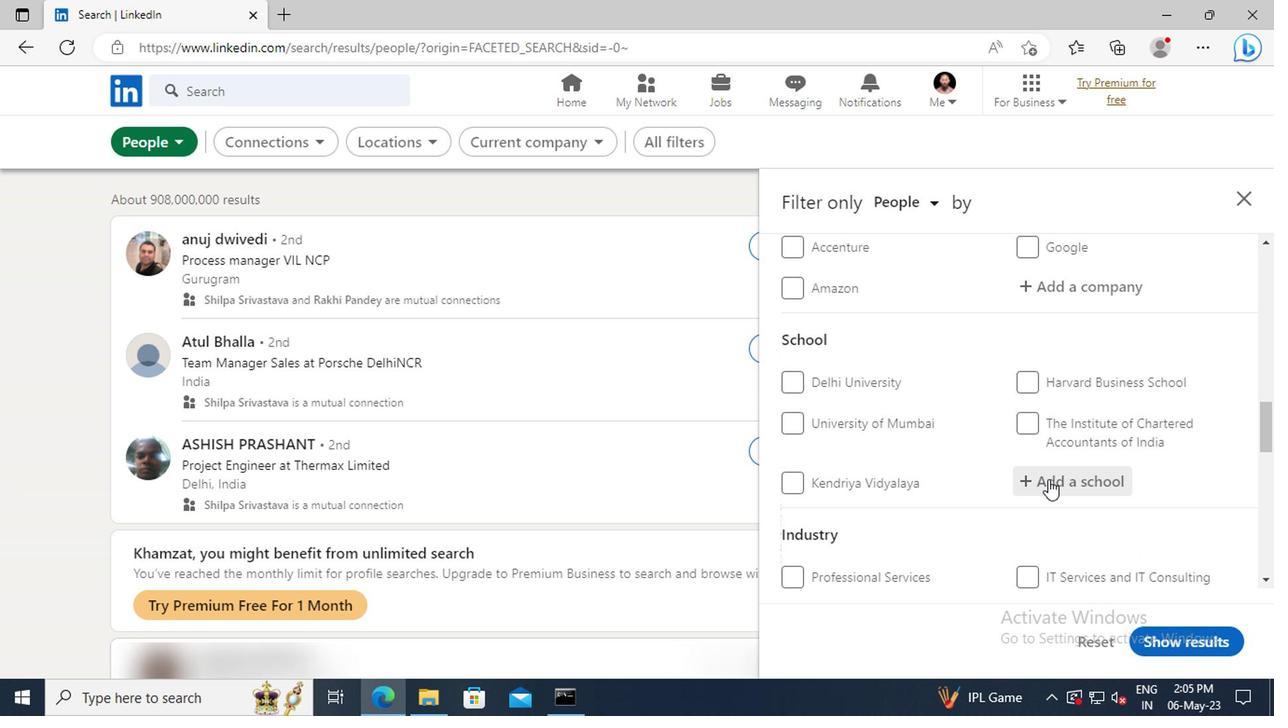
Action: Key pressed <Key.shift>A
Screenshot: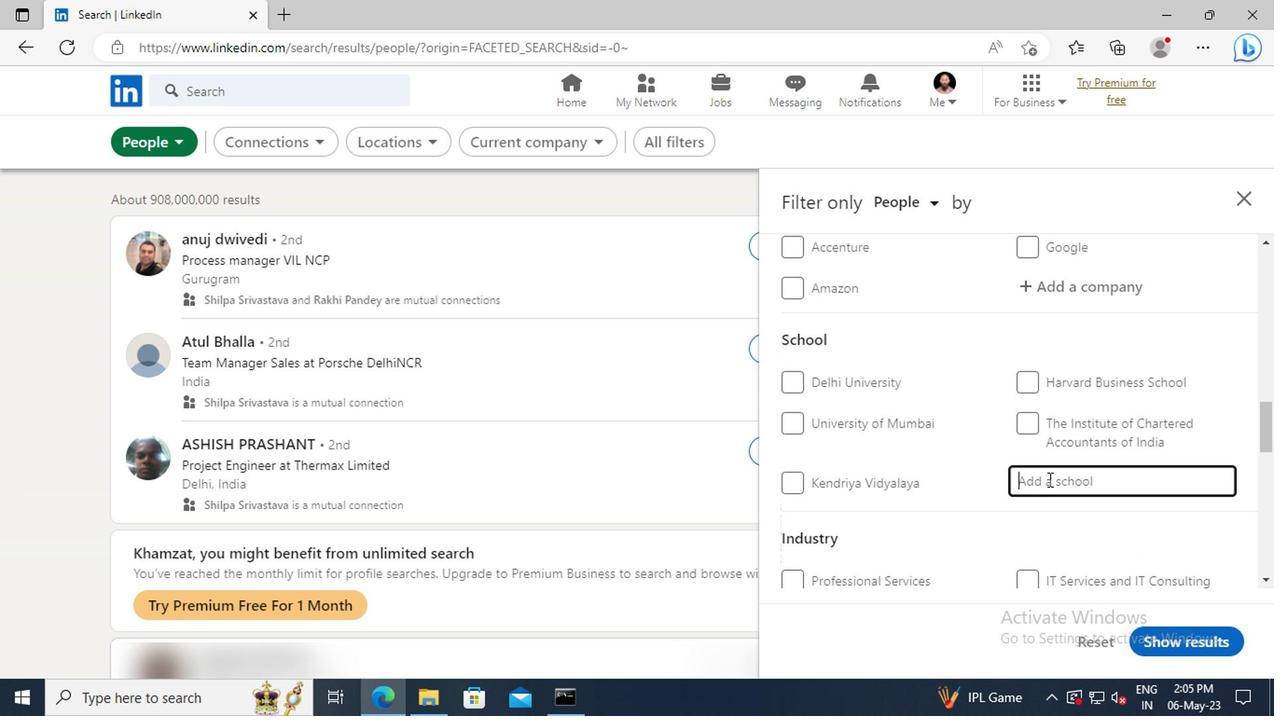 
Action: Mouse moved to (1045, 481)
Screenshot: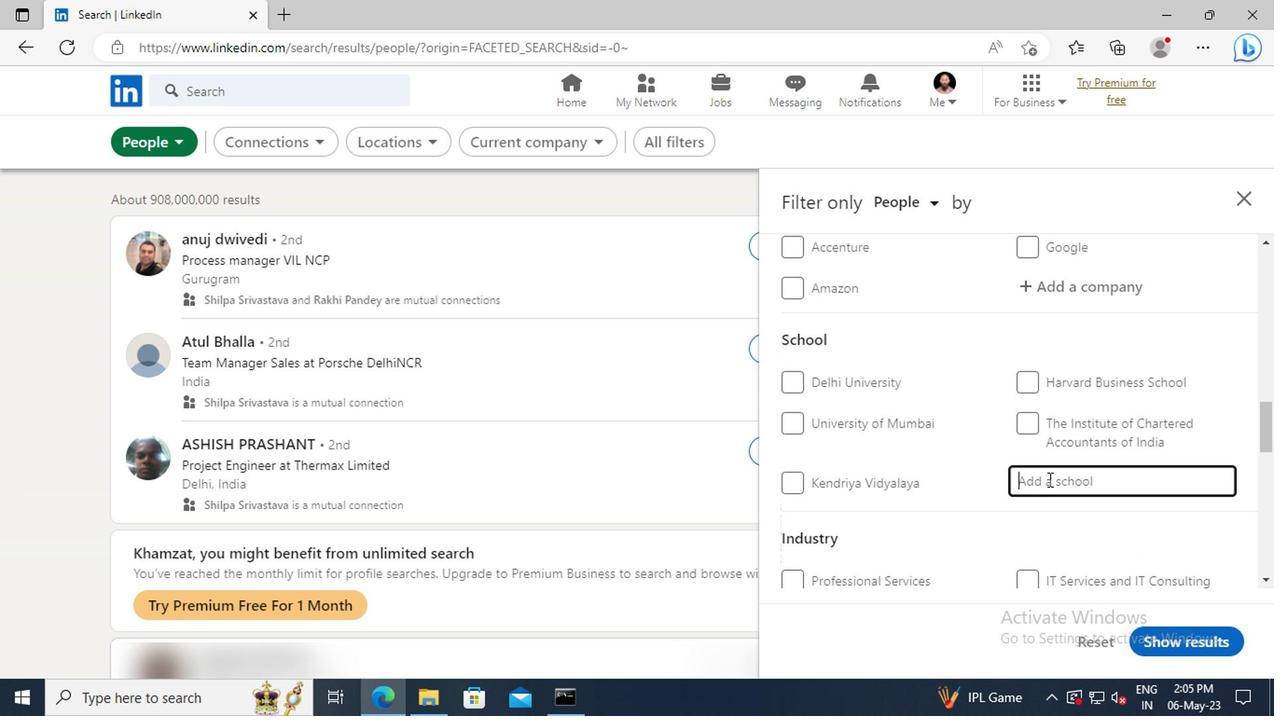 
Action: Key pressed SSAM<Key.space><Key.shift>DON<Key.space><Key.shift>BOS
Screenshot: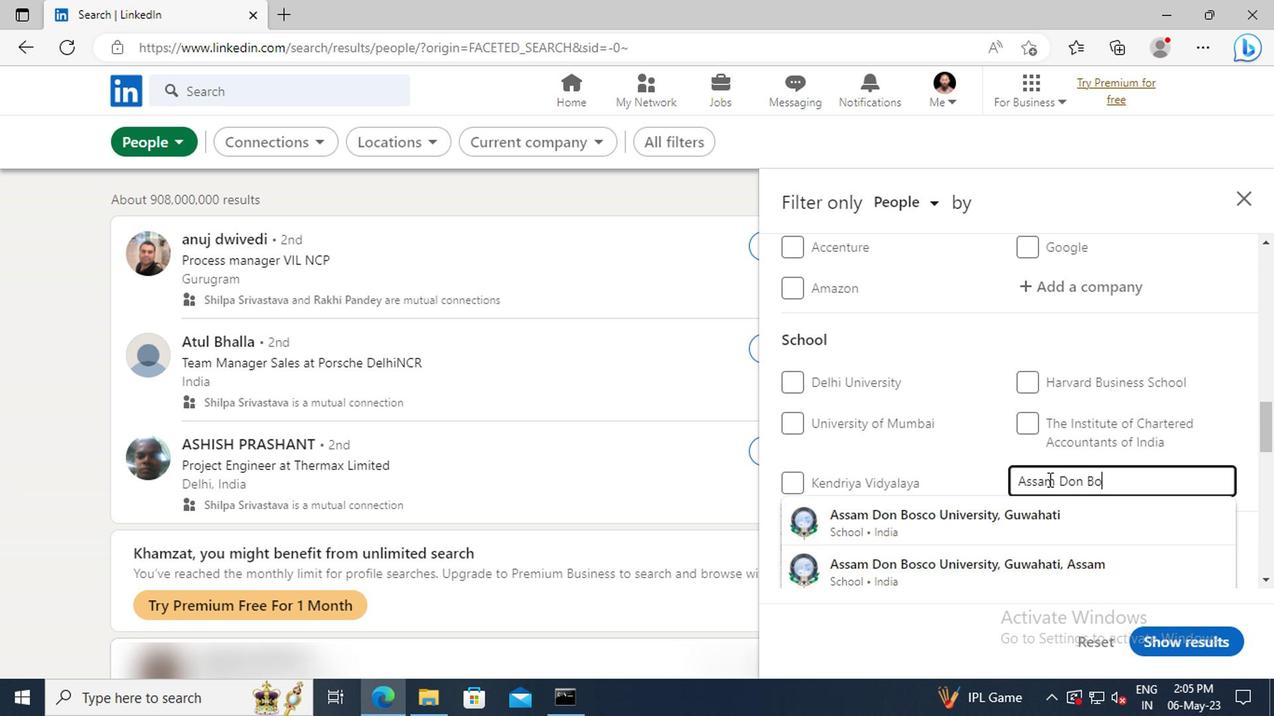
Action: Mouse moved to (1043, 510)
Screenshot: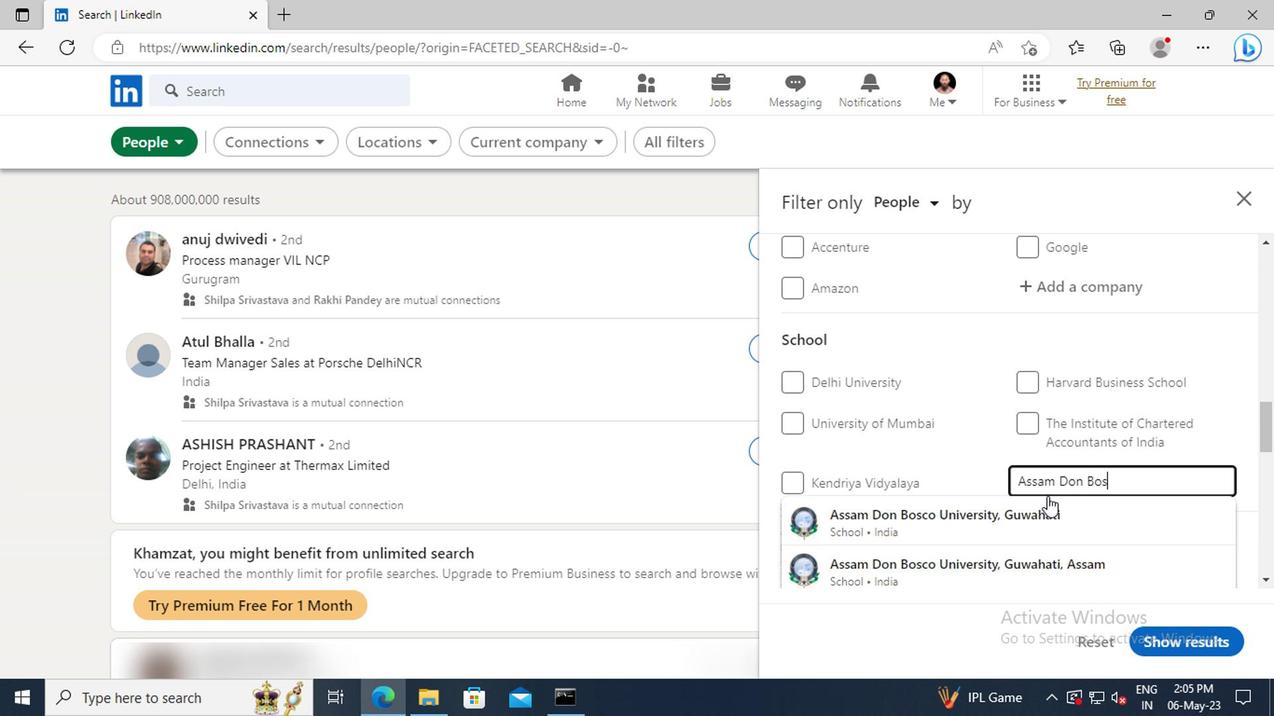 
Action: Mouse pressed left at (1043, 510)
Screenshot: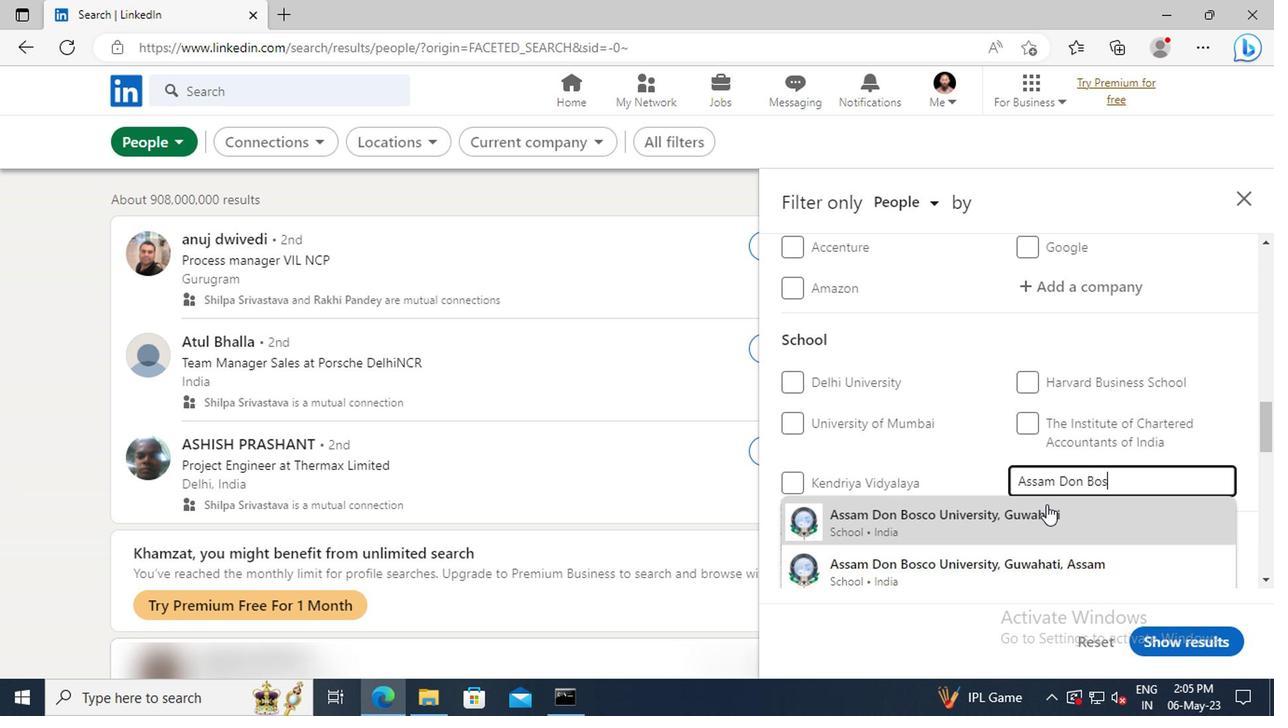 
Action: Mouse scrolled (1043, 509) with delta (0, 0)
Screenshot: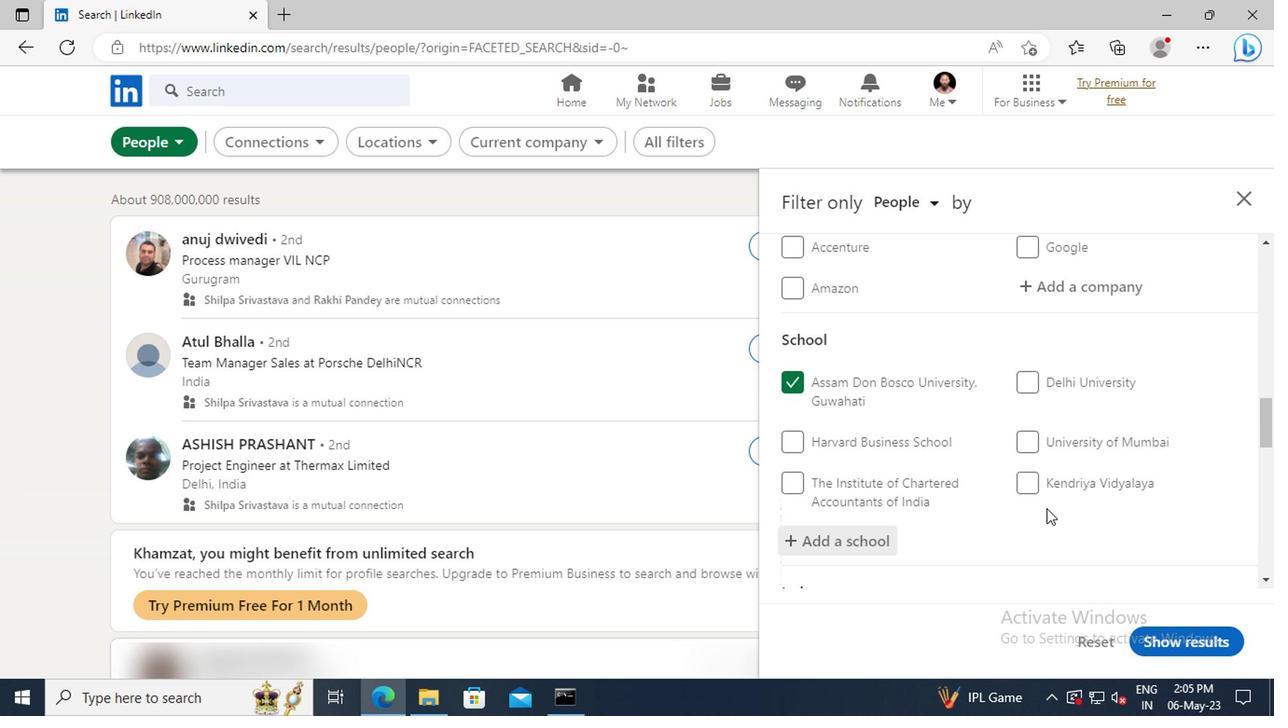 
Action: Mouse moved to (1043, 509)
Screenshot: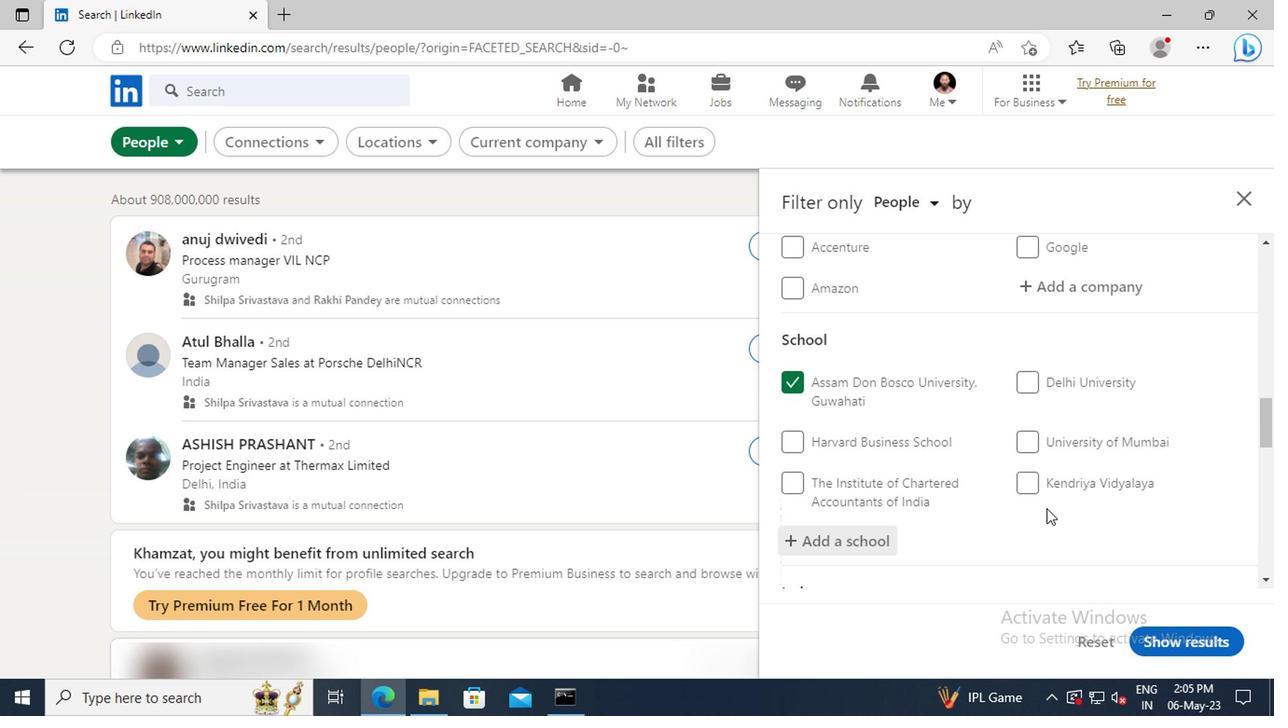 
Action: Mouse scrolled (1043, 508) with delta (0, -1)
Screenshot: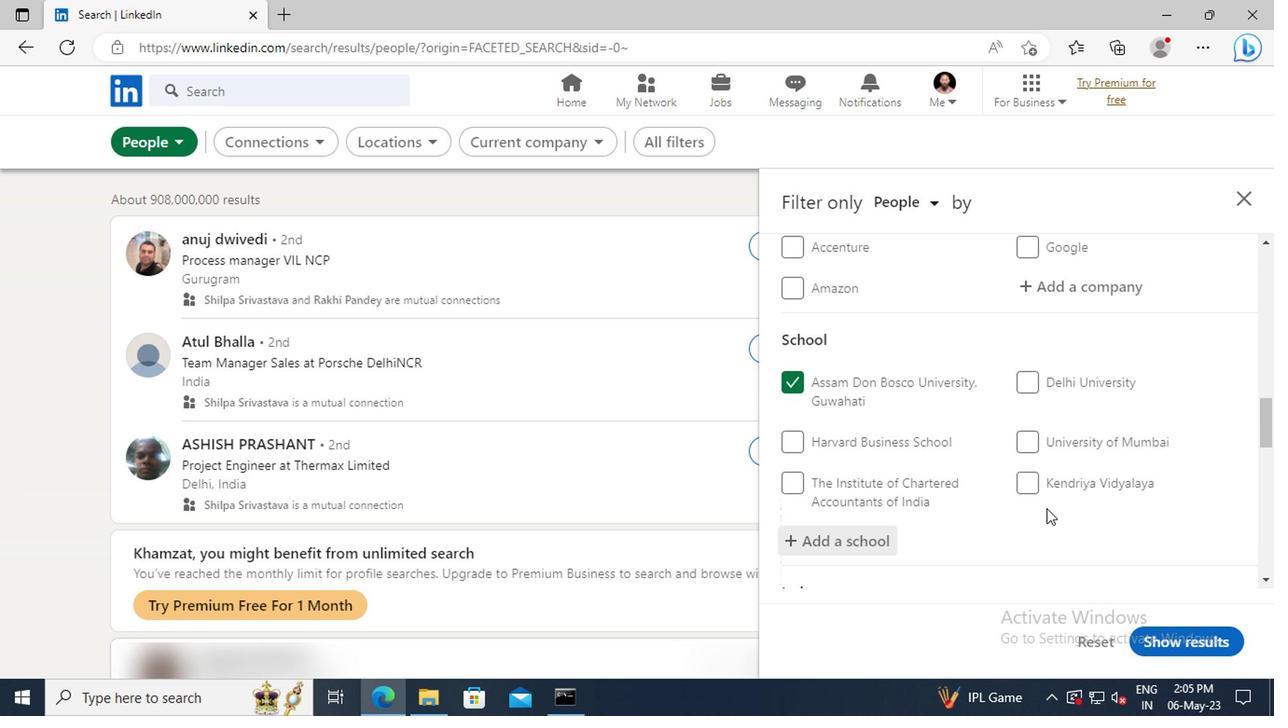 
Action: Mouse moved to (1041, 487)
Screenshot: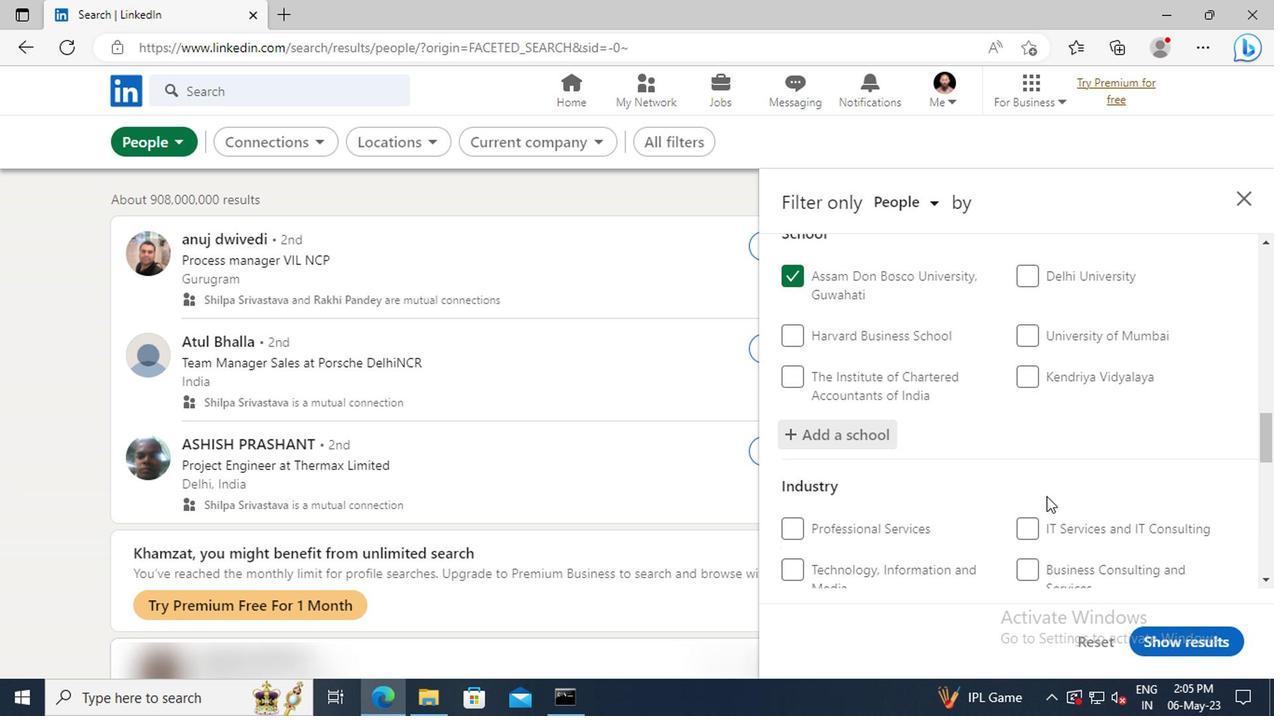 
Action: Mouse scrolled (1041, 485) with delta (0, -1)
Screenshot: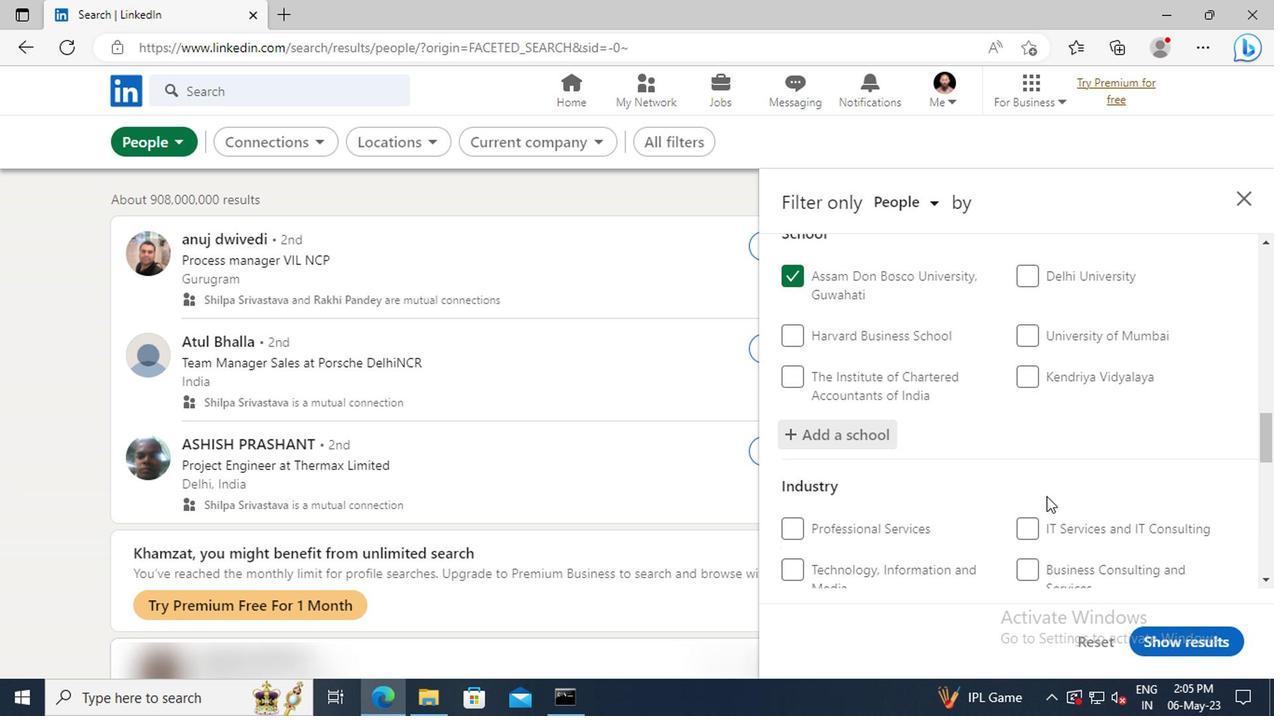 
Action: Mouse moved to (1040, 480)
Screenshot: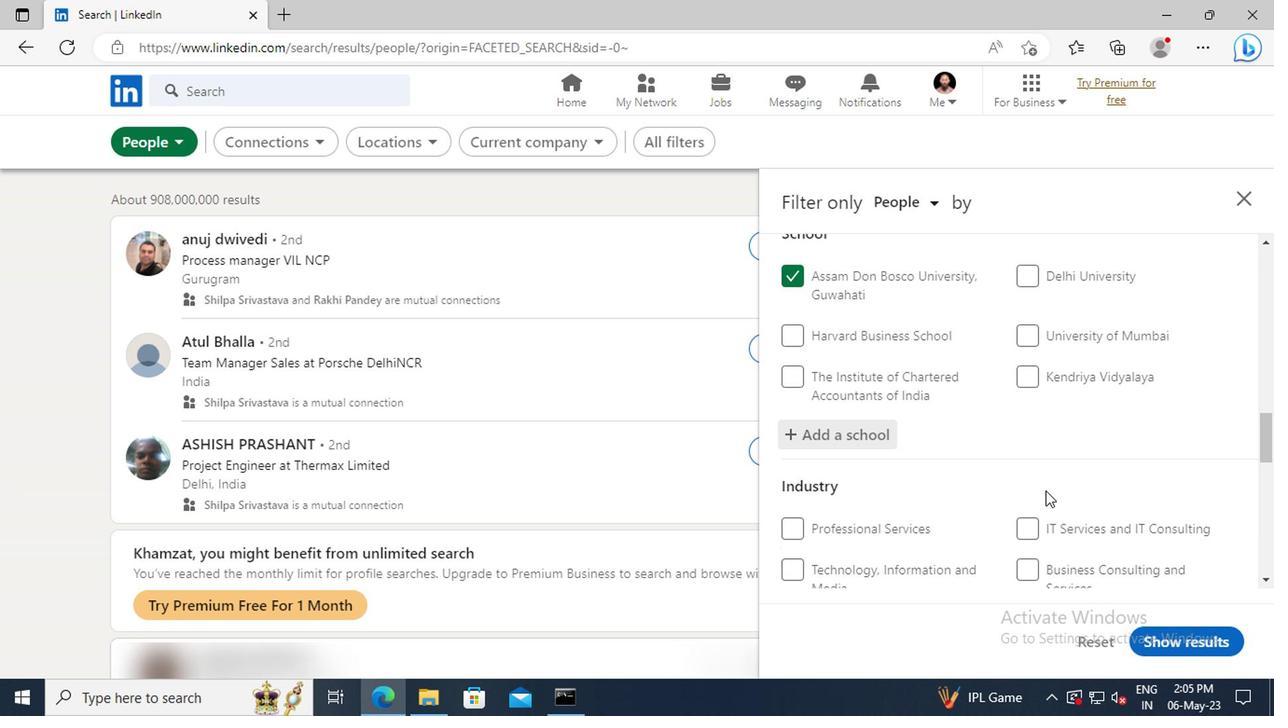 
Action: Mouse scrolled (1040, 479) with delta (0, 0)
Screenshot: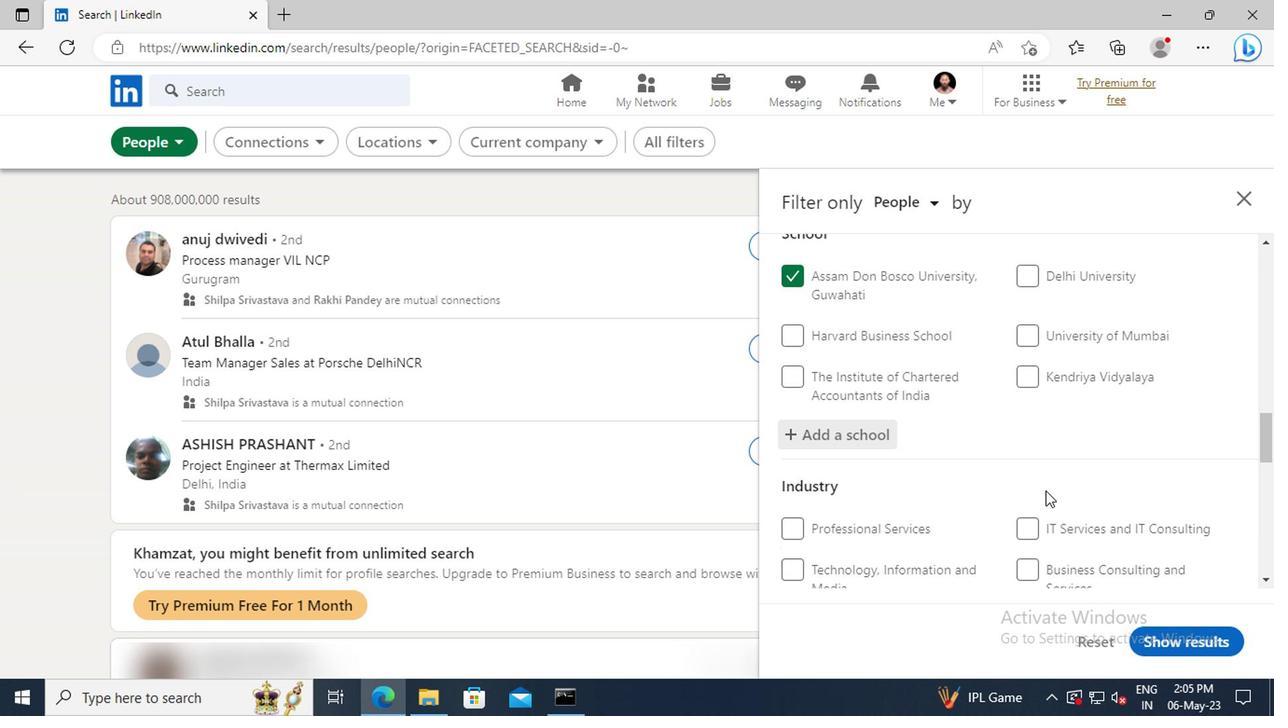 
Action: Mouse moved to (1034, 449)
Screenshot: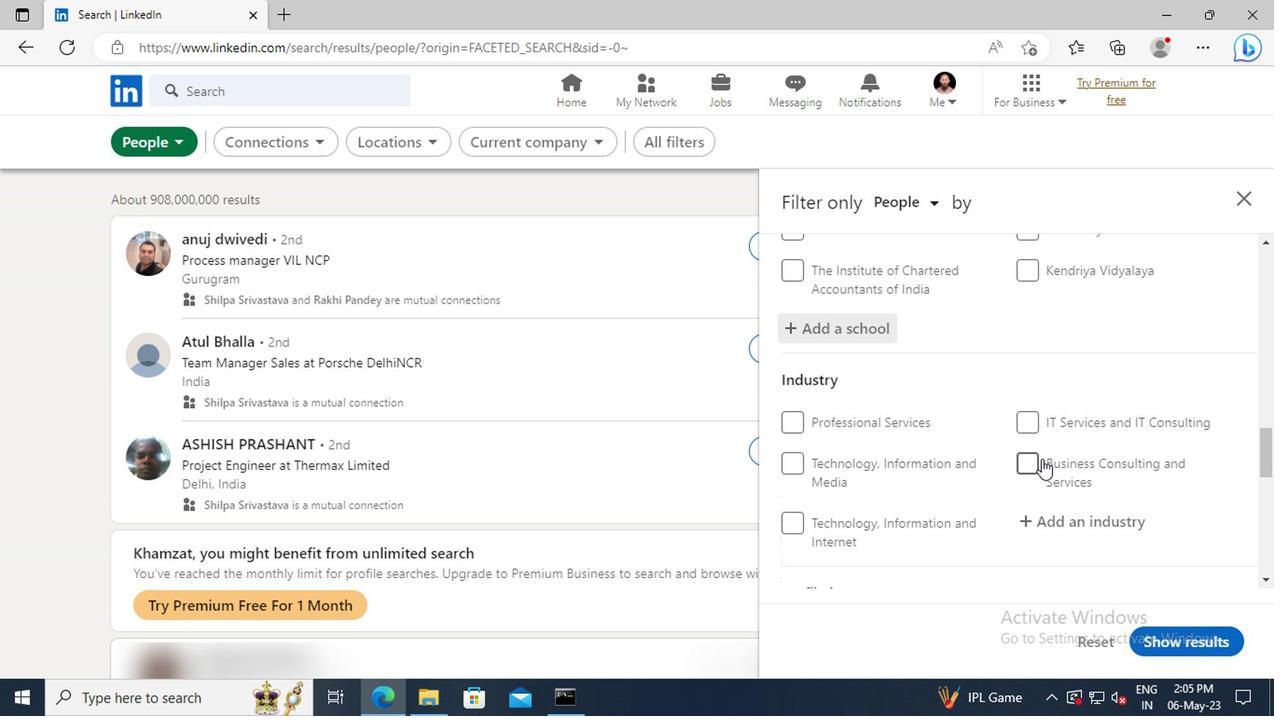 
Action: Mouse scrolled (1034, 448) with delta (0, 0)
Screenshot: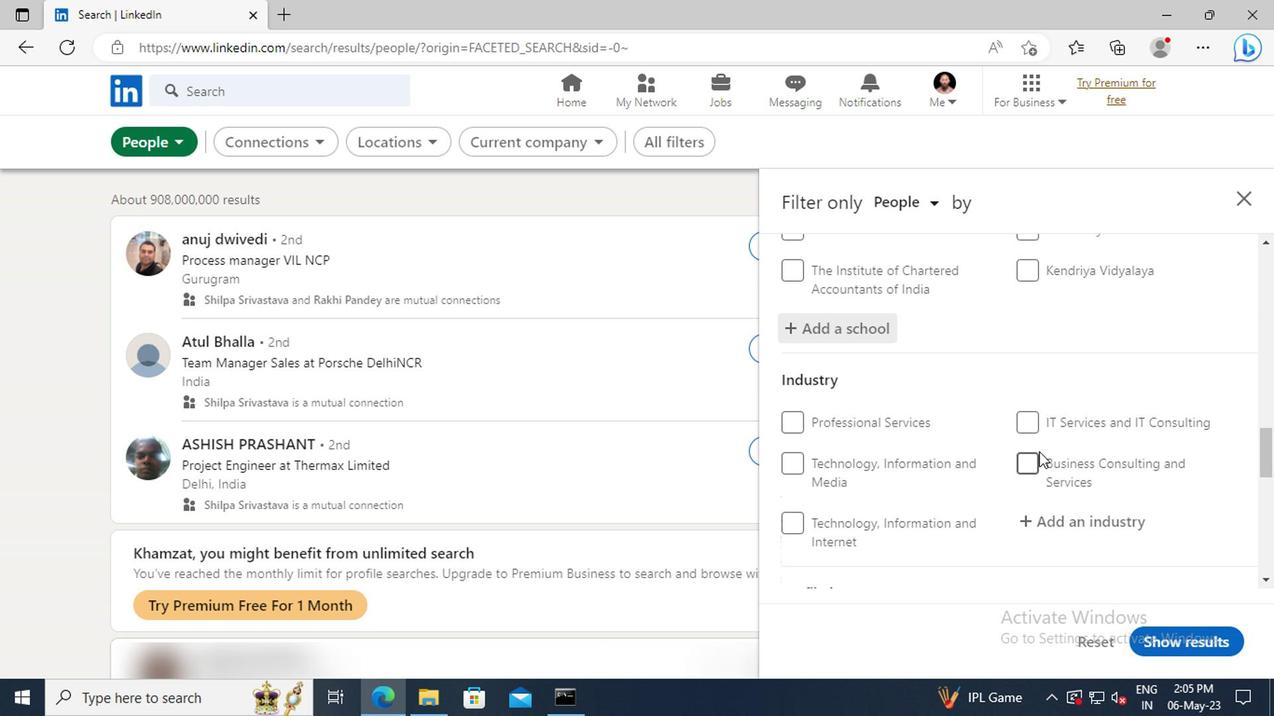 
Action: Mouse moved to (1034, 471)
Screenshot: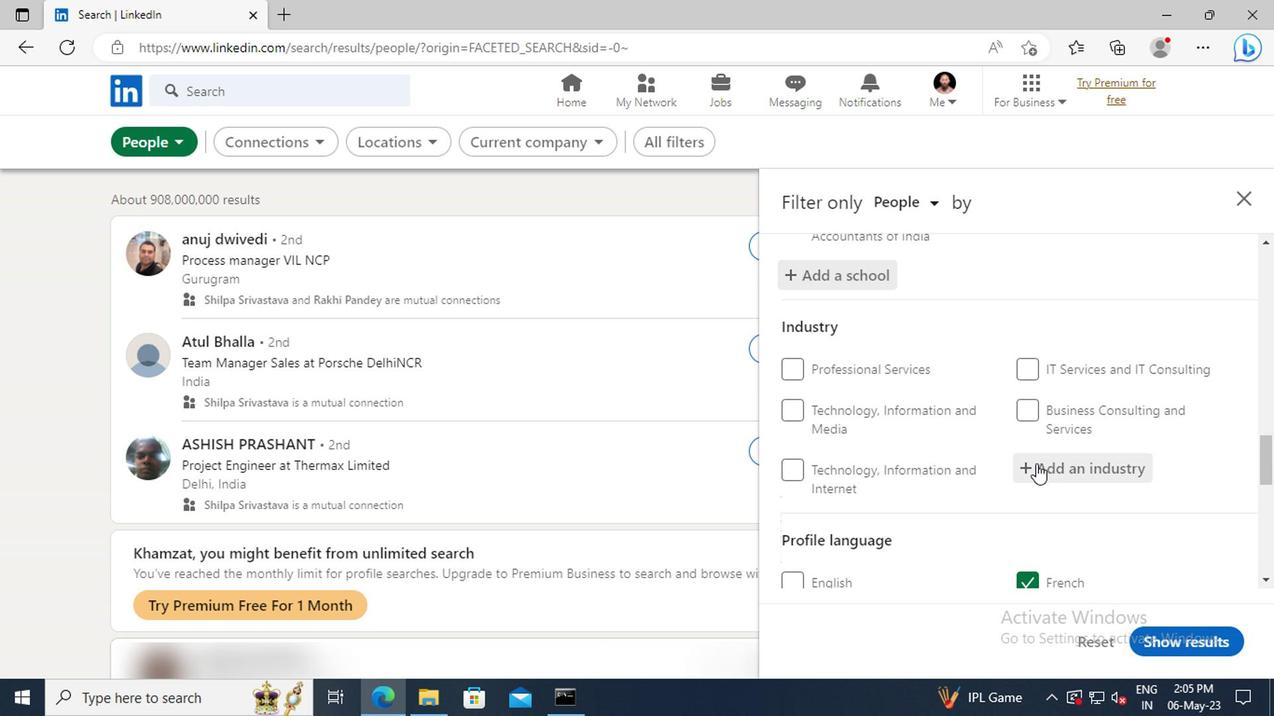 
Action: Mouse pressed left at (1034, 471)
Screenshot: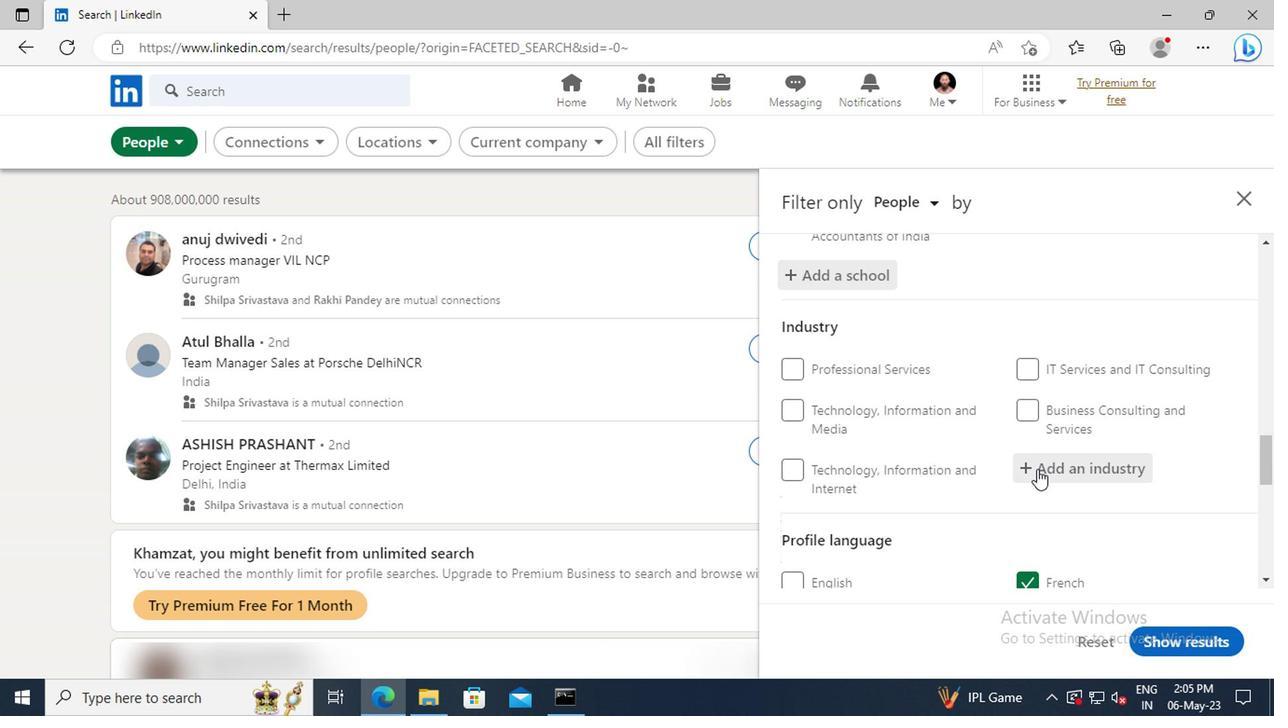 
Action: Key pressed <Key.shift>AGRICUL
Screenshot: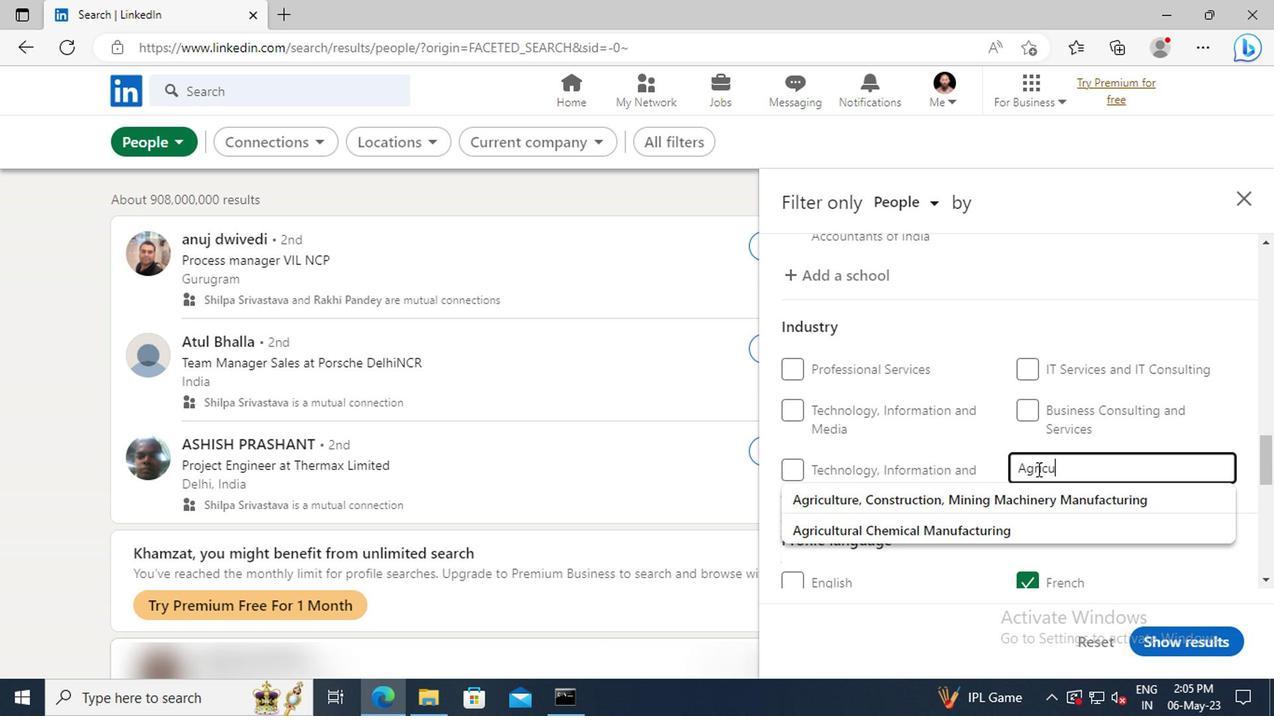 
Action: Mouse moved to (1036, 519)
Screenshot: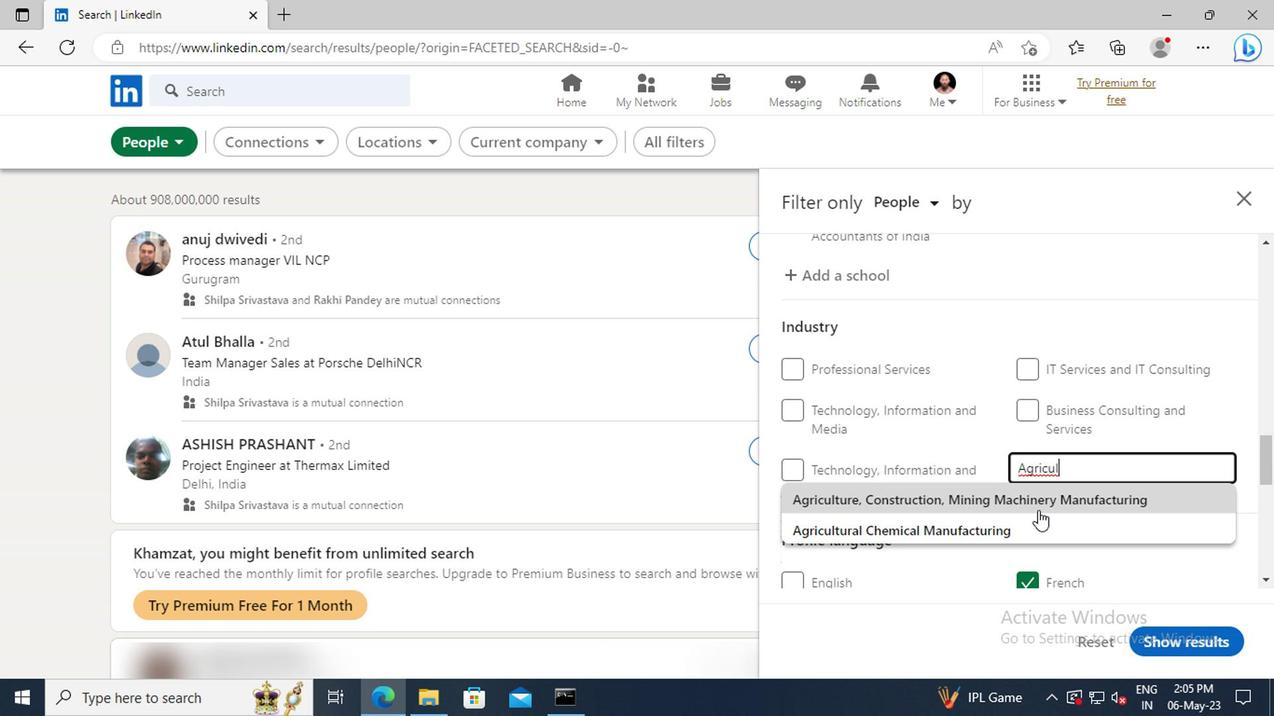 
Action: Mouse pressed left at (1036, 519)
Screenshot: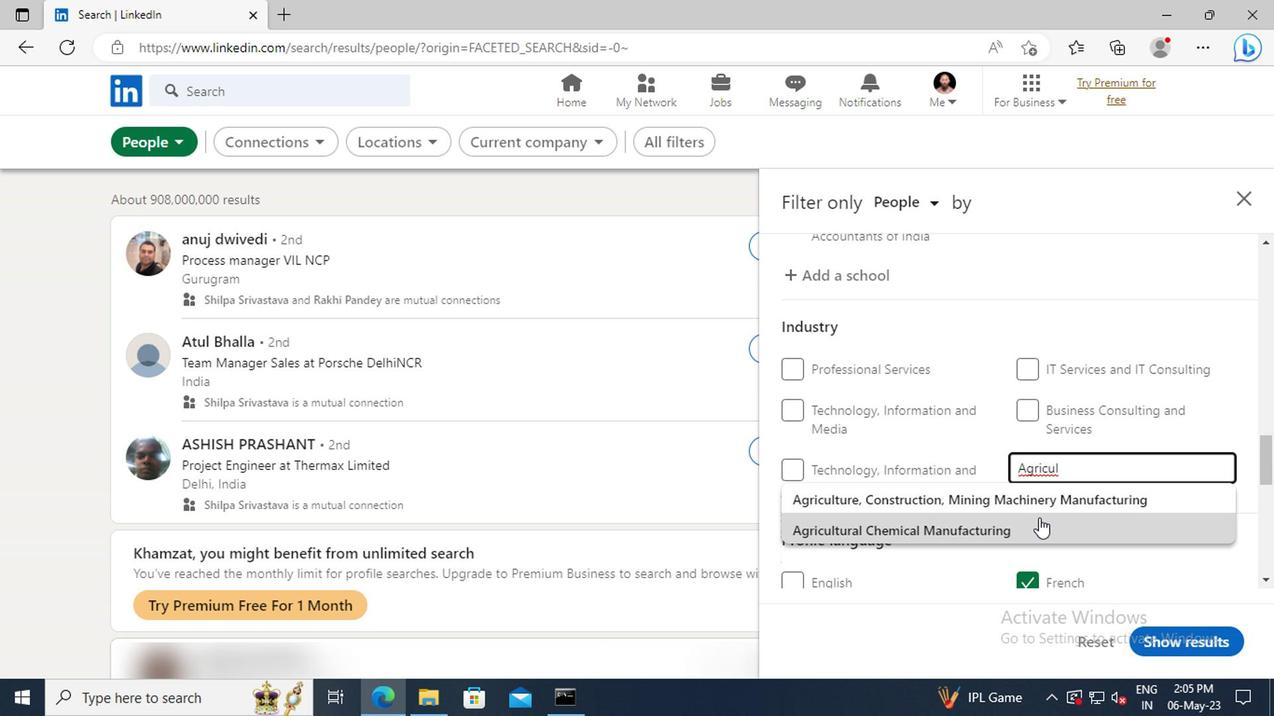 
Action: Mouse scrolled (1036, 519) with delta (0, 0)
Screenshot: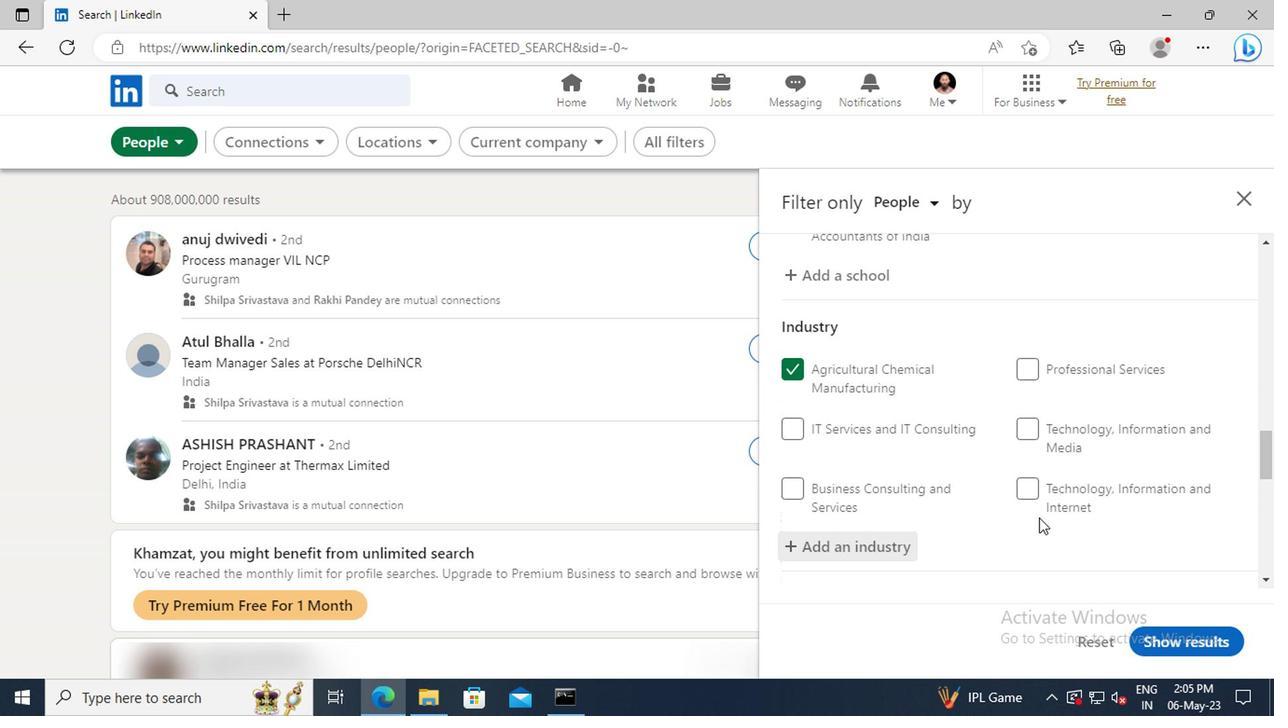 
Action: Mouse scrolled (1036, 519) with delta (0, 0)
Screenshot: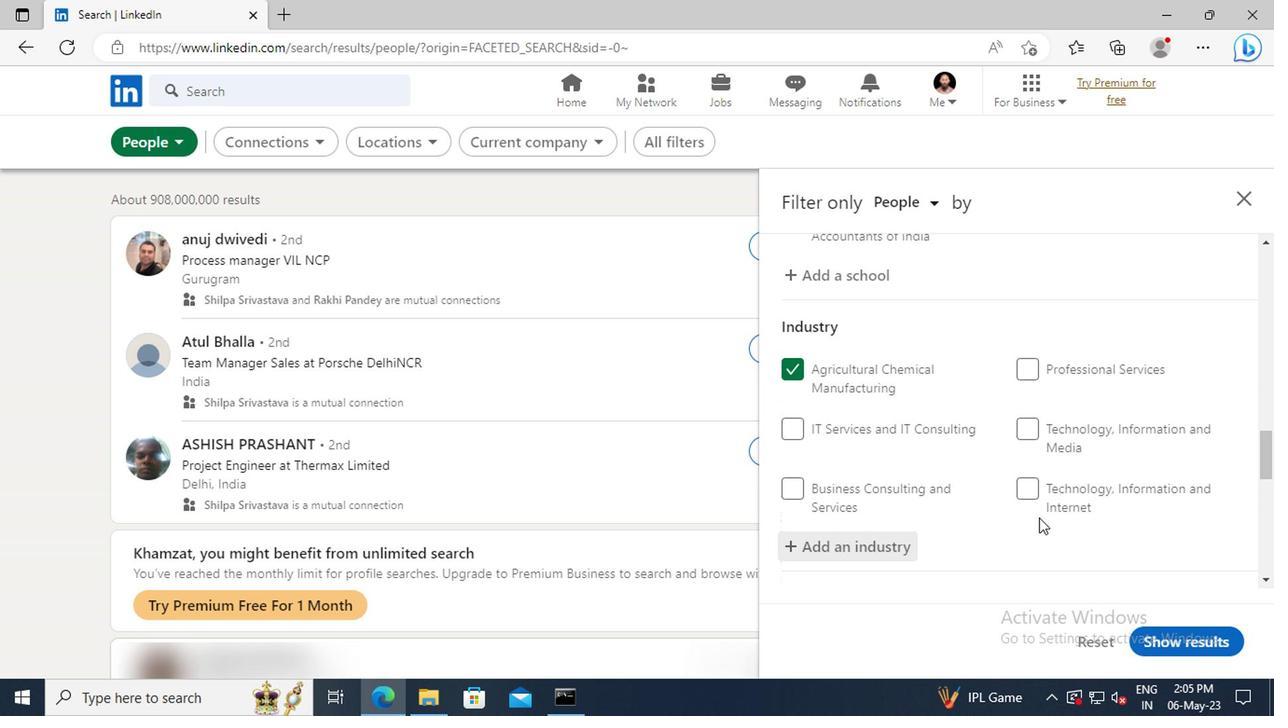 
Action: Mouse moved to (1036, 503)
Screenshot: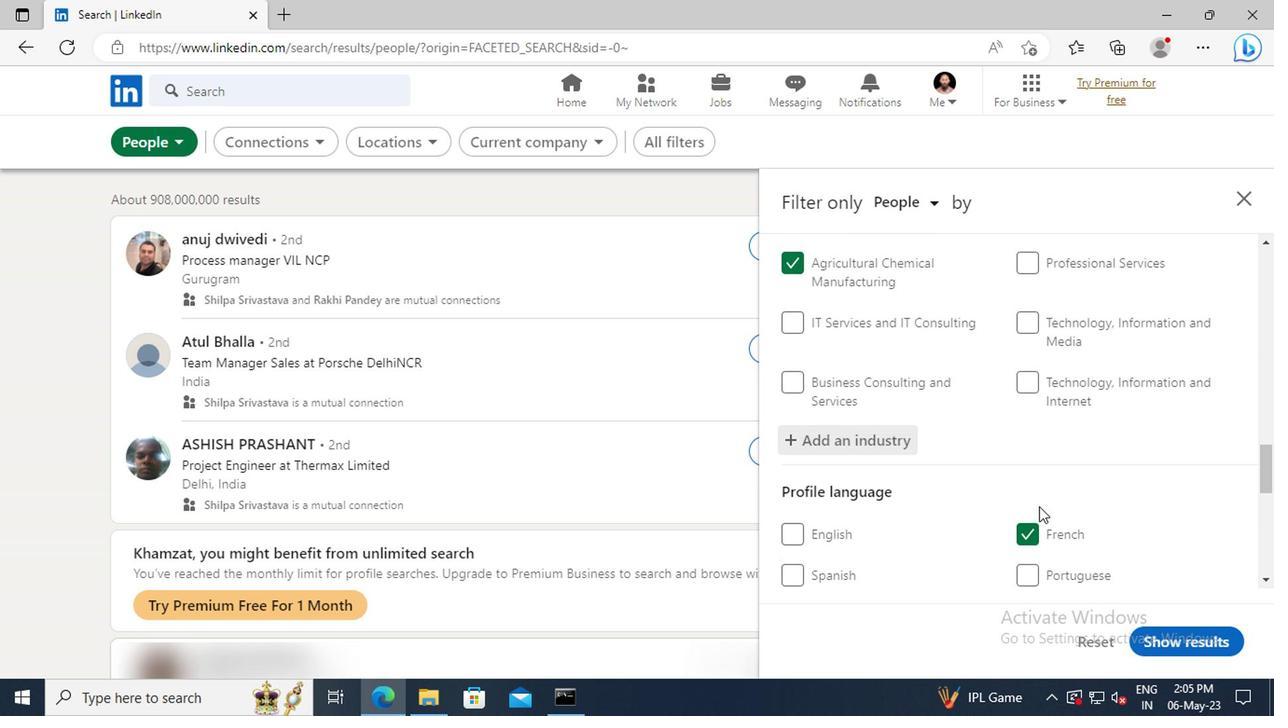
Action: Mouse scrolled (1036, 501) with delta (0, -1)
Screenshot: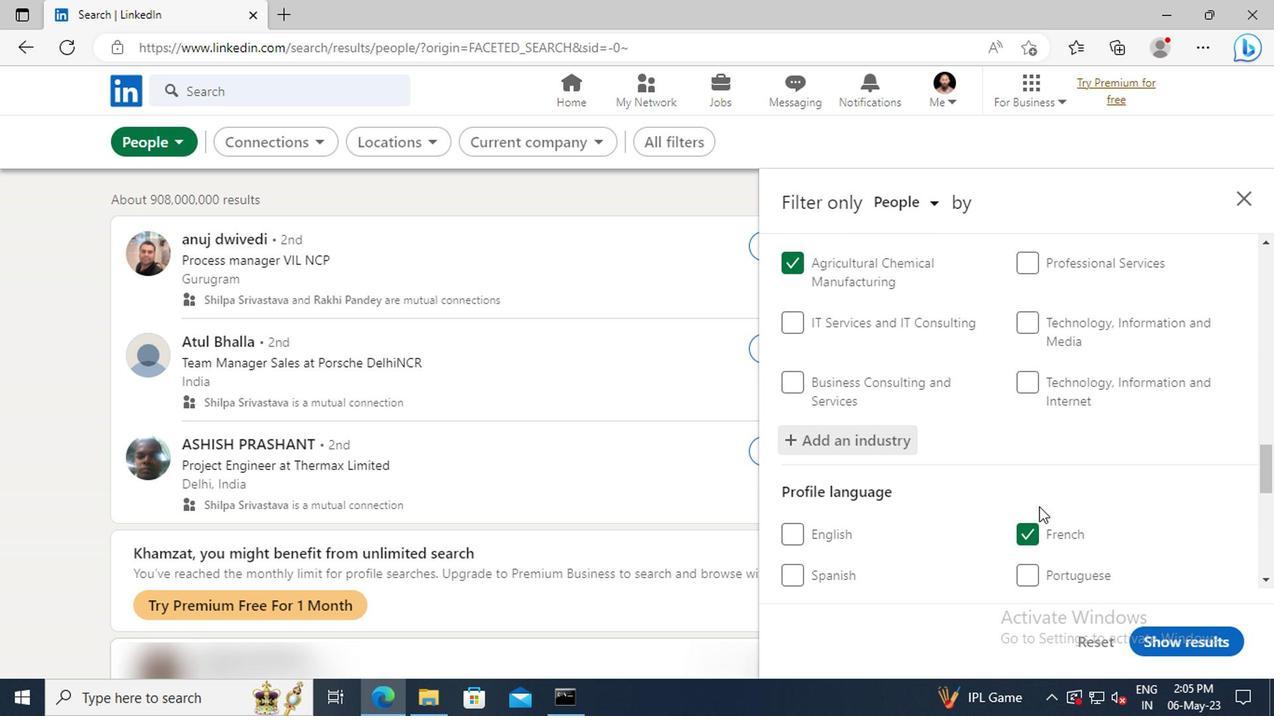
Action: Mouse moved to (1031, 487)
Screenshot: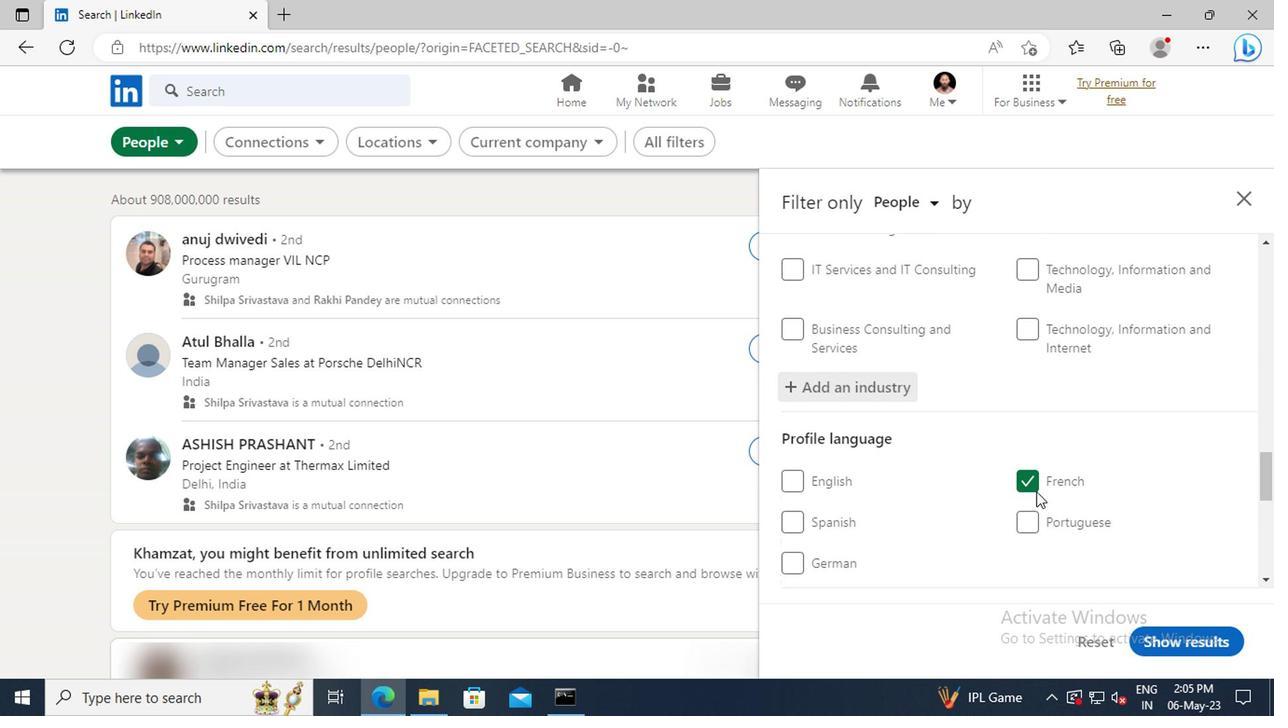 
Action: Mouse scrolled (1031, 485) with delta (0, -1)
Screenshot: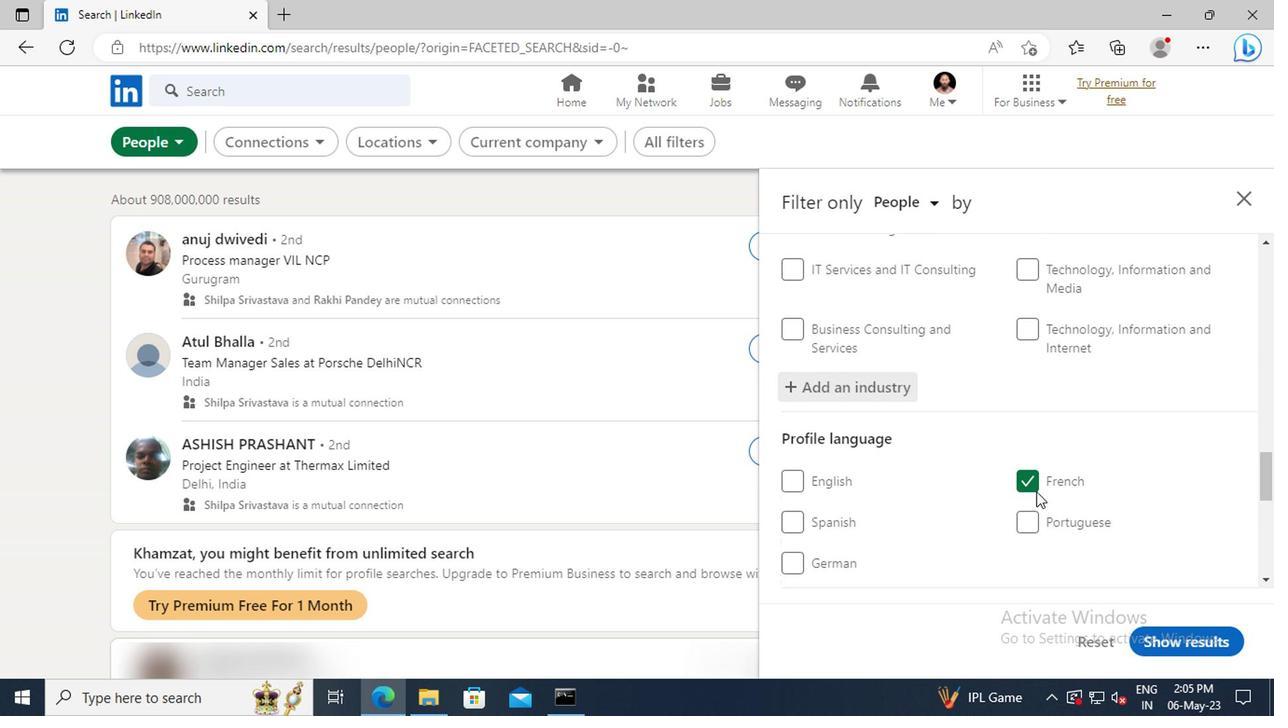 
Action: Mouse moved to (1029, 483)
Screenshot: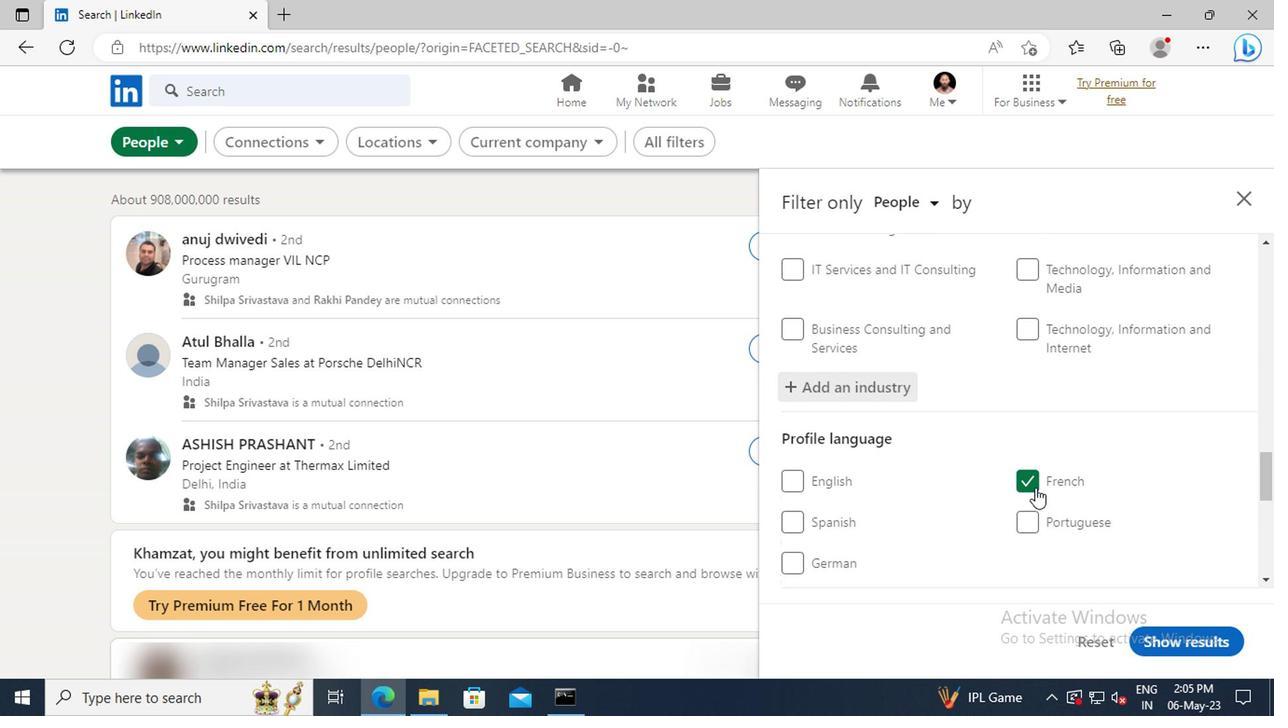 
Action: Mouse scrolled (1029, 482) with delta (0, 0)
Screenshot: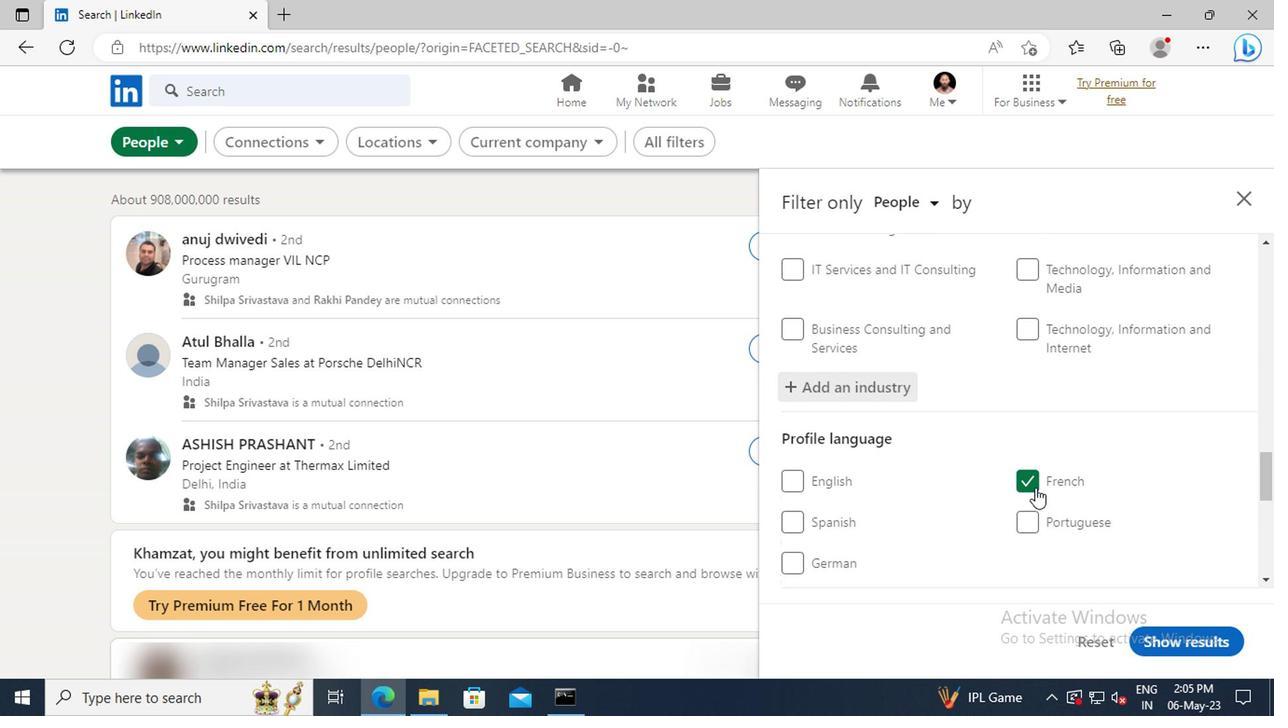 
Action: Mouse moved to (1024, 460)
Screenshot: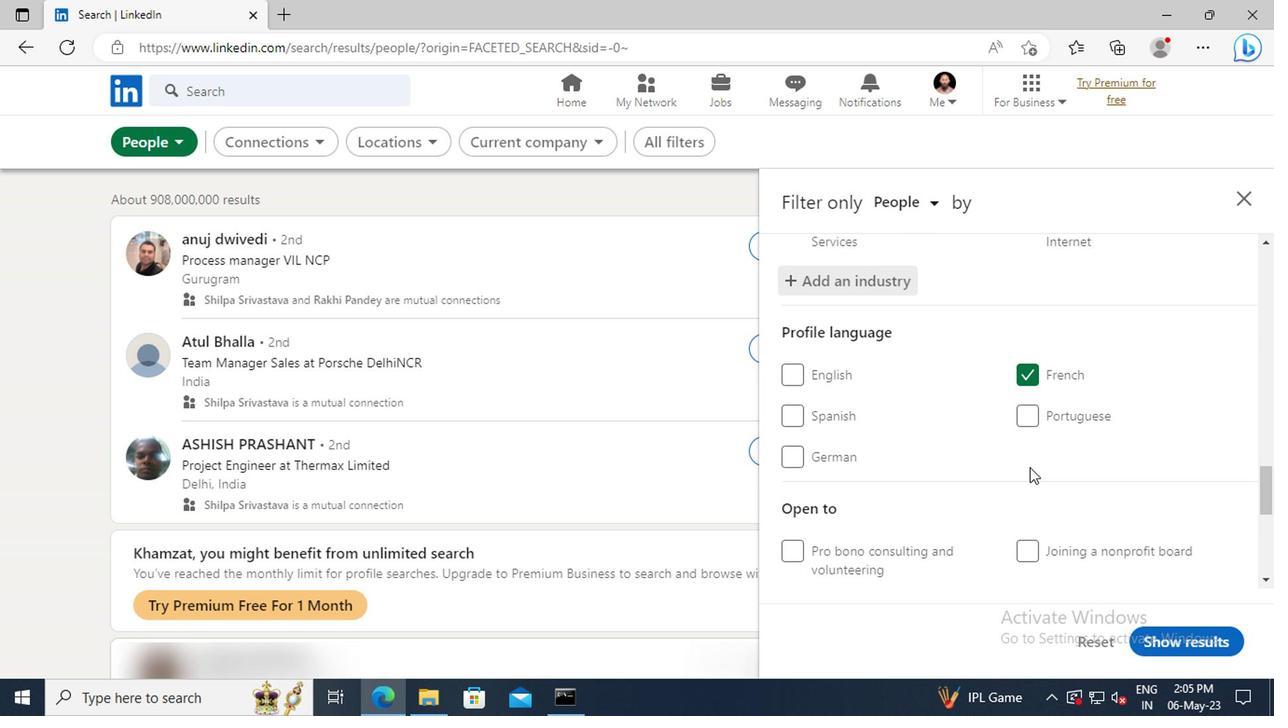 
Action: Mouse scrolled (1024, 459) with delta (0, 0)
Screenshot: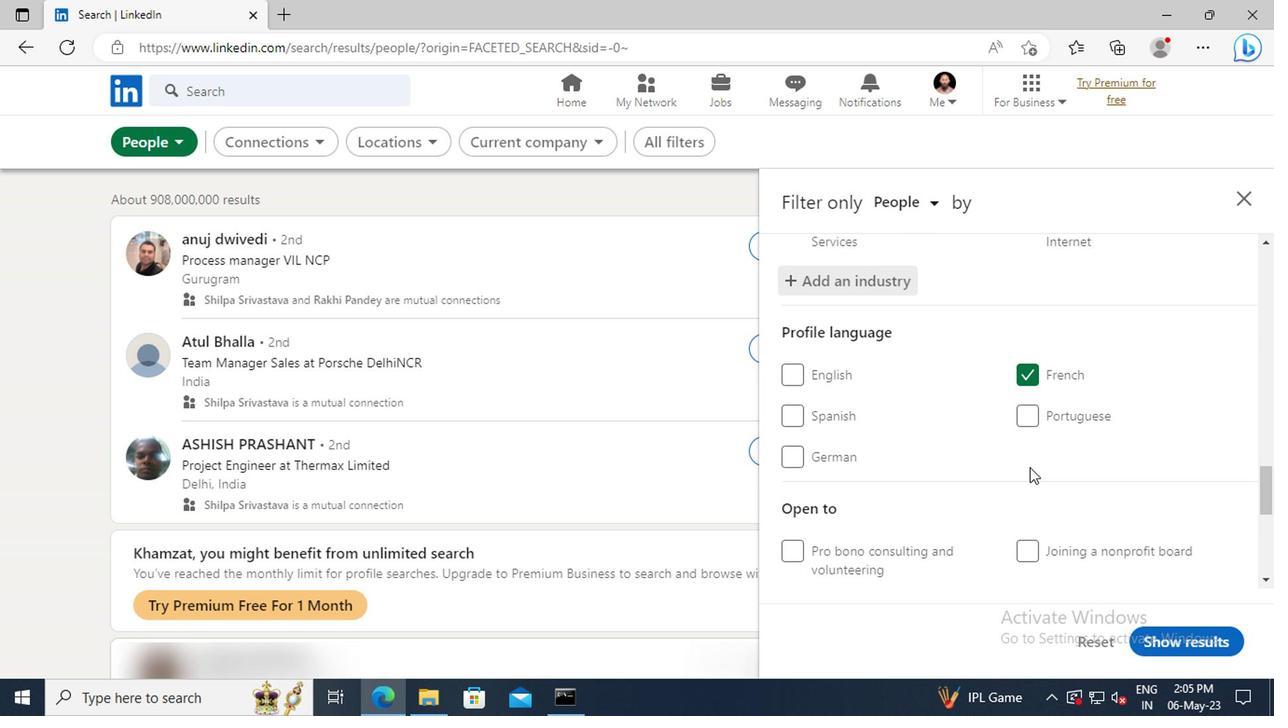 
Action: Mouse moved to (1022, 455)
Screenshot: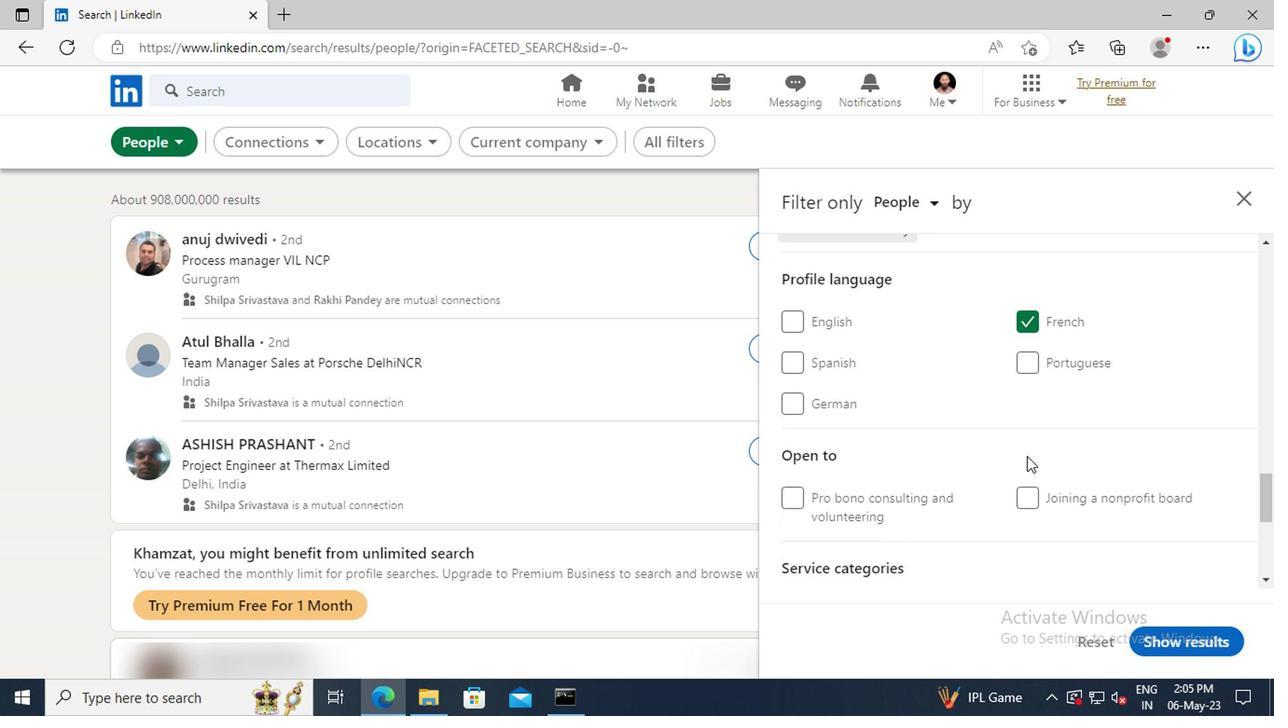 
Action: Mouse scrolled (1022, 454) with delta (0, 0)
Screenshot: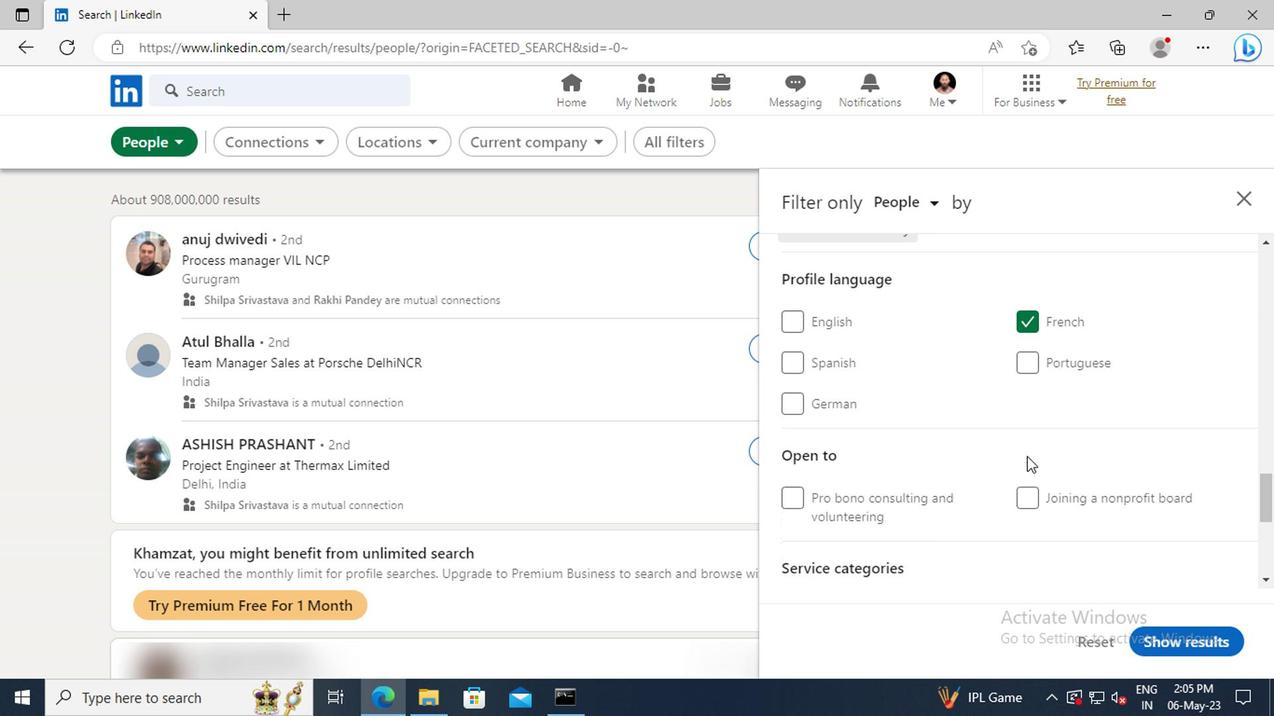 
Action: Mouse moved to (1020, 453)
Screenshot: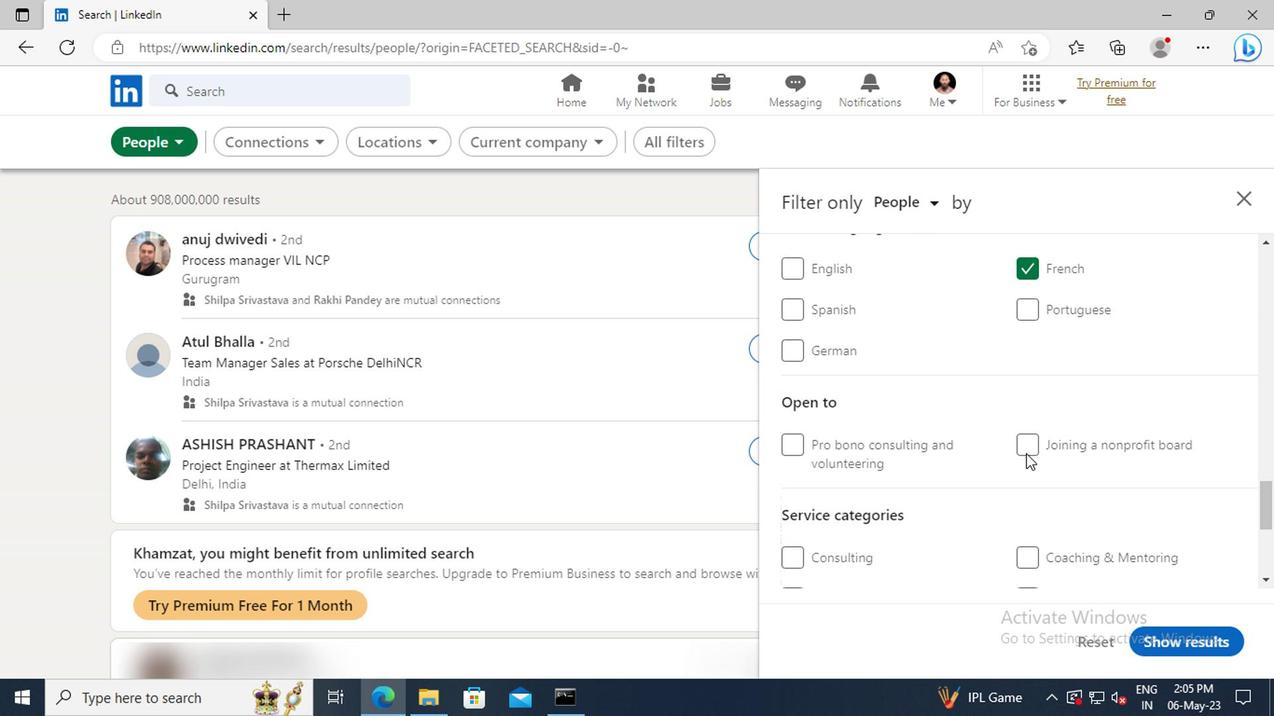 
Action: Mouse scrolled (1020, 452) with delta (0, 0)
Screenshot: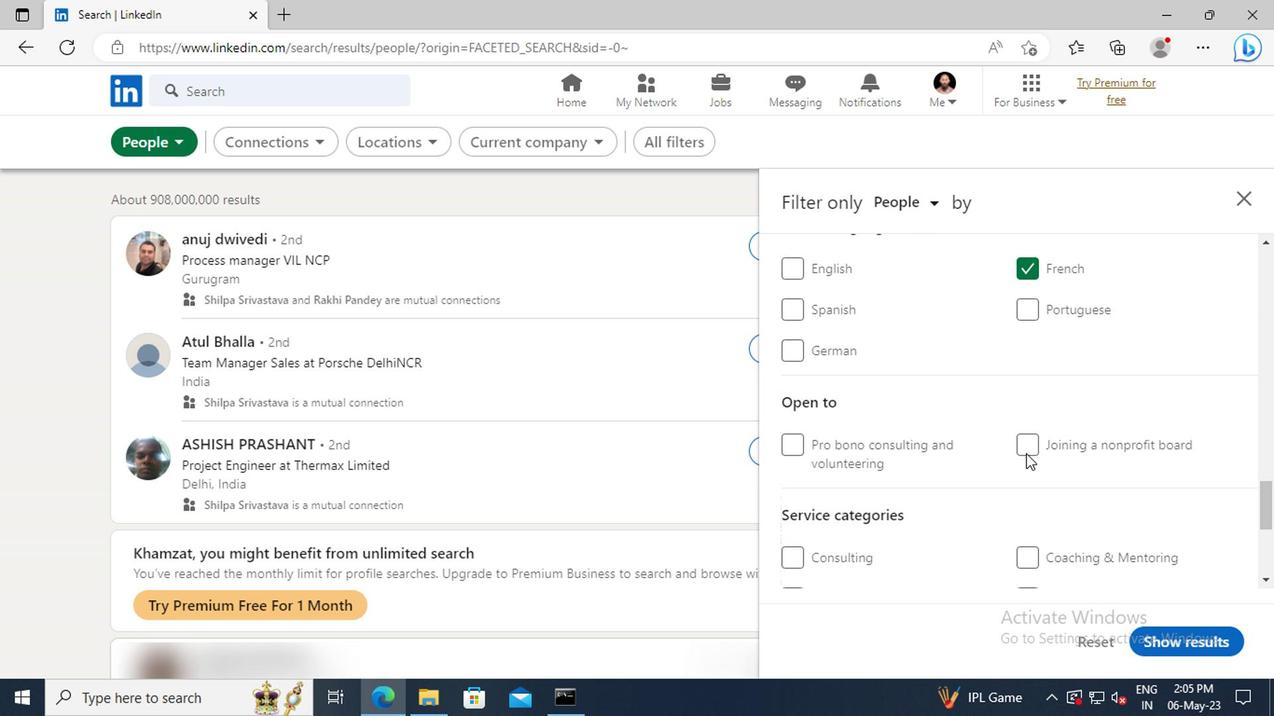 
Action: Mouse scrolled (1020, 452) with delta (0, 0)
Screenshot: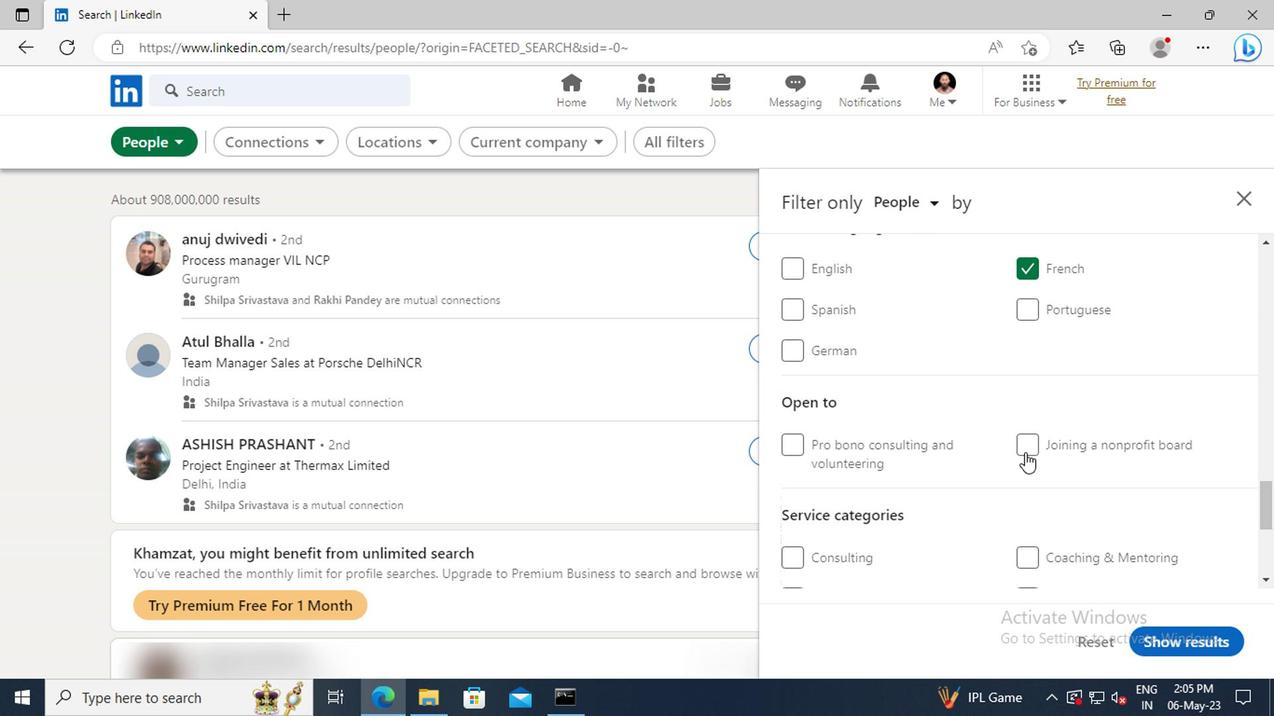 
Action: Mouse scrolled (1020, 452) with delta (0, 0)
Screenshot: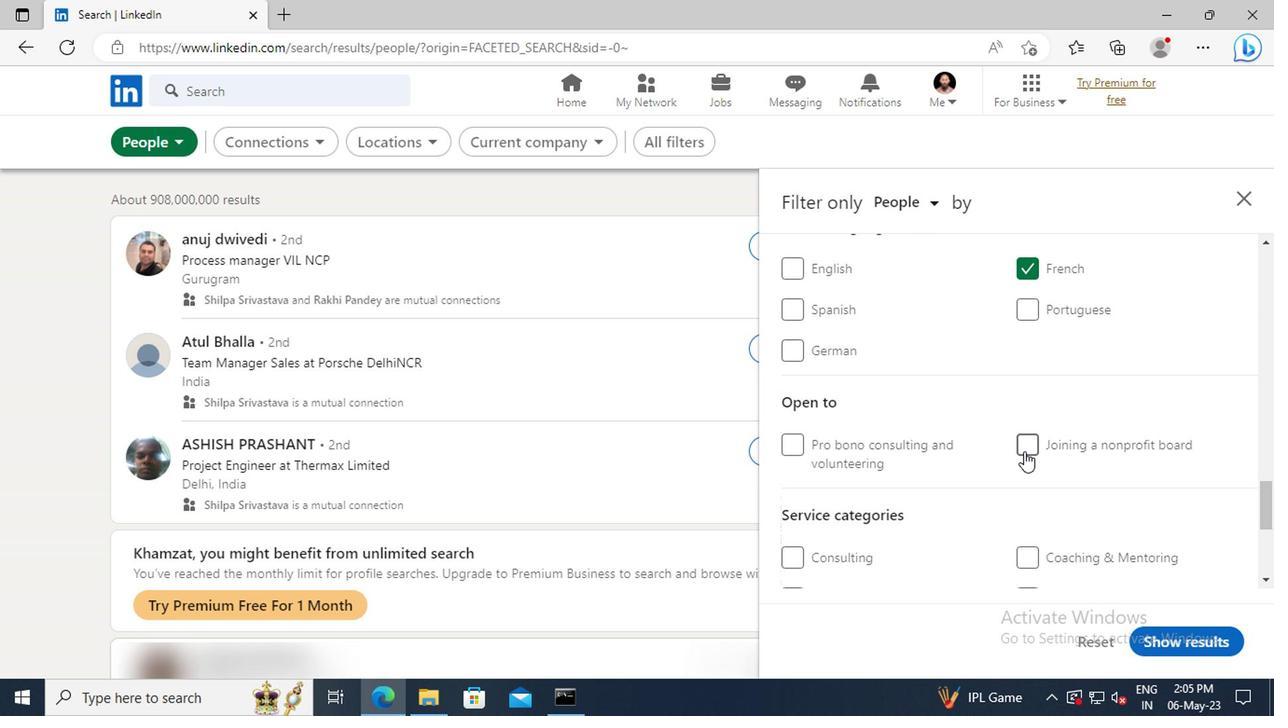 
Action: Mouse moved to (1031, 477)
Screenshot: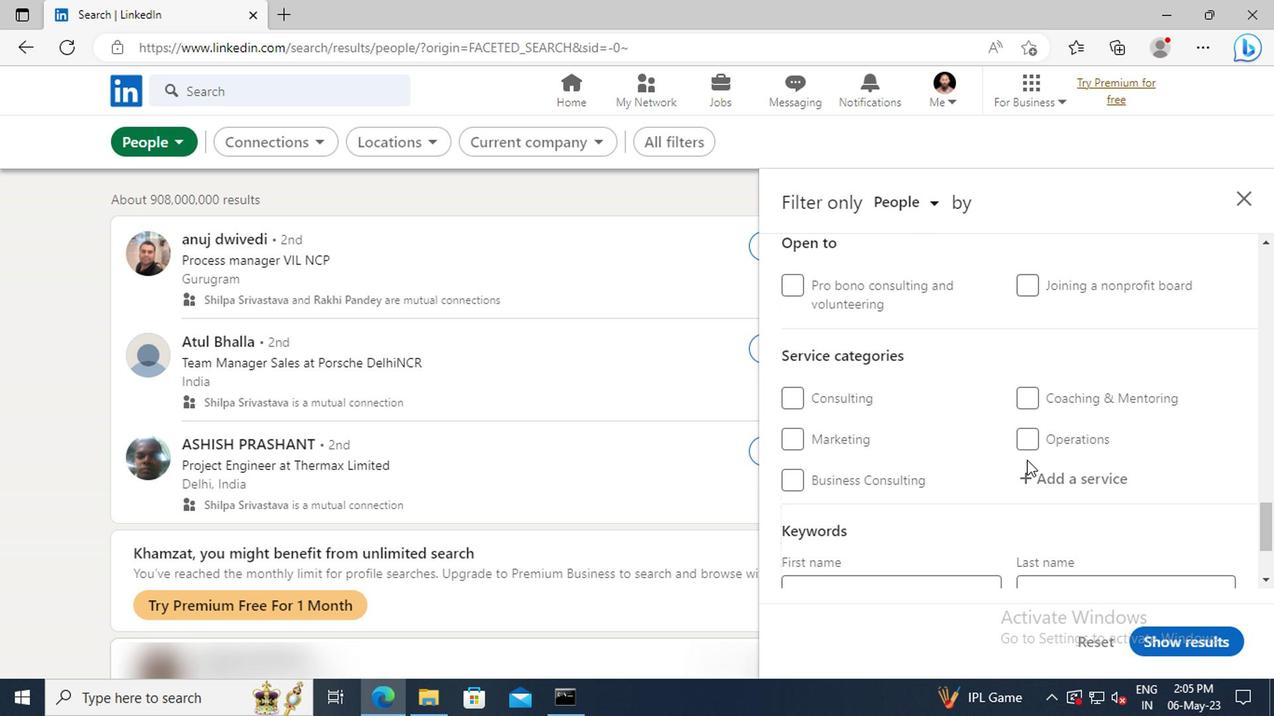 
Action: Mouse pressed left at (1031, 477)
Screenshot: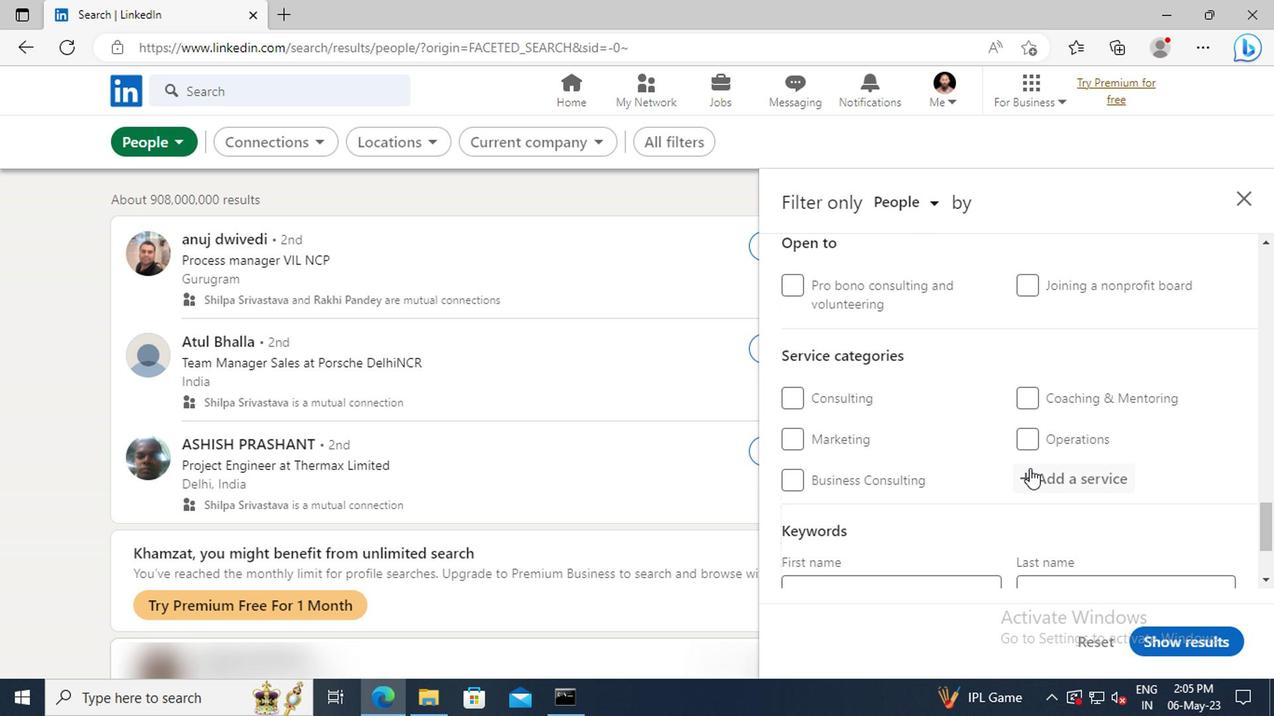 
Action: Mouse moved to (1031, 478)
Screenshot: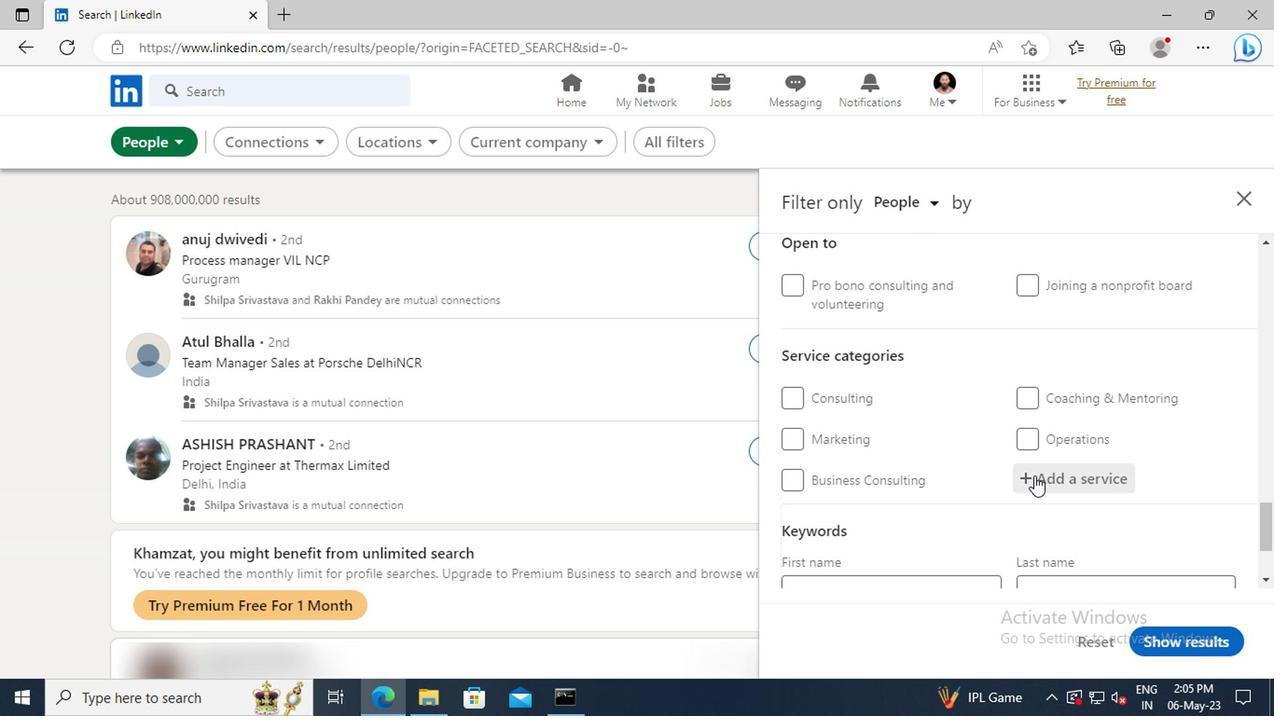 
Action: Key pressed <Key.shift>VIDEO<Key.space><Key.shift>P
Screenshot: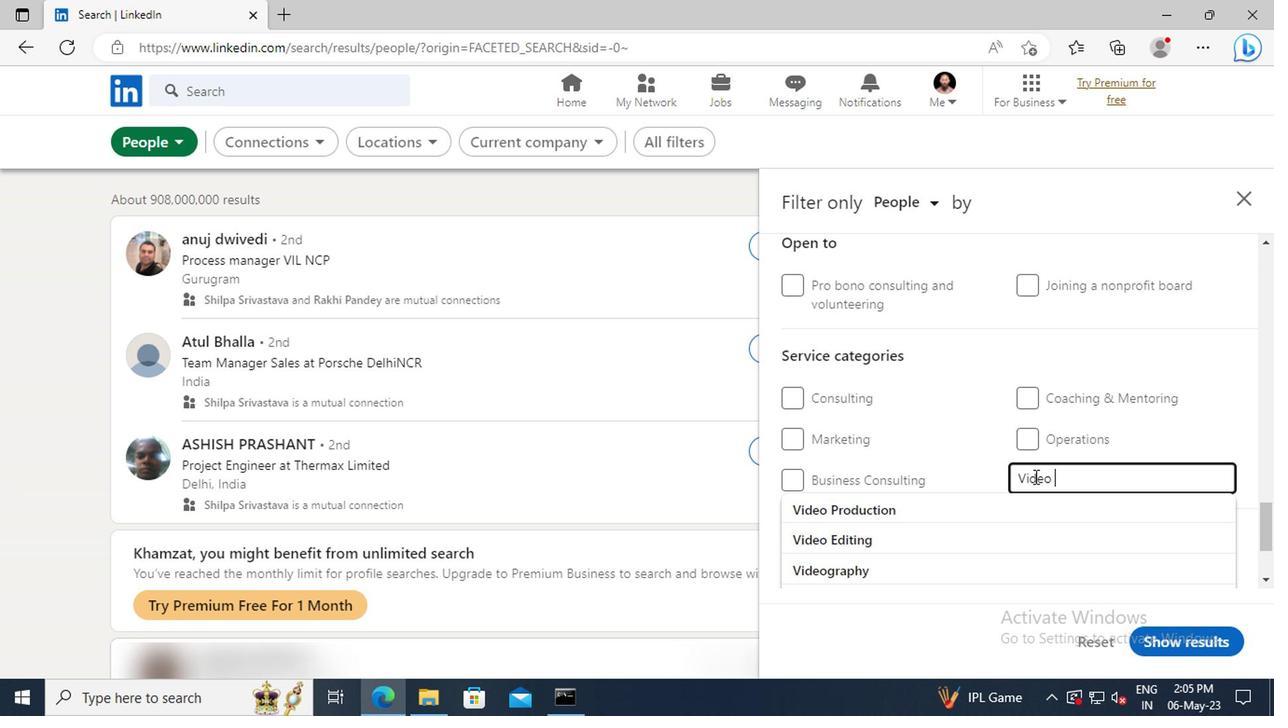 
Action: Mouse moved to (1038, 503)
Screenshot: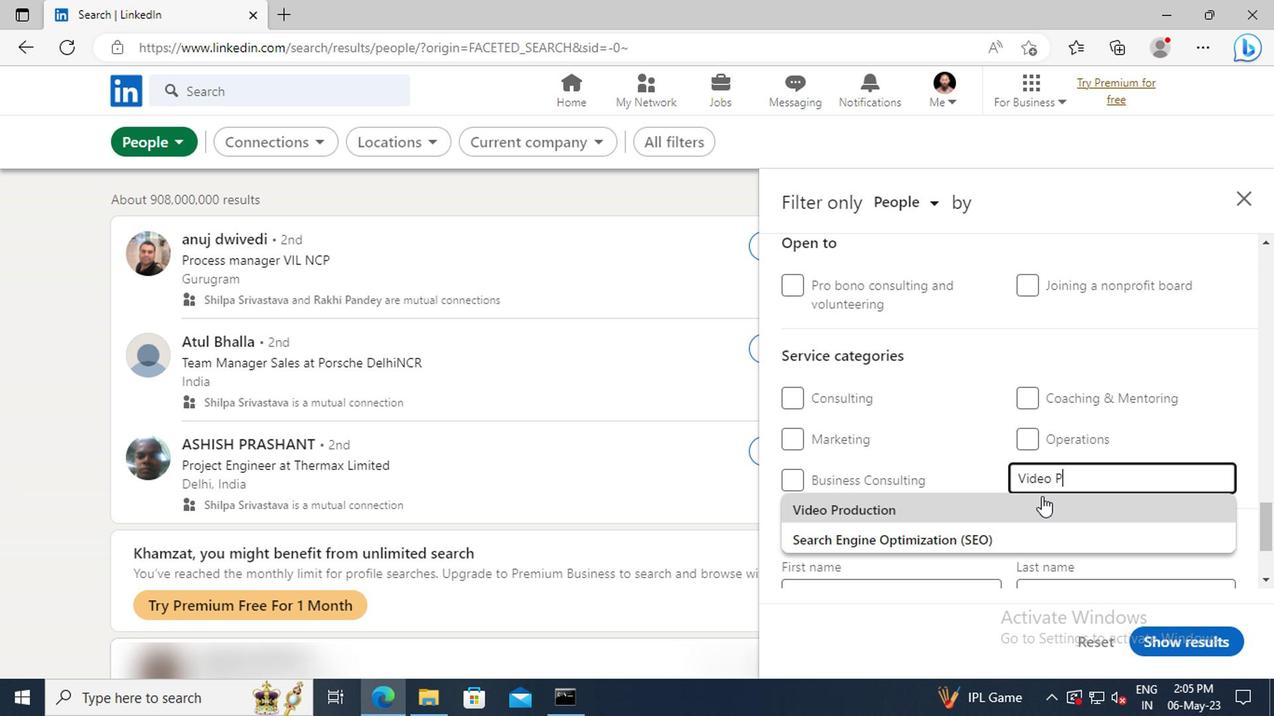 
Action: Mouse pressed left at (1038, 503)
Screenshot: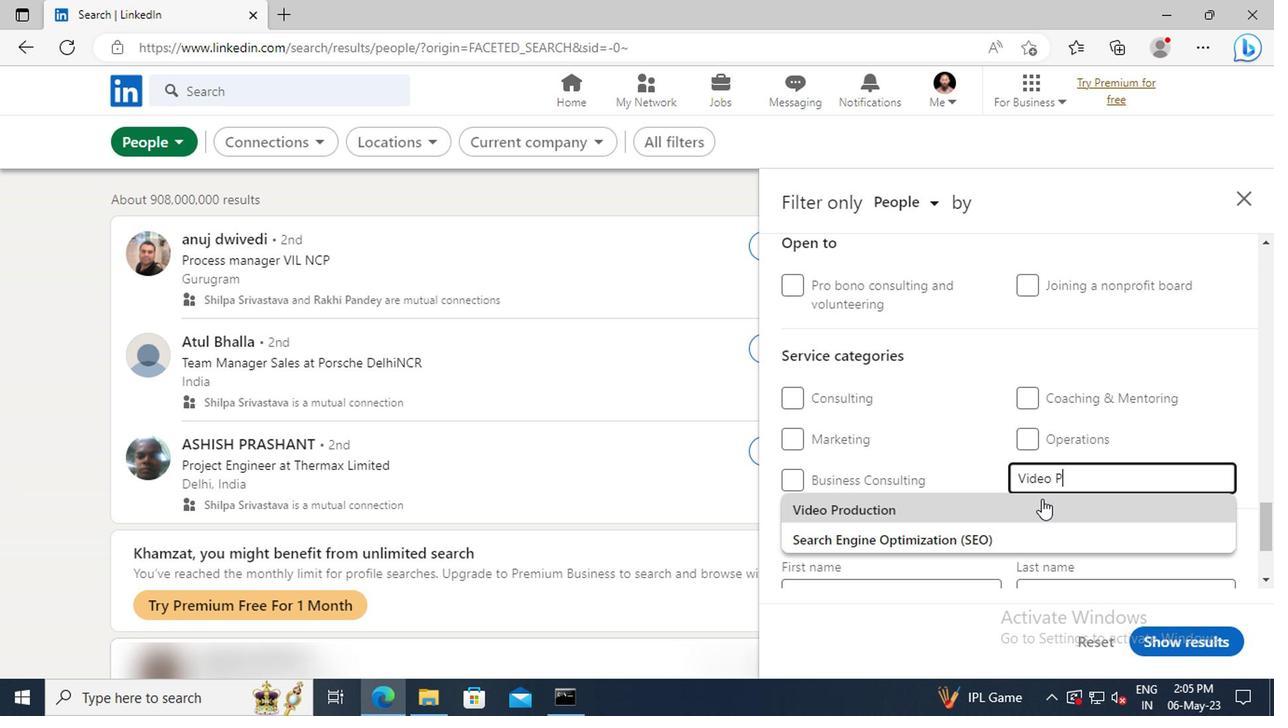 
Action: Mouse scrolled (1038, 501) with delta (0, -1)
Screenshot: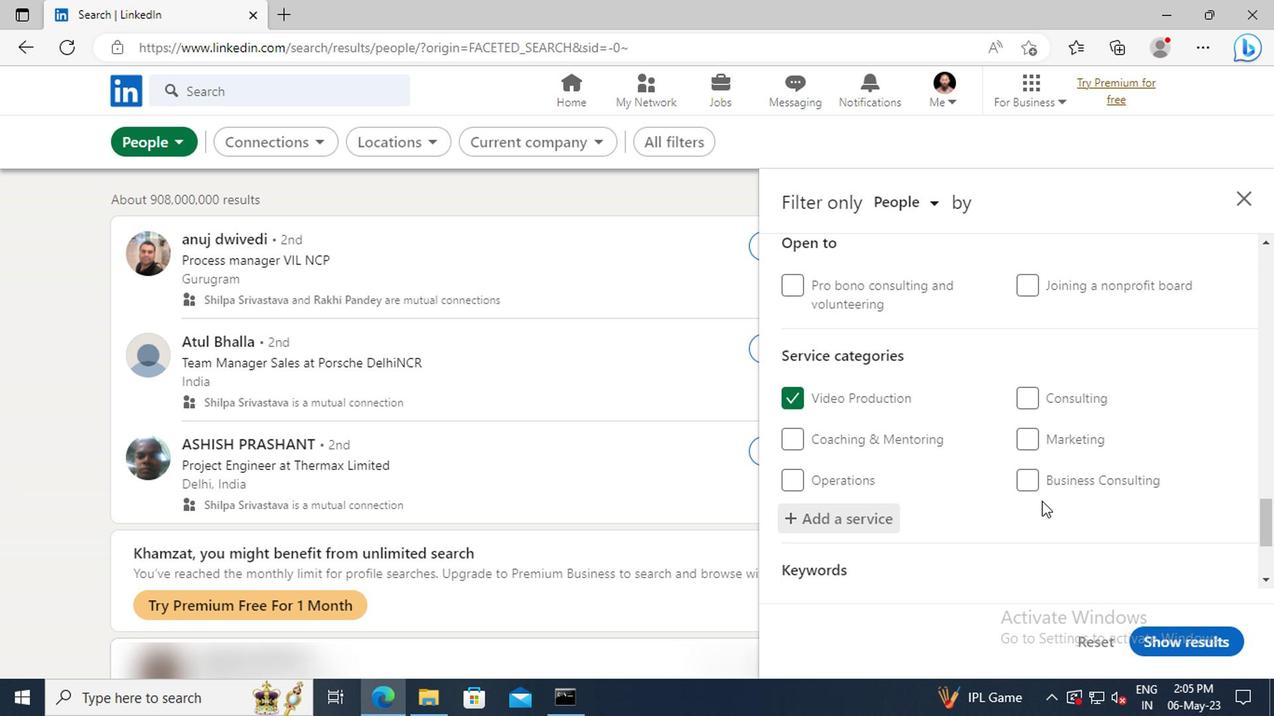 
Action: Mouse scrolled (1038, 501) with delta (0, -1)
Screenshot: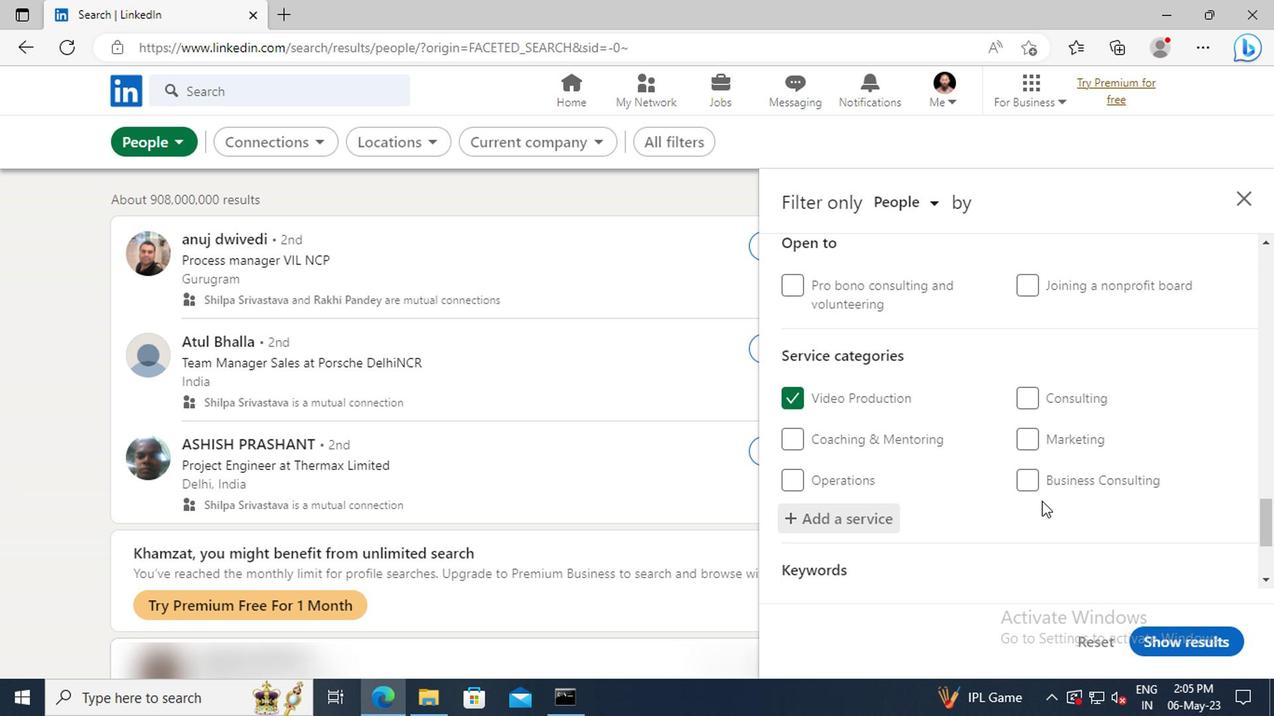 
Action: Mouse scrolled (1038, 501) with delta (0, -1)
Screenshot: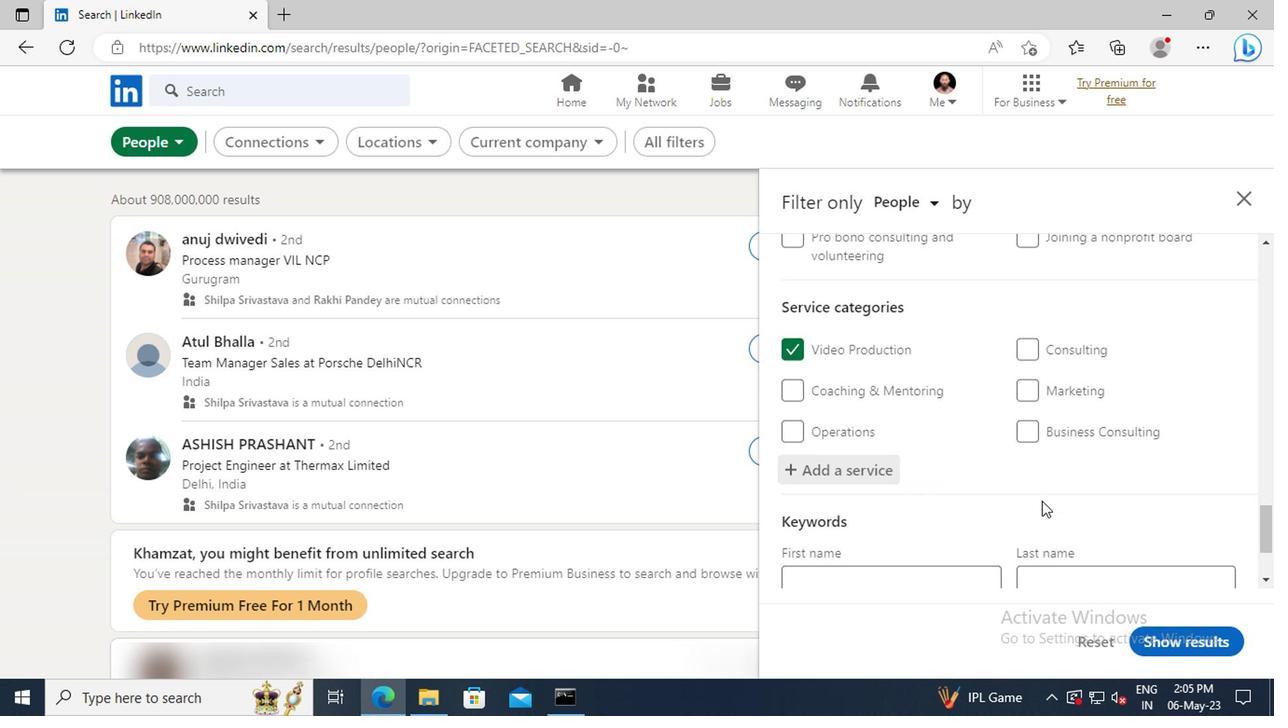 
Action: Mouse scrolled (1038, 501) with delta (0, -1)
Screenshot: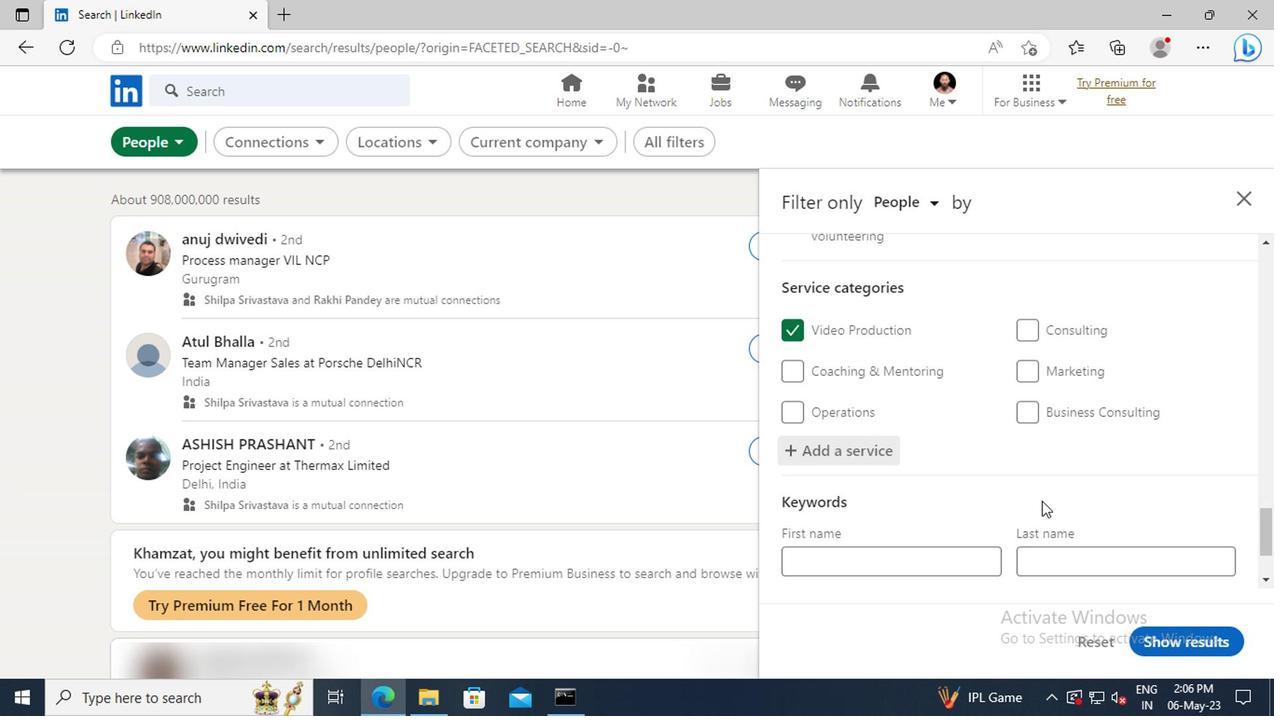 
Action: Mouse moved to (967, 510)
Screenshot: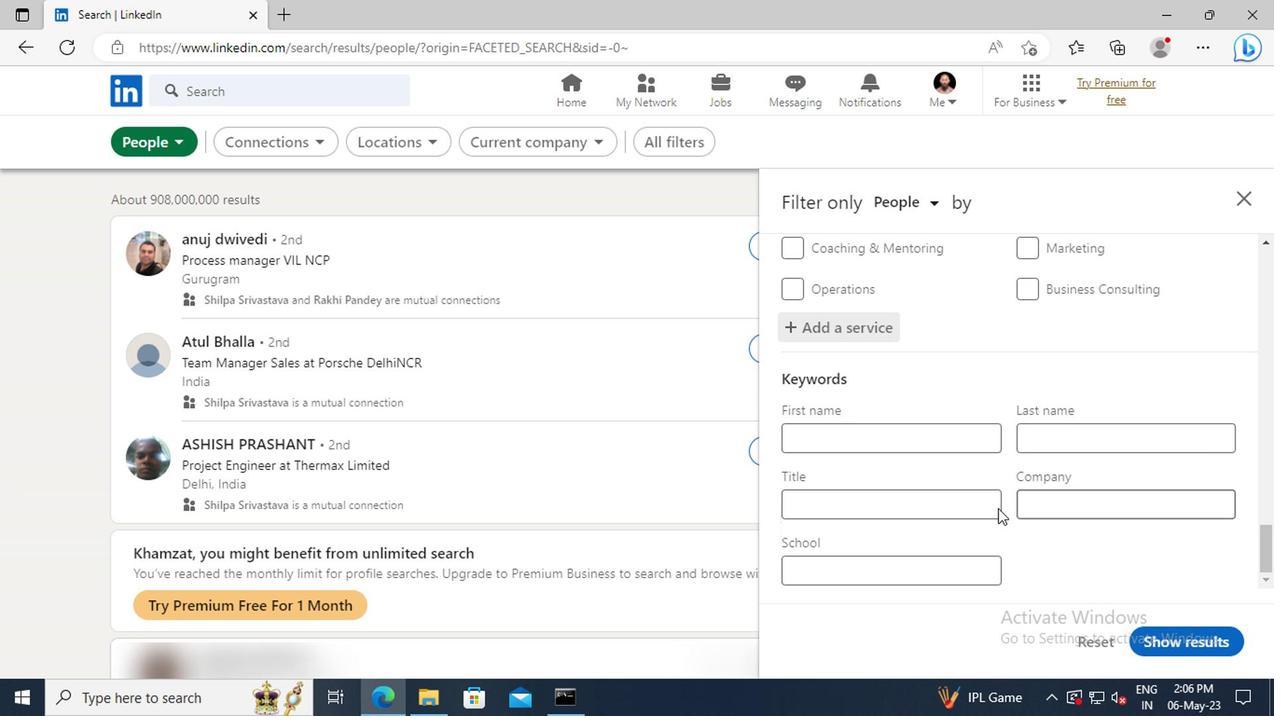 
Action: Mouse pressed left at (967, 510)
Screenshot: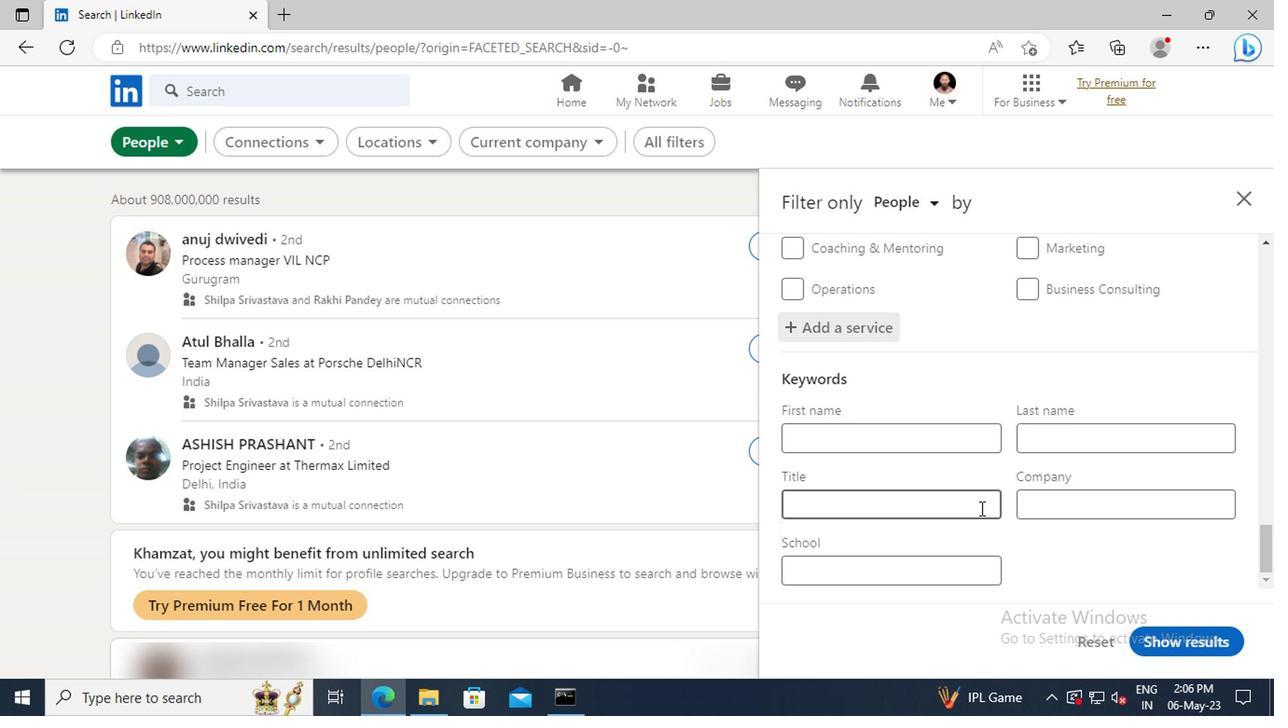 
Action: Key pressed <Key.shift>MASON<Key.enter>
Screenshot: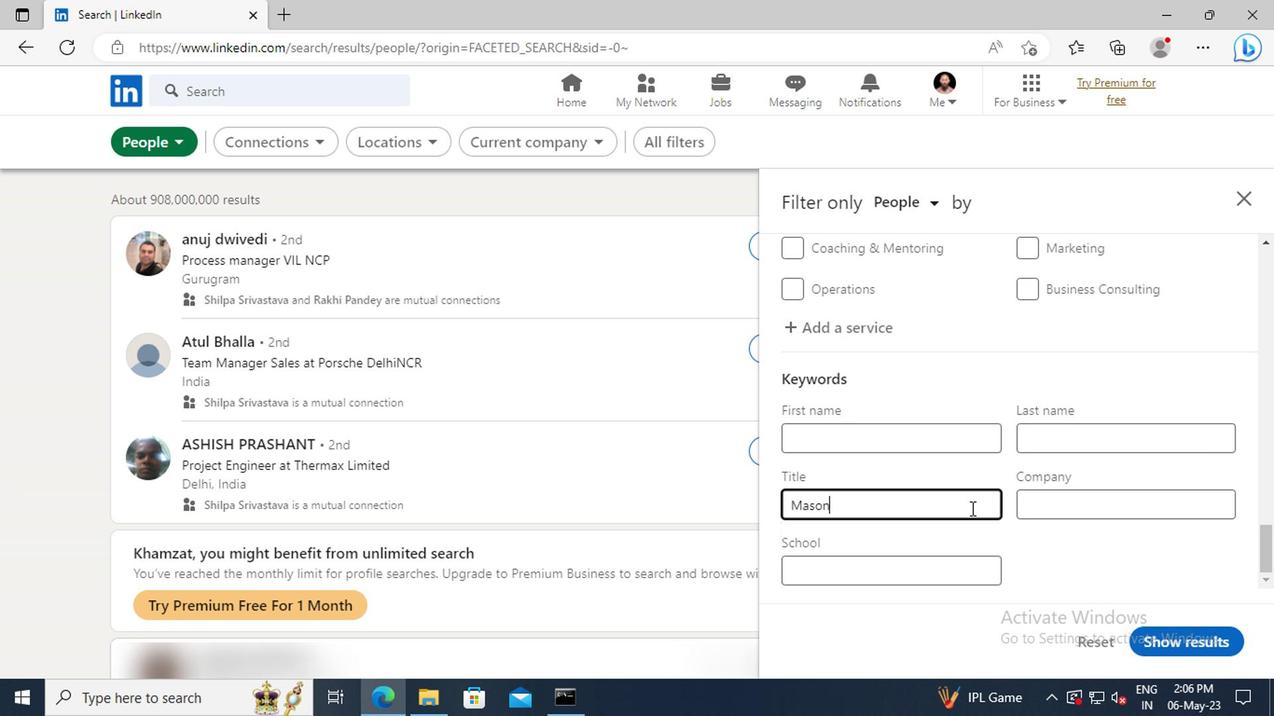 
Action: Mouse moved to (1147, 645)
Screenshot: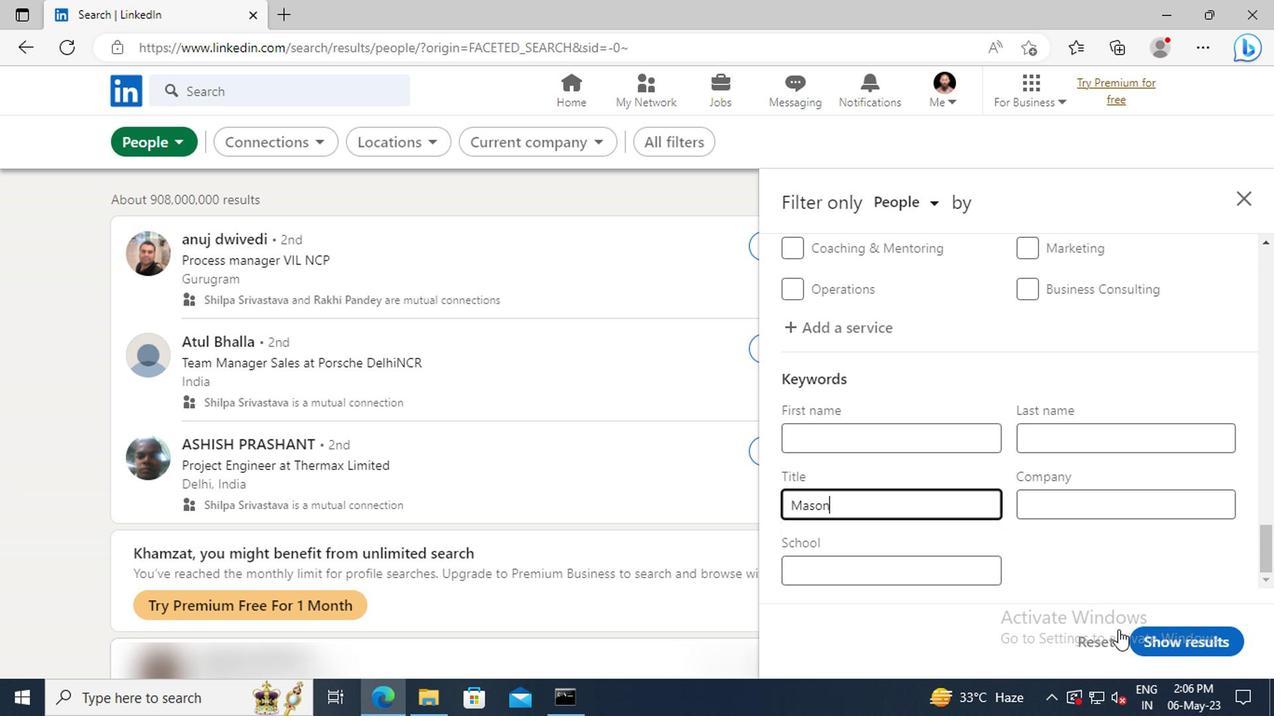 
Action: Mouse pressed left at (1147, 645)
Screenshot: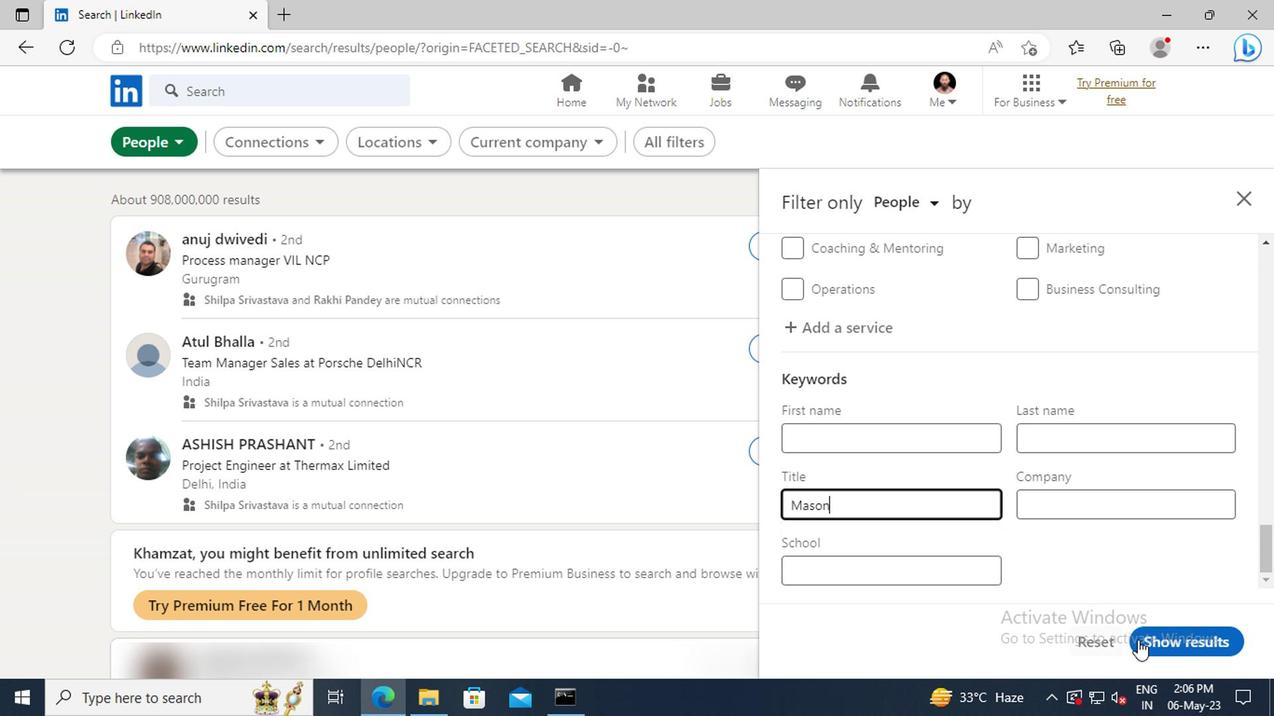 
